 Task: Find connections with filter location Gernika-Lumo with filter topic #Learningswith filter profile language Potuguese with filter current company Oil and Natural Gas Corporation Ltd with filter school ST. JOSEPH'S INSTITUTE OF TECHNOLOGY, OMR with filter industry Retail Recyclable Materials & Used Merchandise with filter service category Search Engine Marketing (SEM) with filter keywords title Administrative Specialist
Action: Mouse moved to (213, 291)
Screenshot: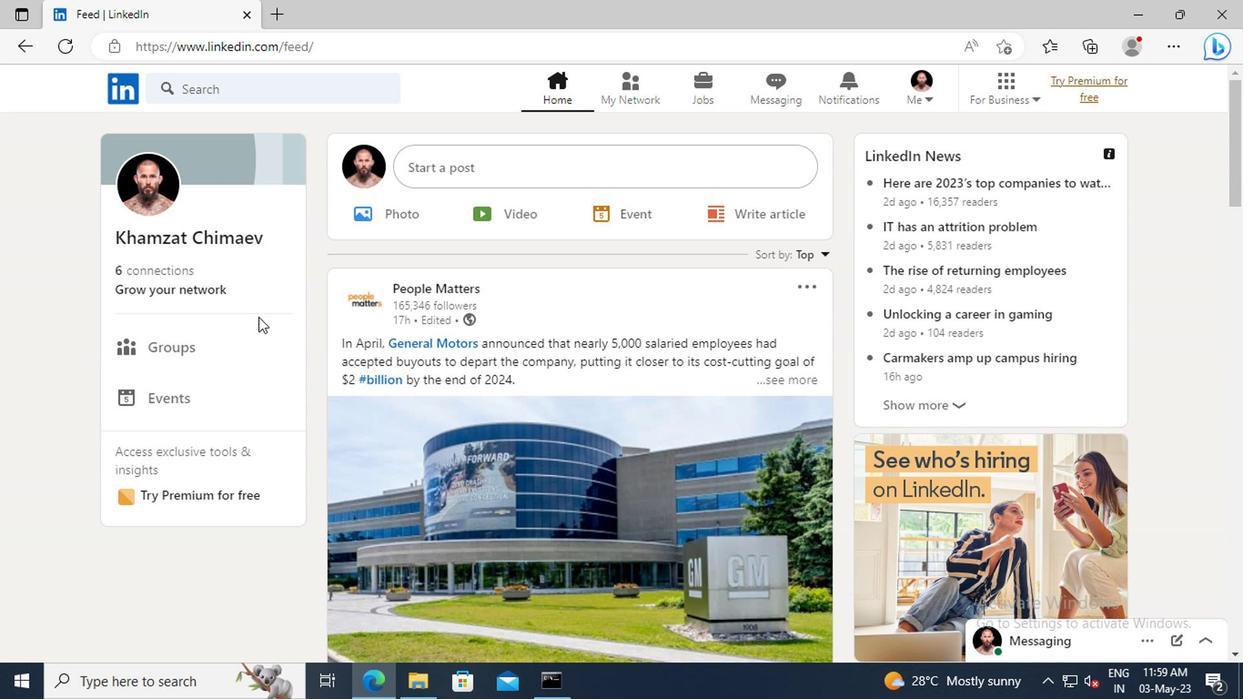 
Action: Mouse pressed left at (213, 291)
Screenshot: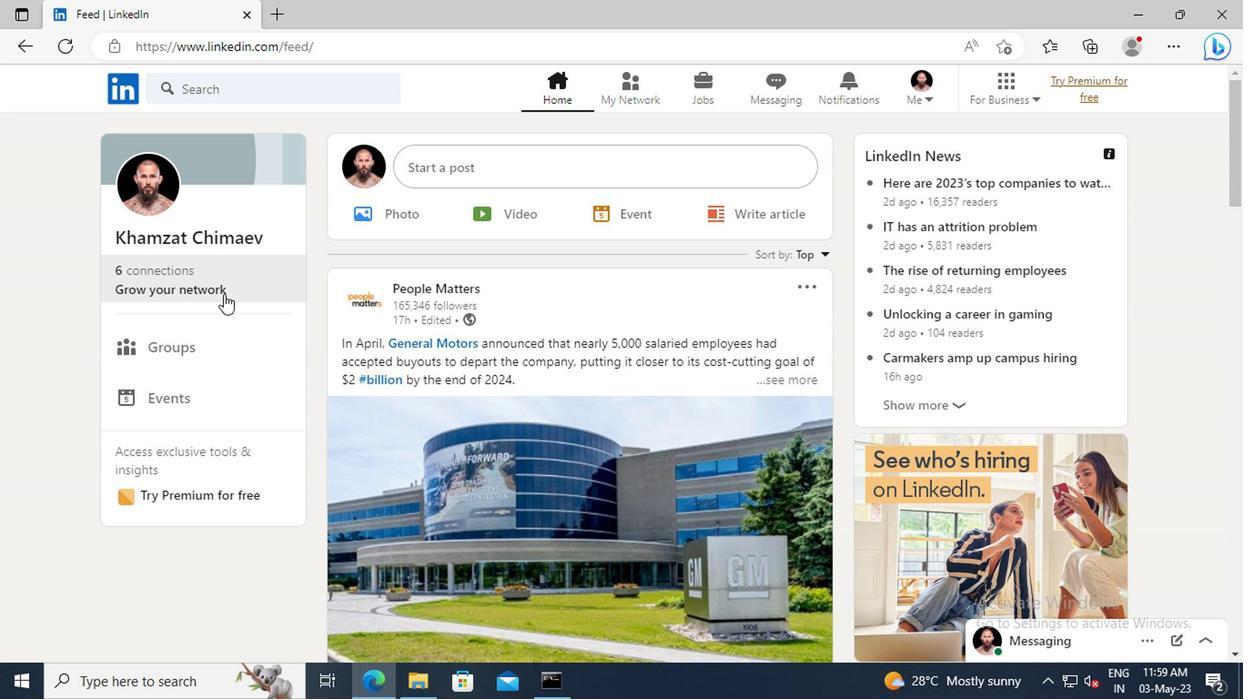 
Action: Mouse moved to (200, 192)
Screenshot: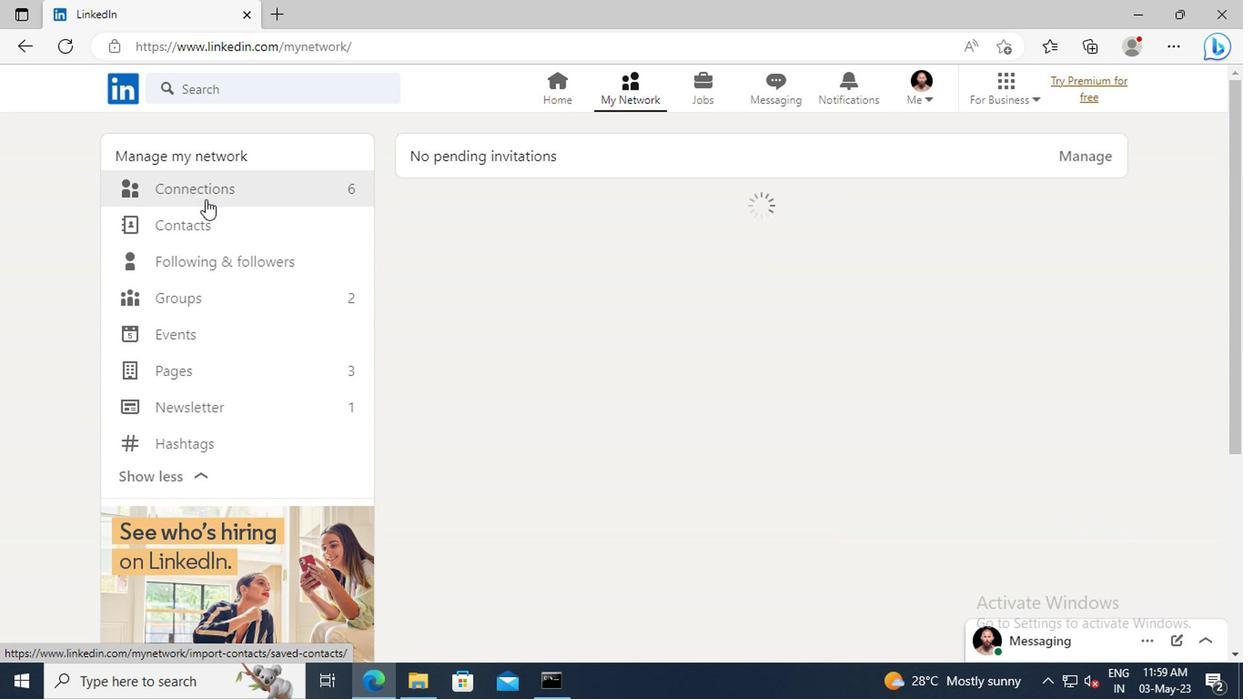 
Action: Mouse pressed left at (200, 192)
Screenshot: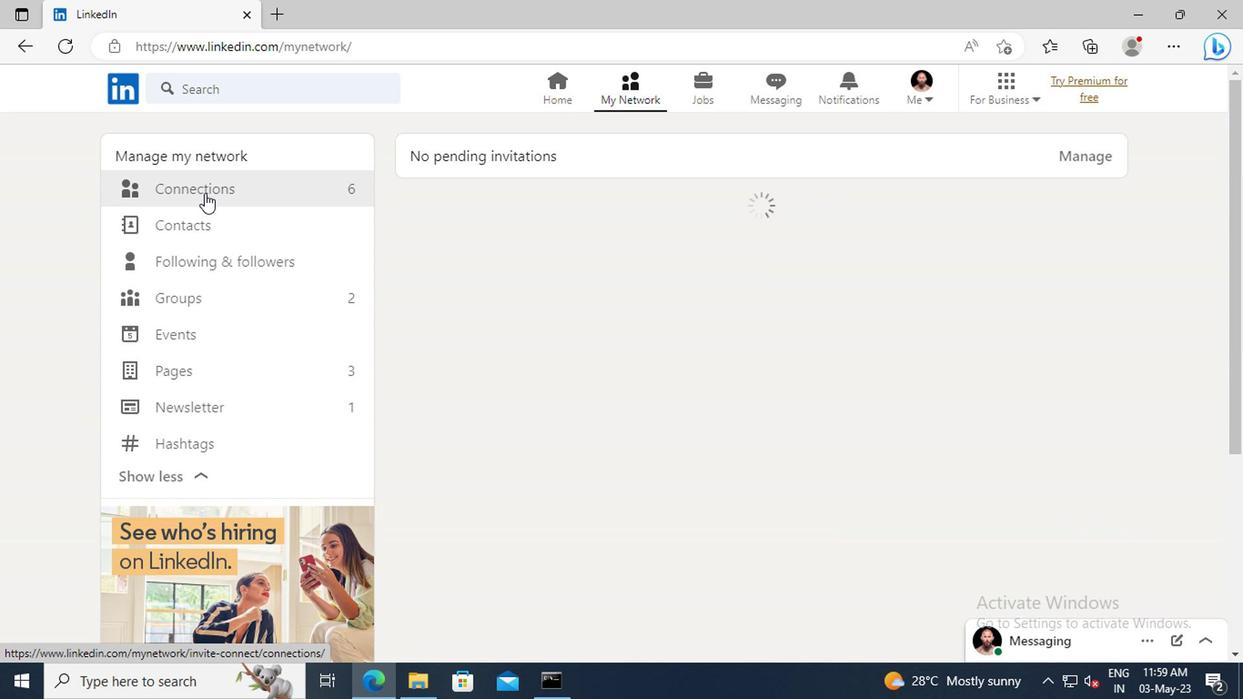 
Action: Mouse moved to (723, 196)
Screenshot: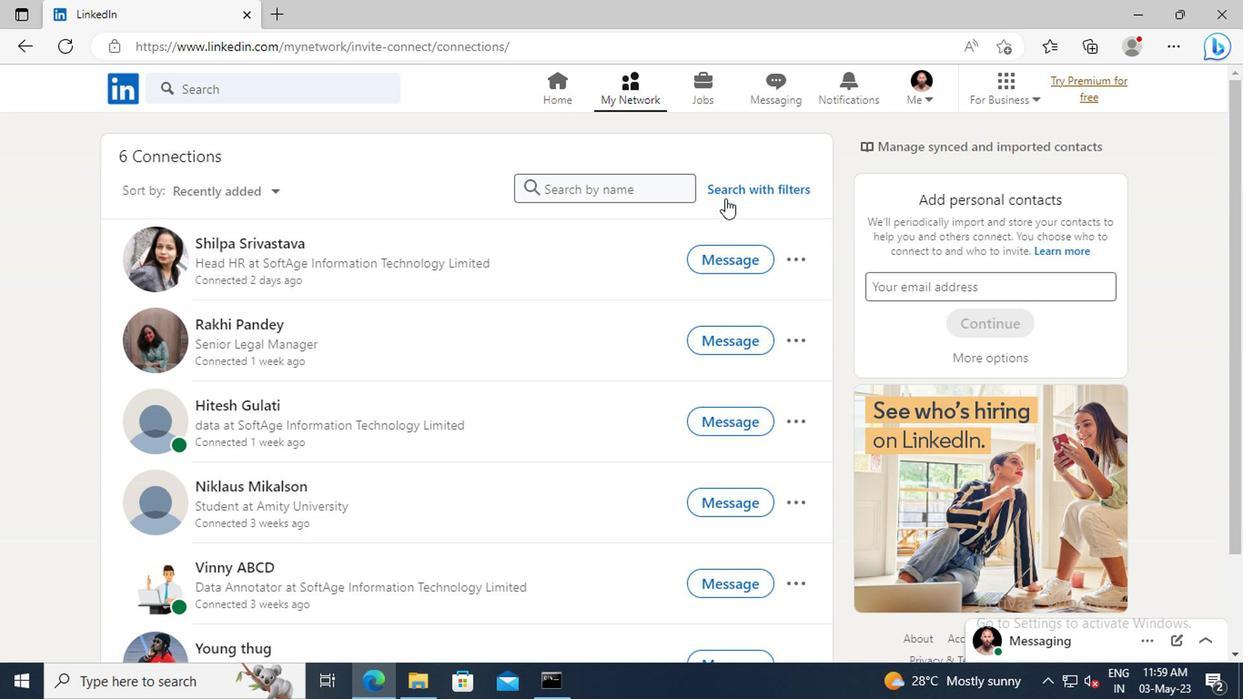 
Action: Mouse pressed left at (723, 196)
Screenshot: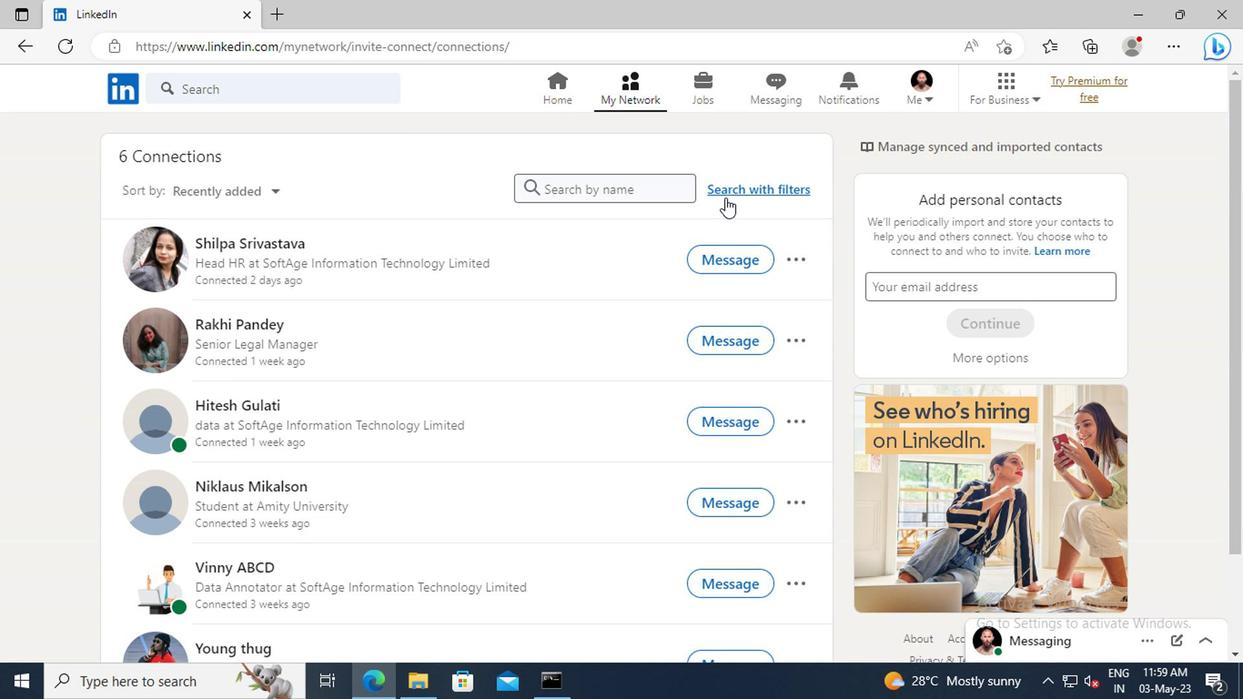 
Action: Mouse moved to (684, 144)
Screenshot: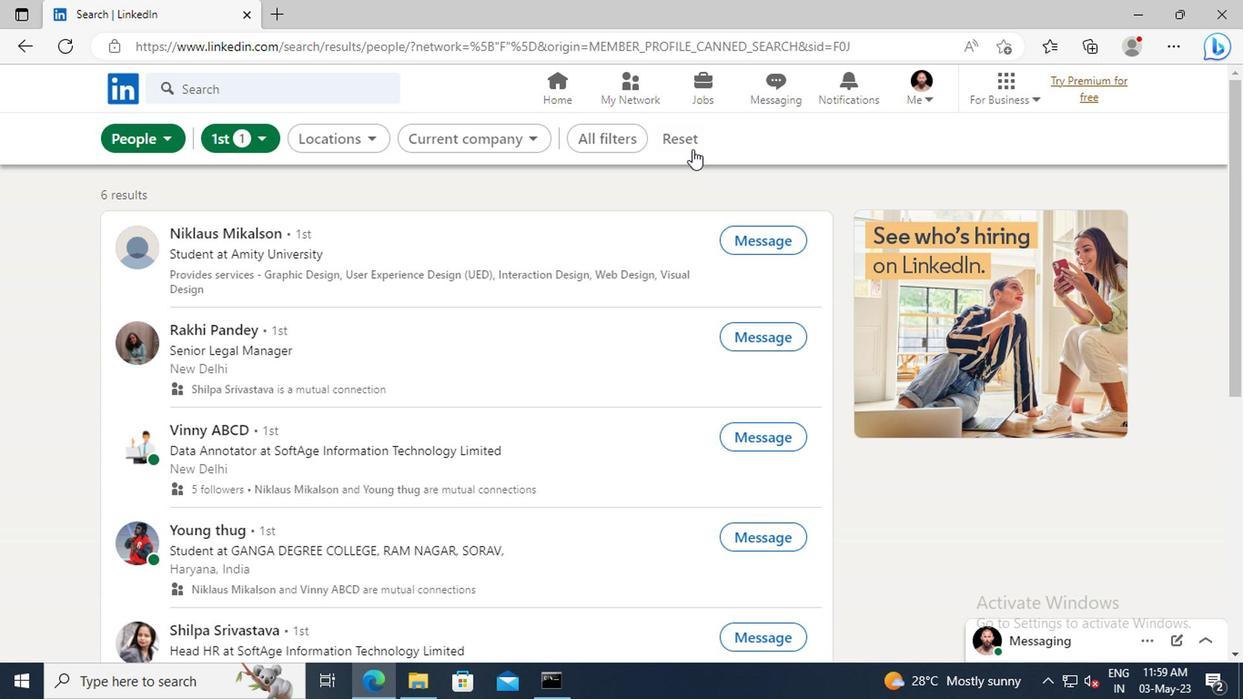 
Action: Mouse pressed left at (684, 144)
Screenshot: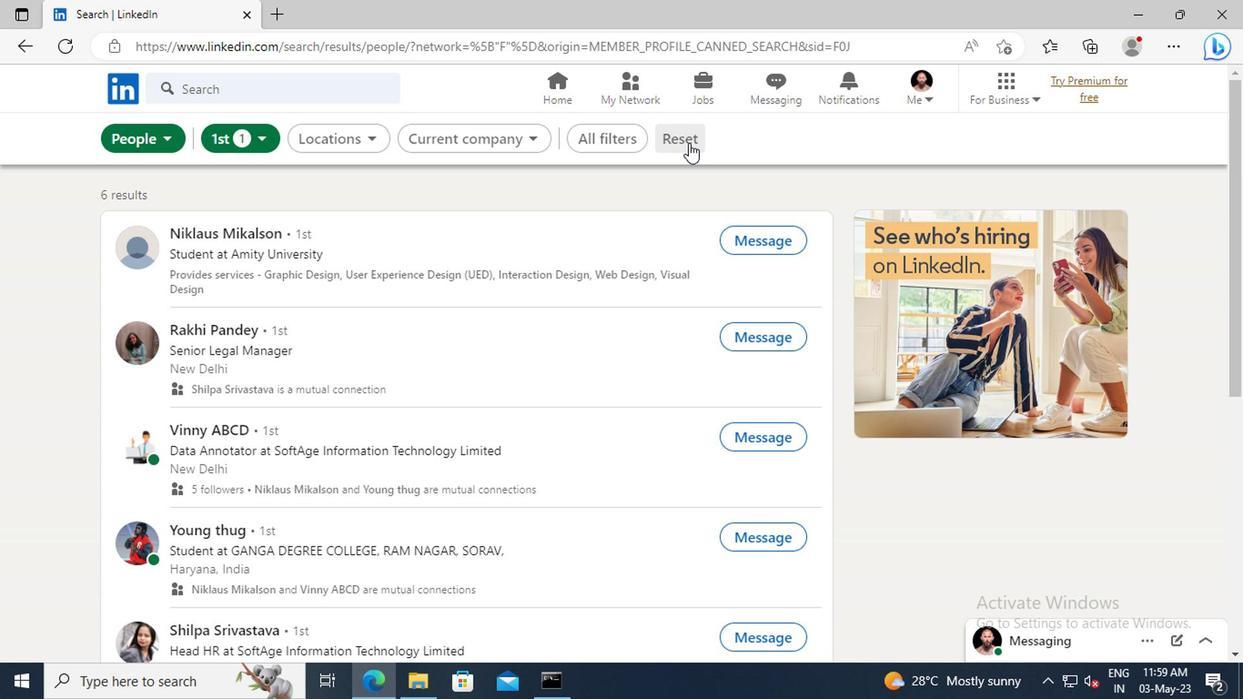 
Action: Mouse moved to (663, 141)
Screenshot: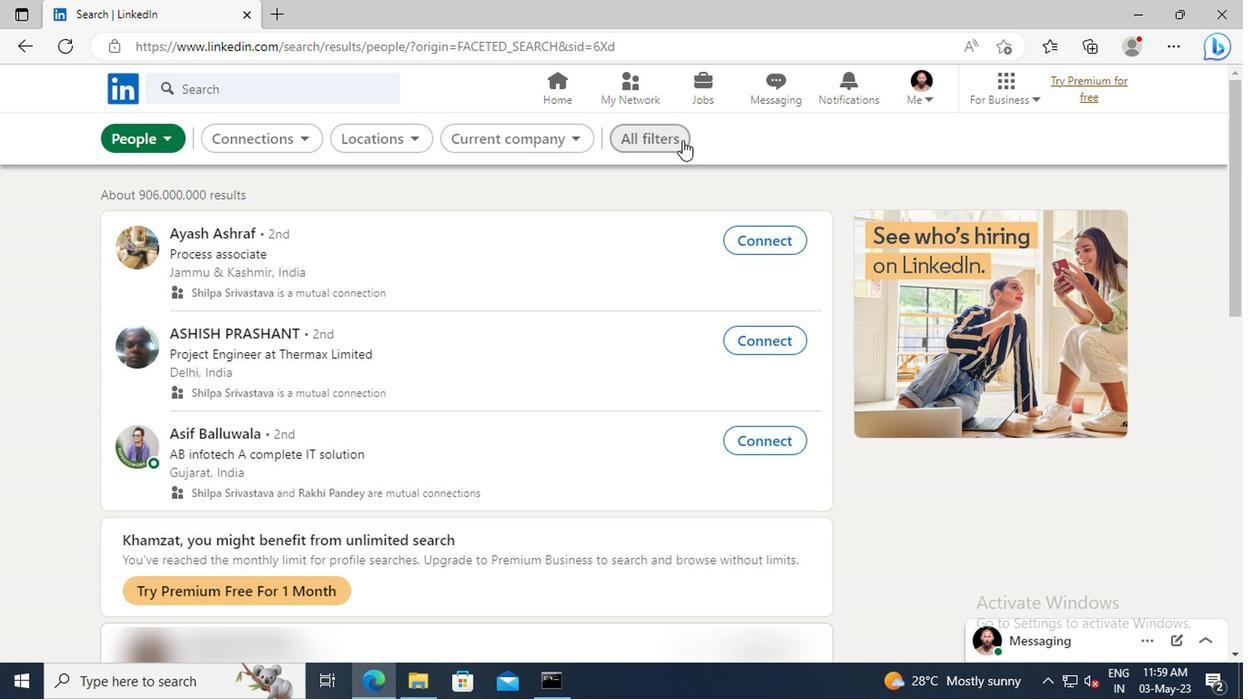 
Action: Mouse pressed left at (663, 141)
Screenshot: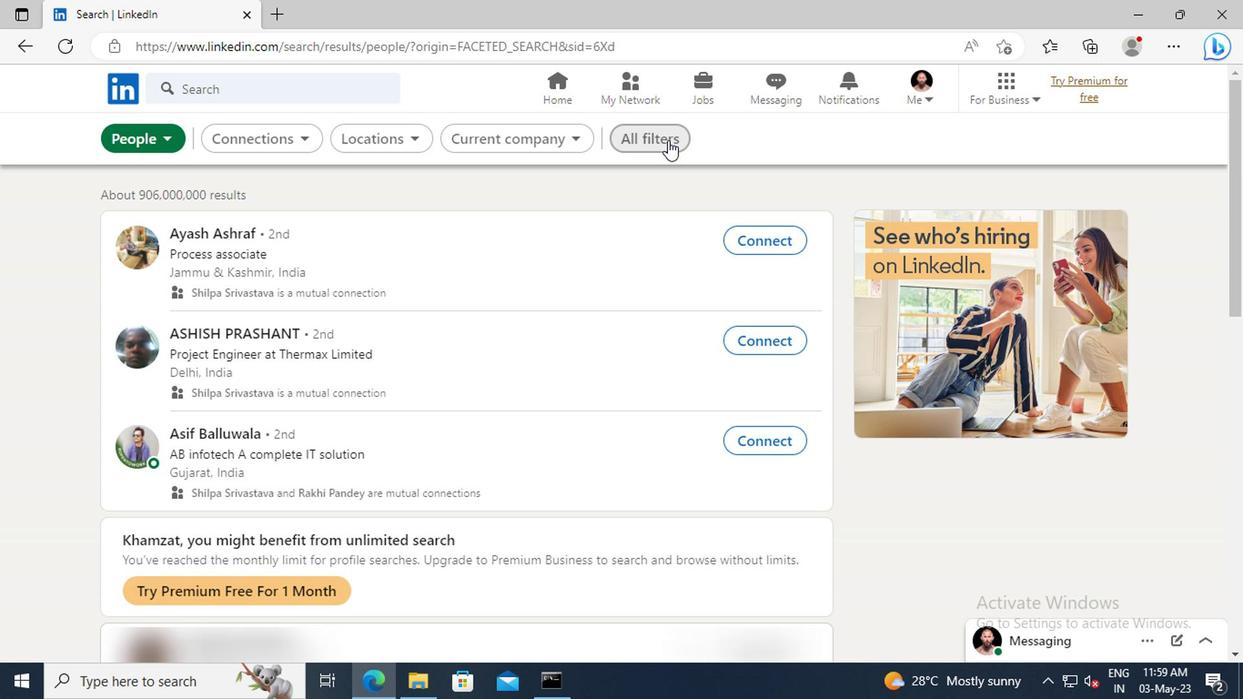 
Action: Mouse moved to (1009, 305)
Screenshot: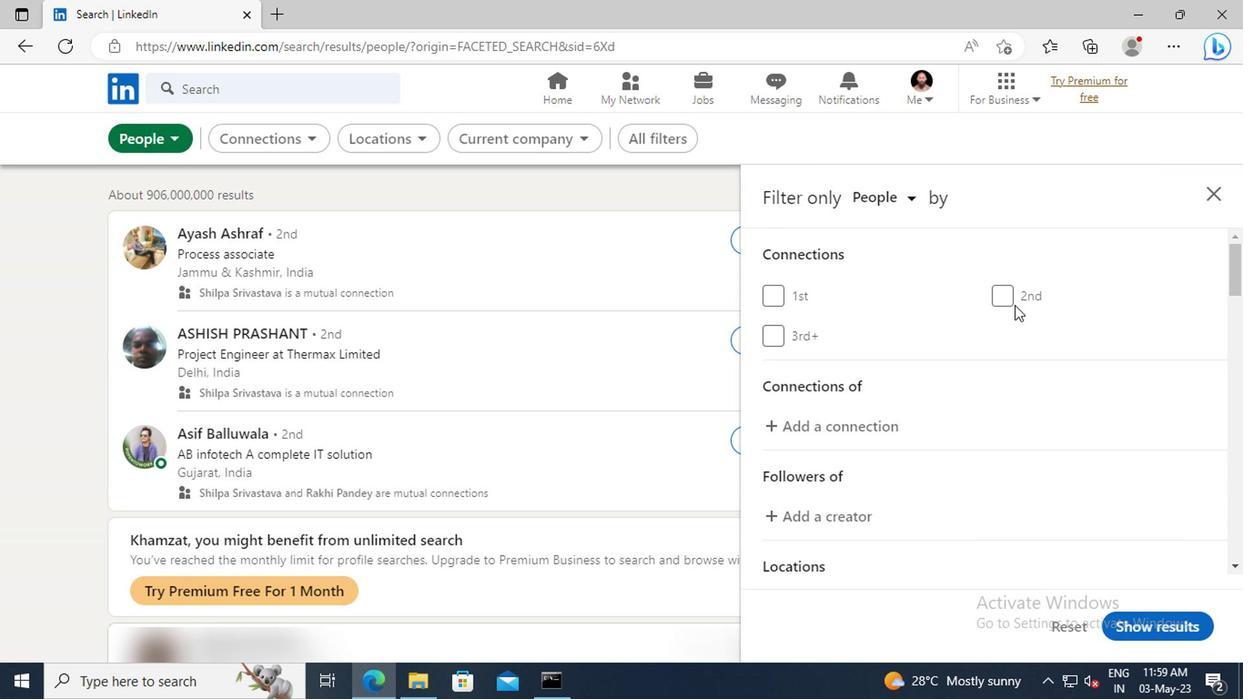 
Action: Mouse scrolled (1009, 305) with delta (0, 0)
Screenshot: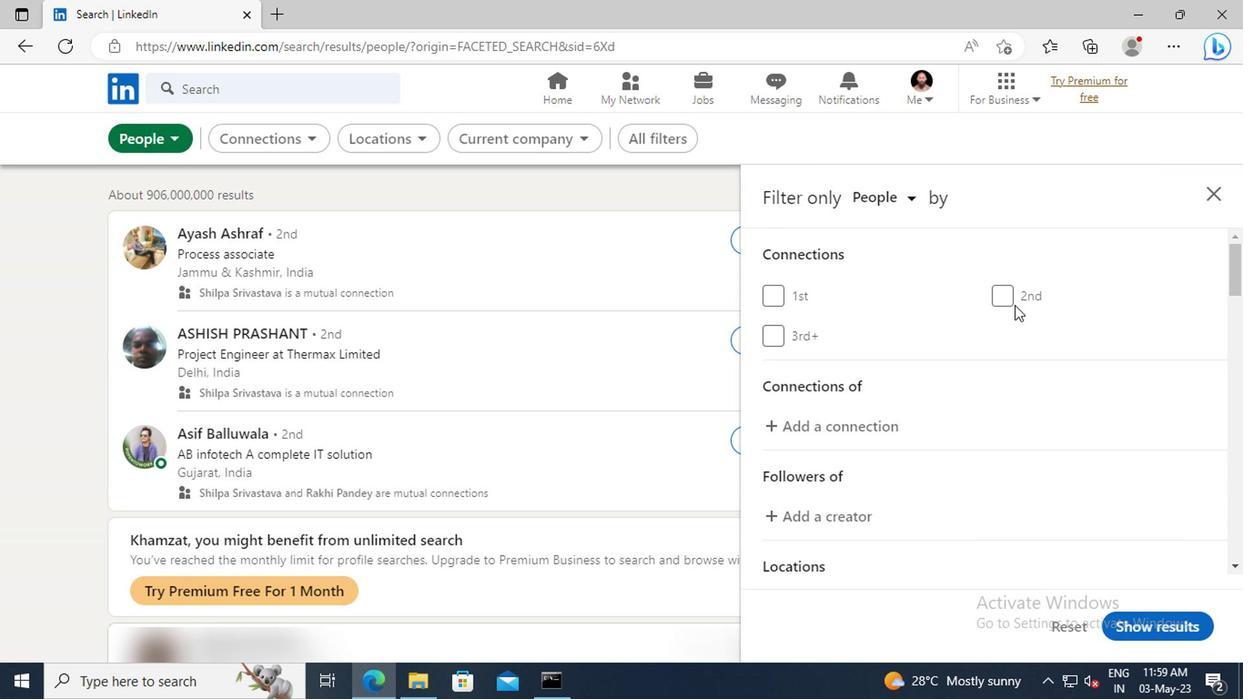 
Action: Mouse scrolled (1009, 305) with delta (0, 0)
Screenshot: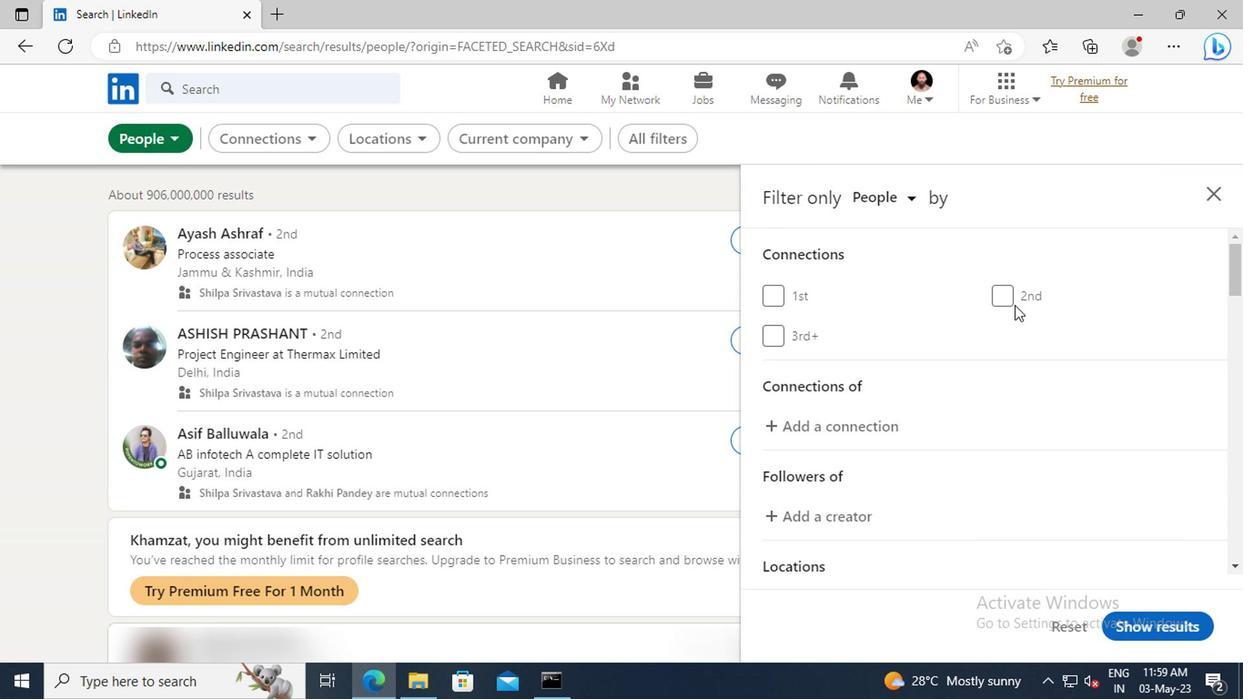 
Action: Mouse scrolled (1009, 305) with delta (0, 0)
Screenshot: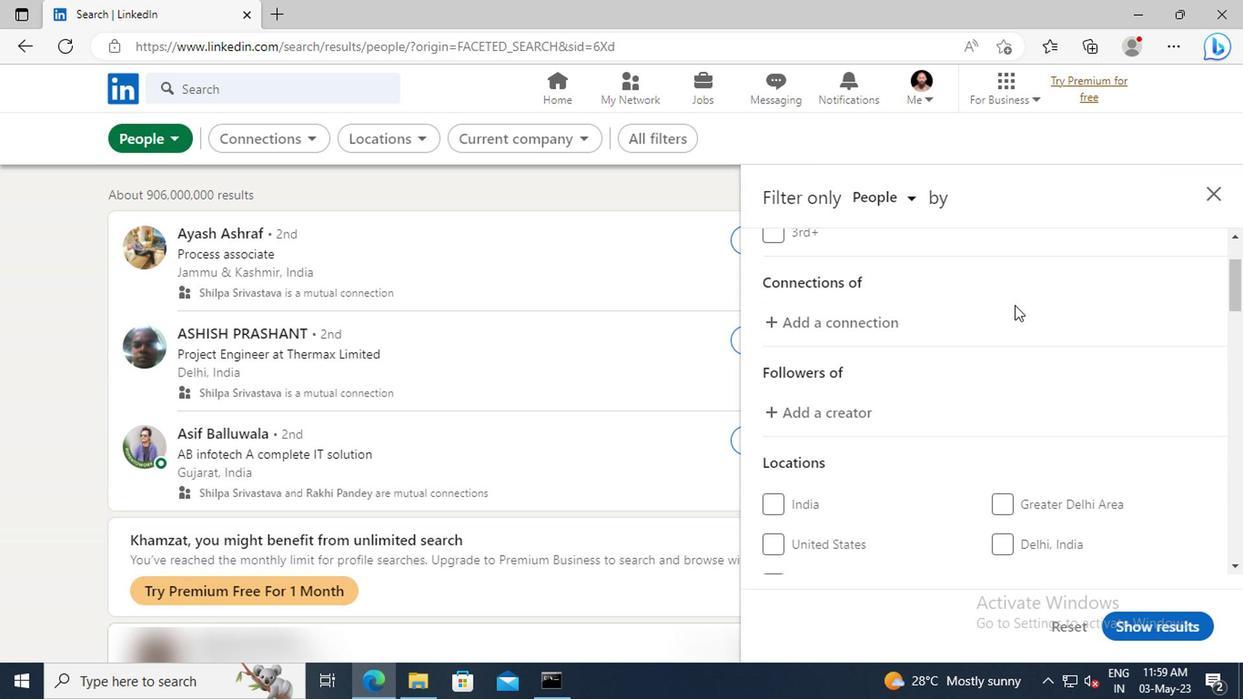 
Action: Mouse scrolled (1009, 305) with delta (0, 0)
Screenshot: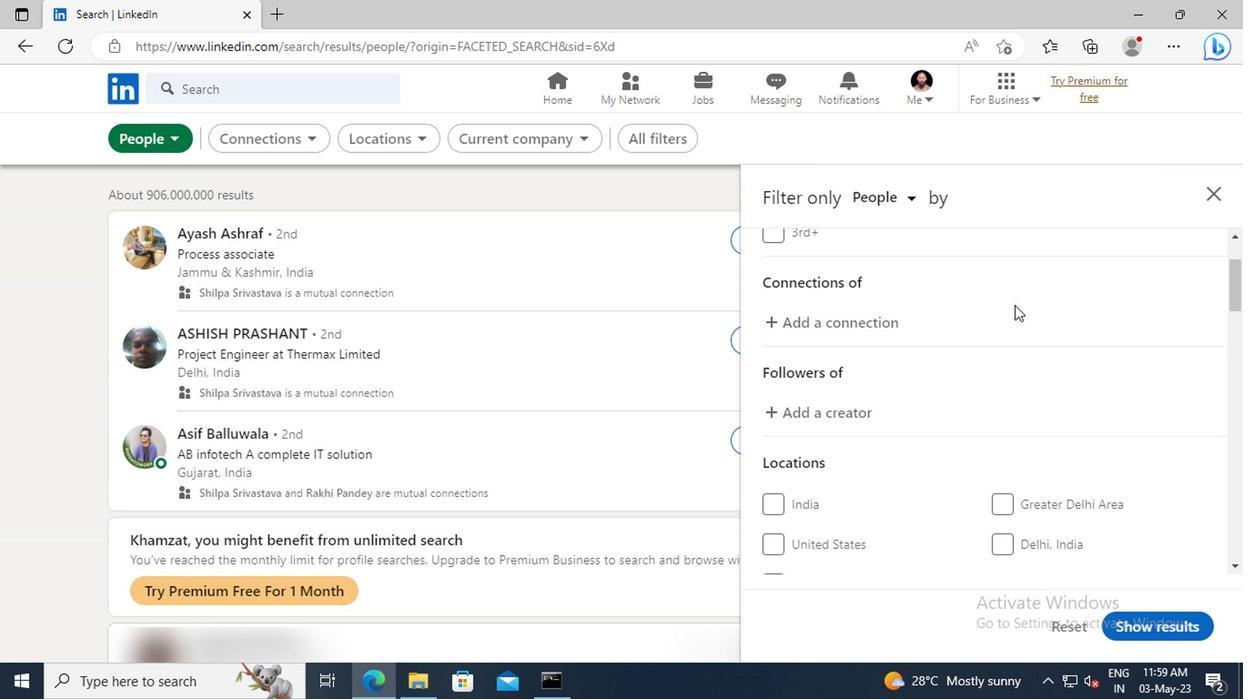 
Action: Mouse scrolled (1009, 305) with delta (0, 0)
Screenshot: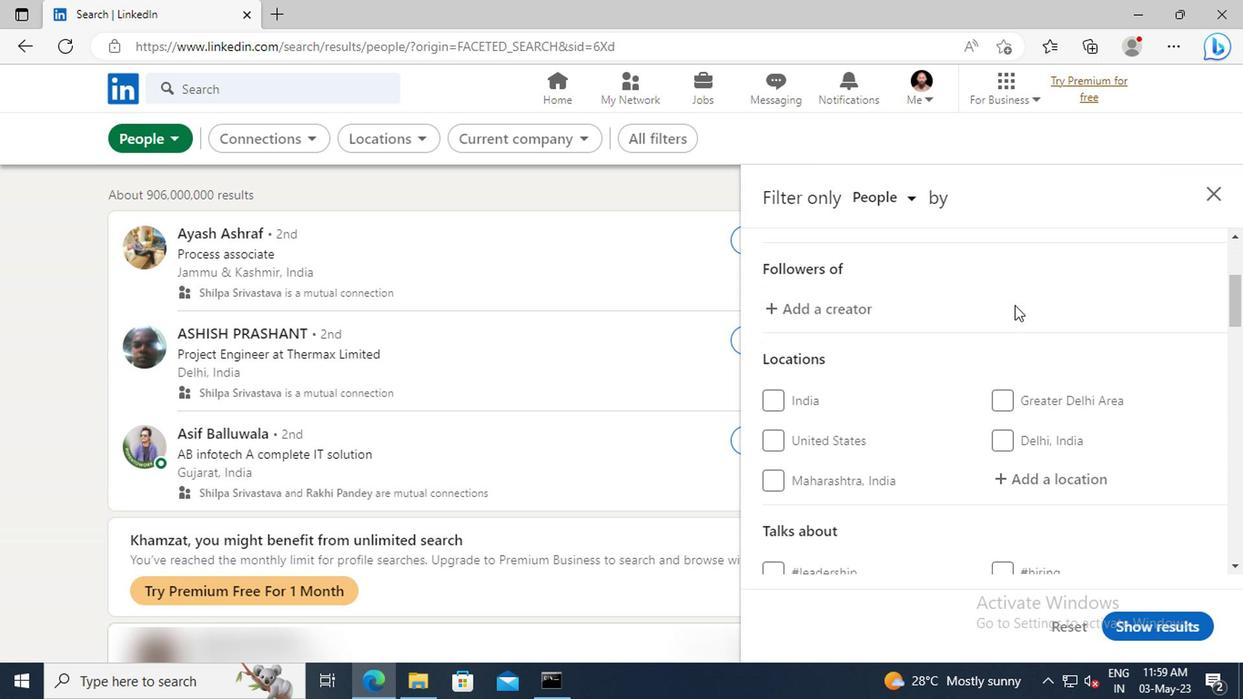 
Action: Mouse scrolled (1009, 305) with delta (0, 0)
Screenshot: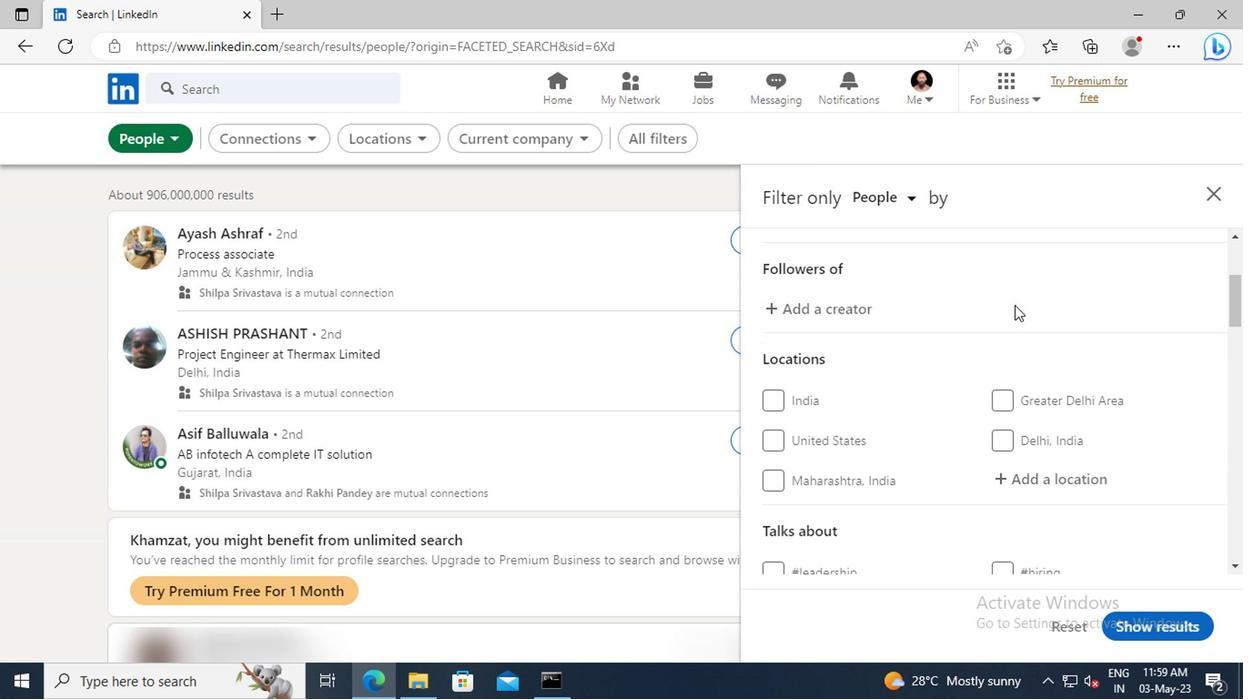 
Action: Mouse moved to (1022, 373)
Screenshot: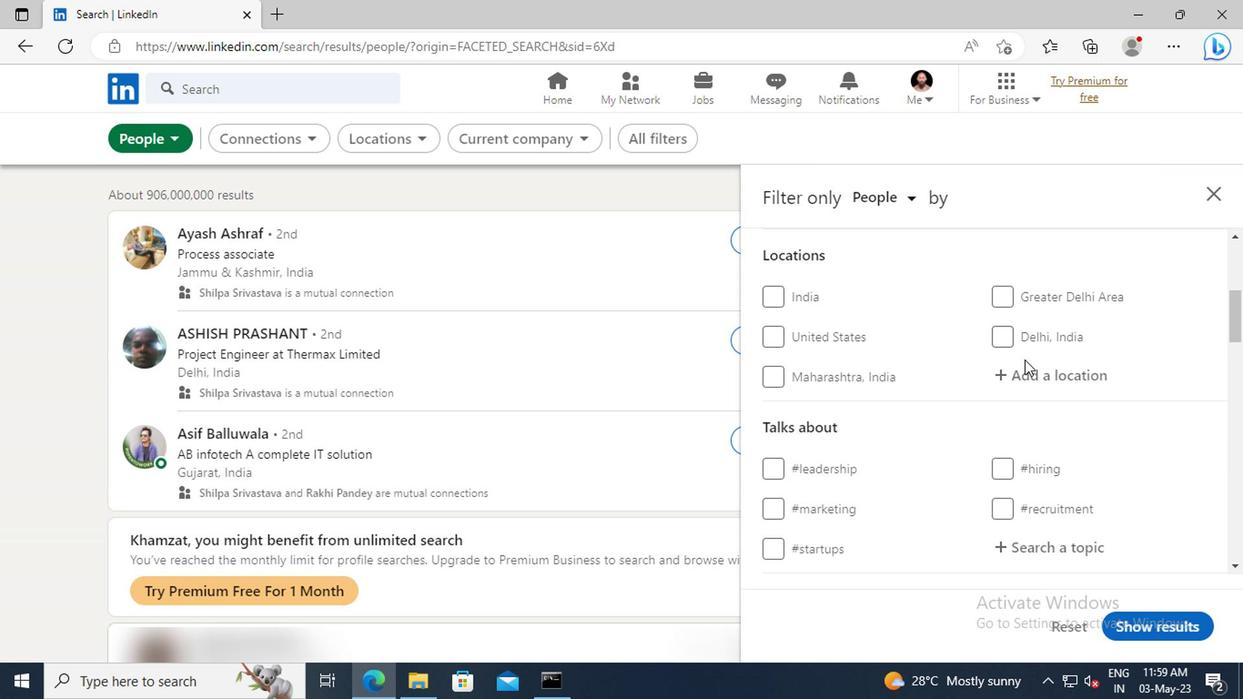 
Action: Mouse pressed left at (1022, 373)
Screenshot: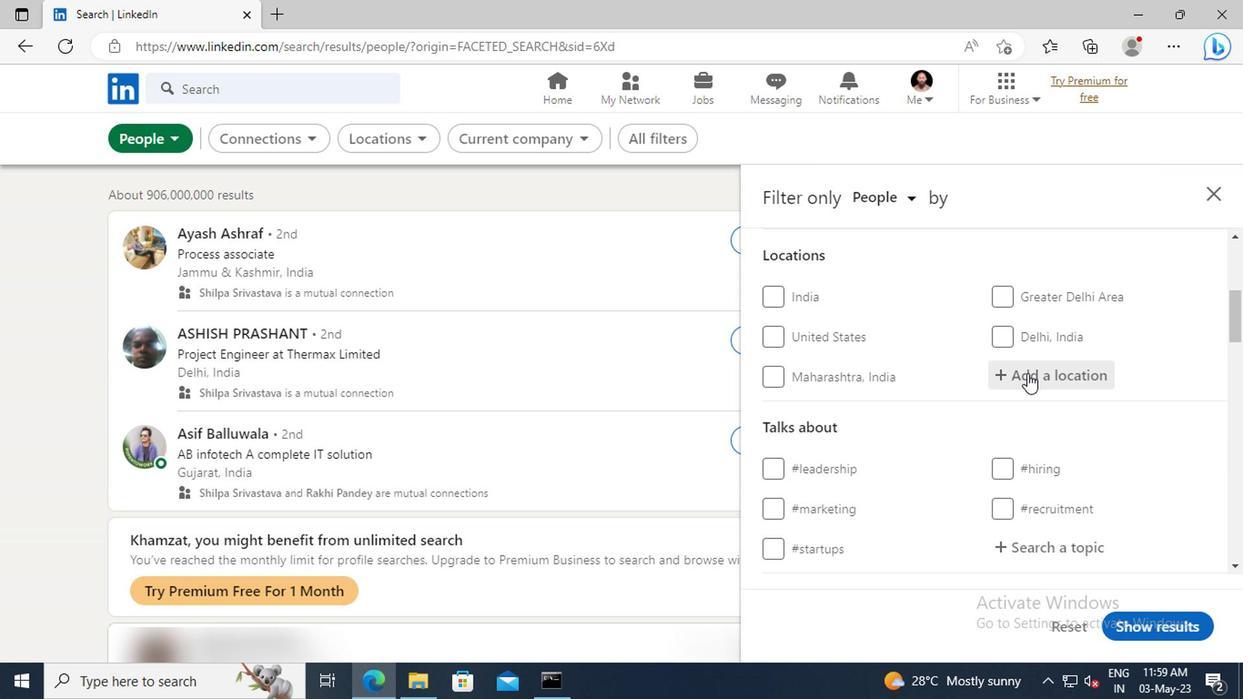 
Action: Key pressed <Key.shift>GERNIKA-<Key.shift>LUMO<Key.enter>
Screenshot: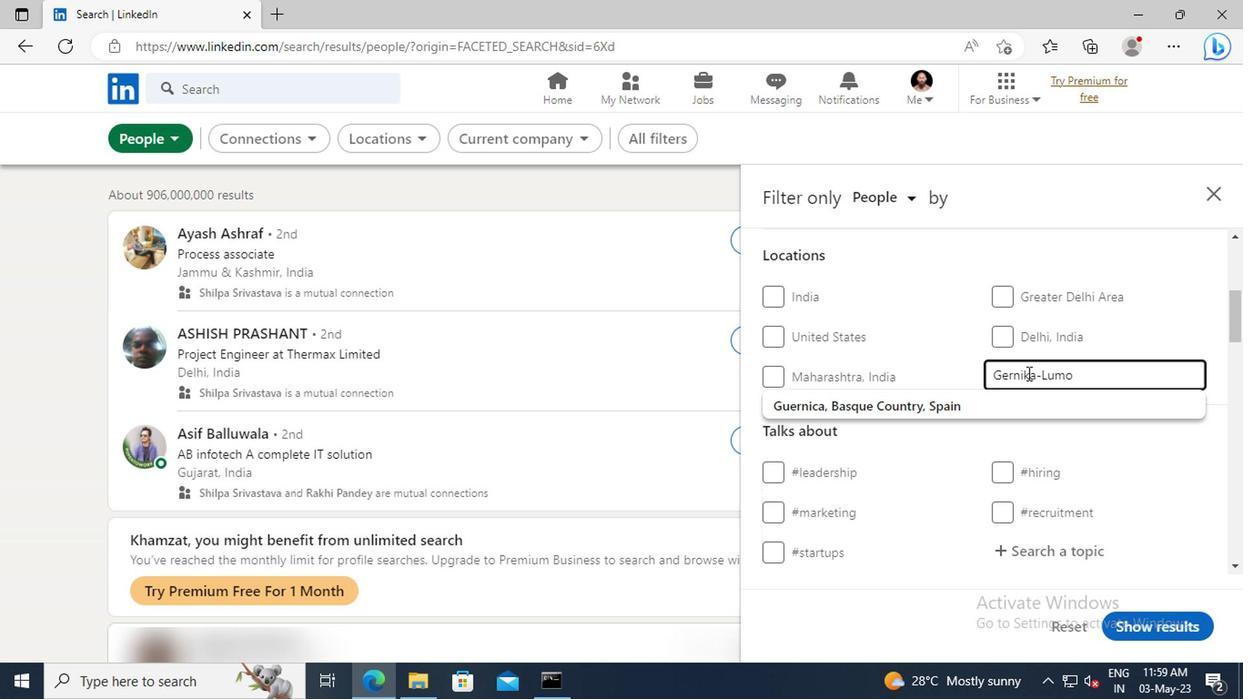 
Action: Mouse scrolled (1022, 373) with delta (0, 0)
Screenshot: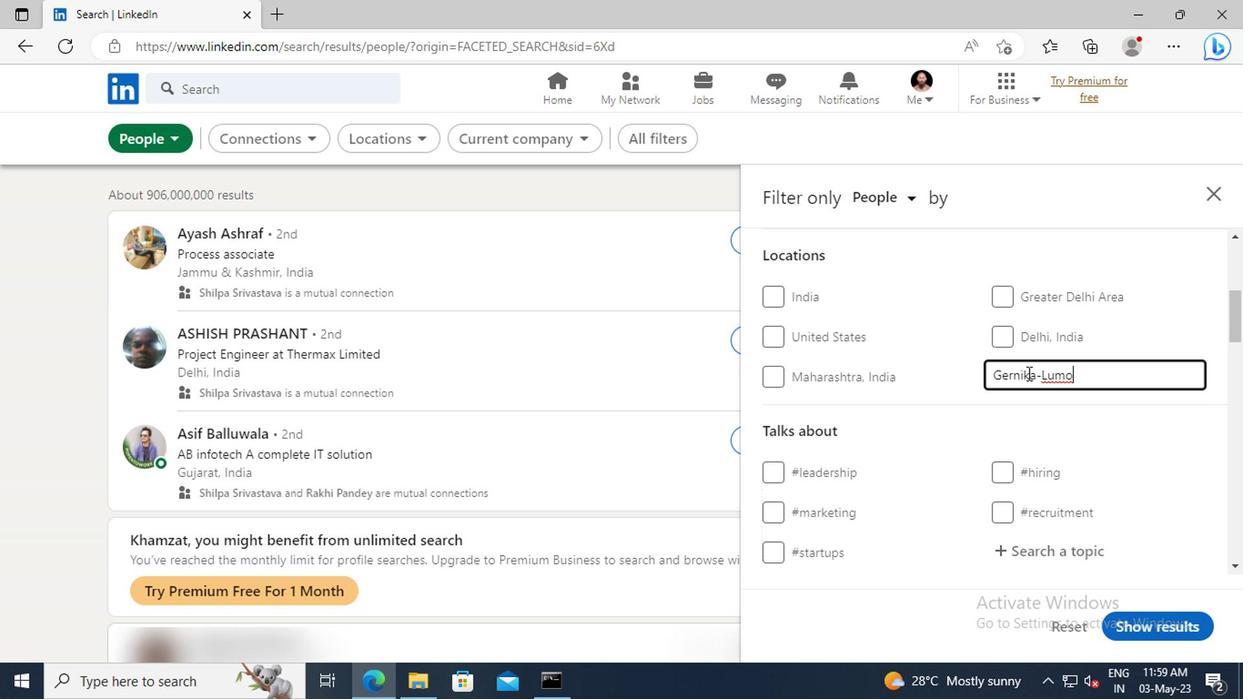 
Action: Mouse scrolled (1022, 373) with delta (0, 0)
Screenshot: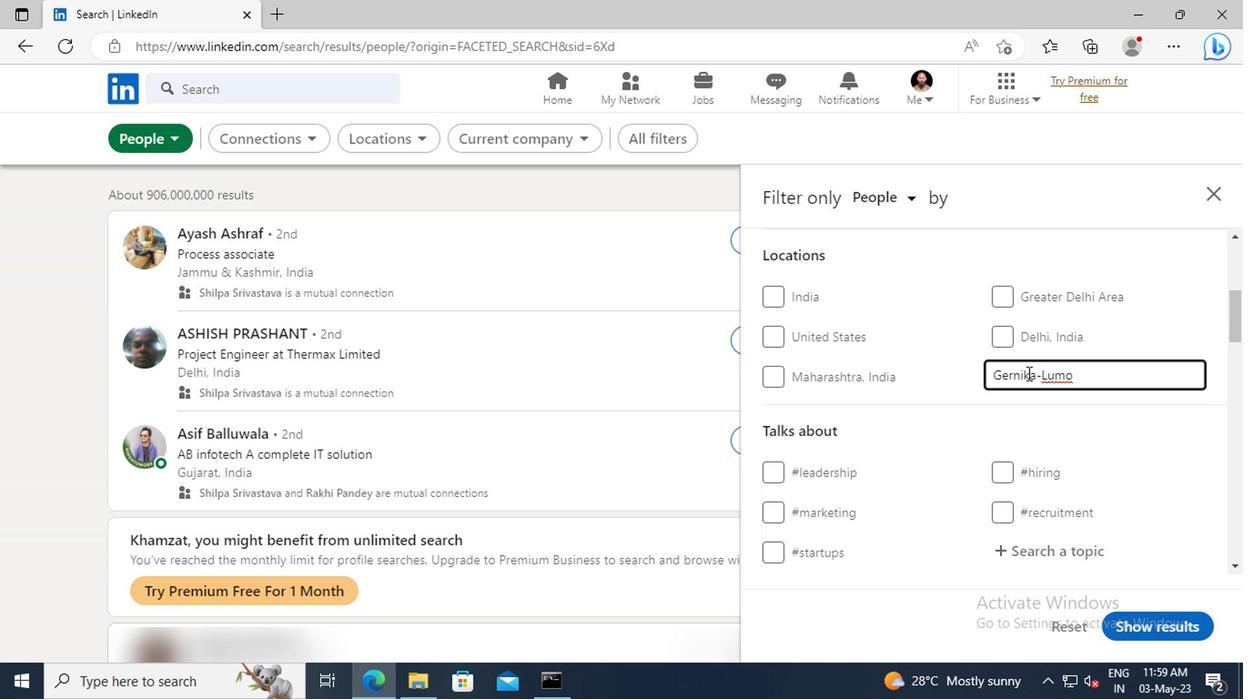 
Action: Mouse scrolled (1022, 373) with delta (0, 0)
Screenshot: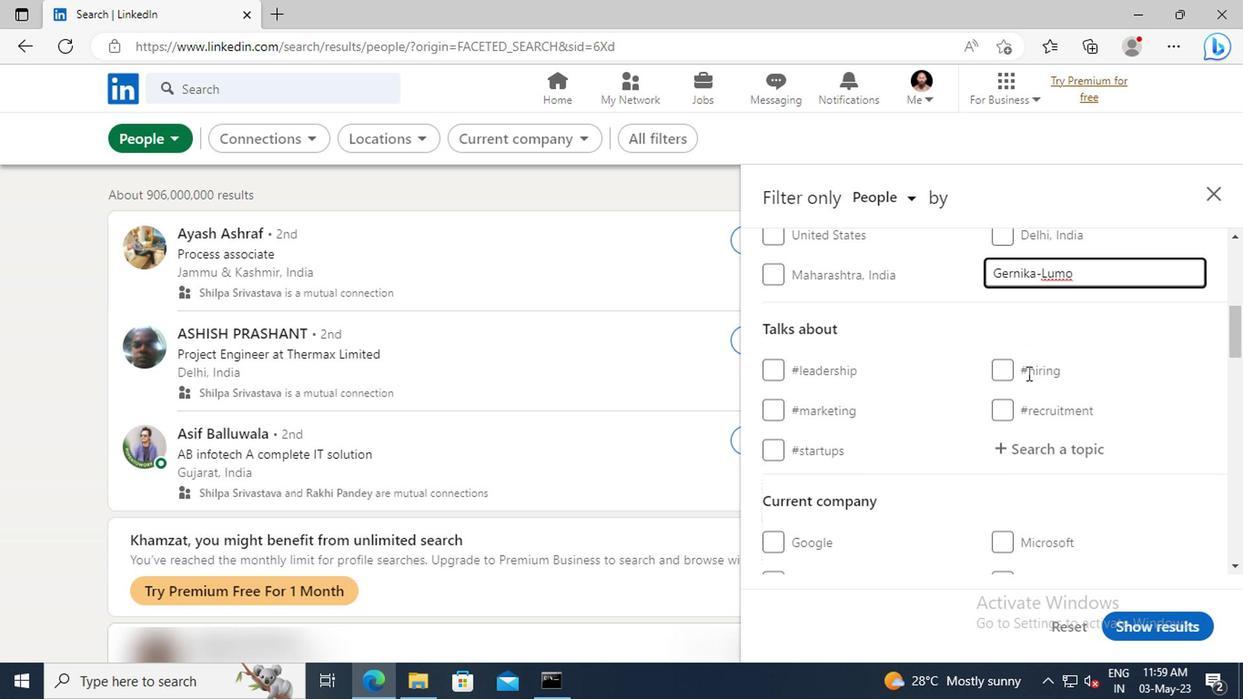 
Action: Mouse moved to (1034, 391)
Screenshot: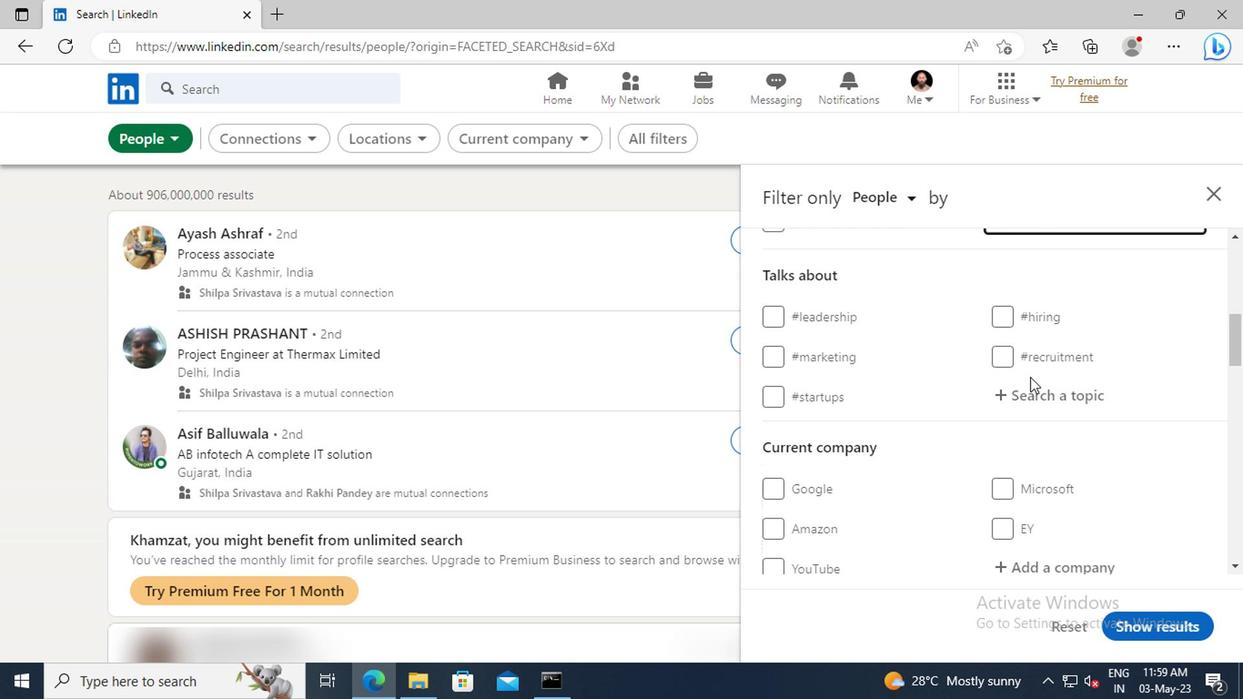 
Action: Mouse pressed left at (1034, 391)
Screenshot: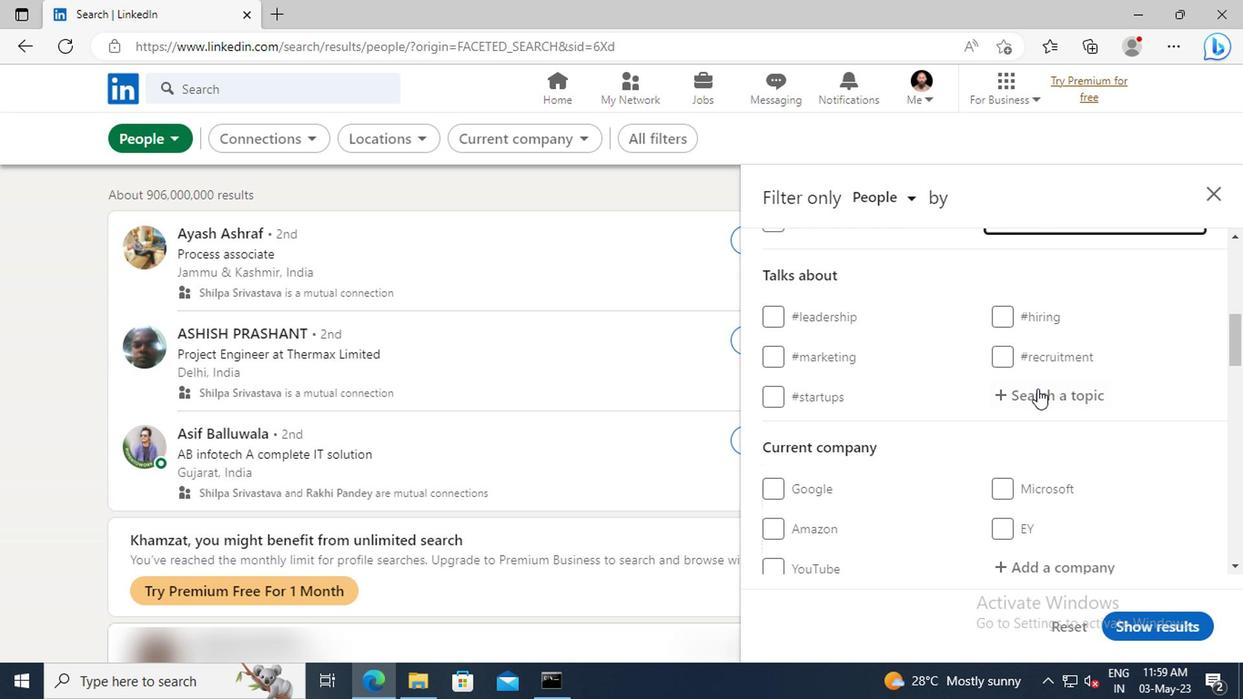 
Action: Key pressed <Key.shift>LEARNINGS
Screenshot: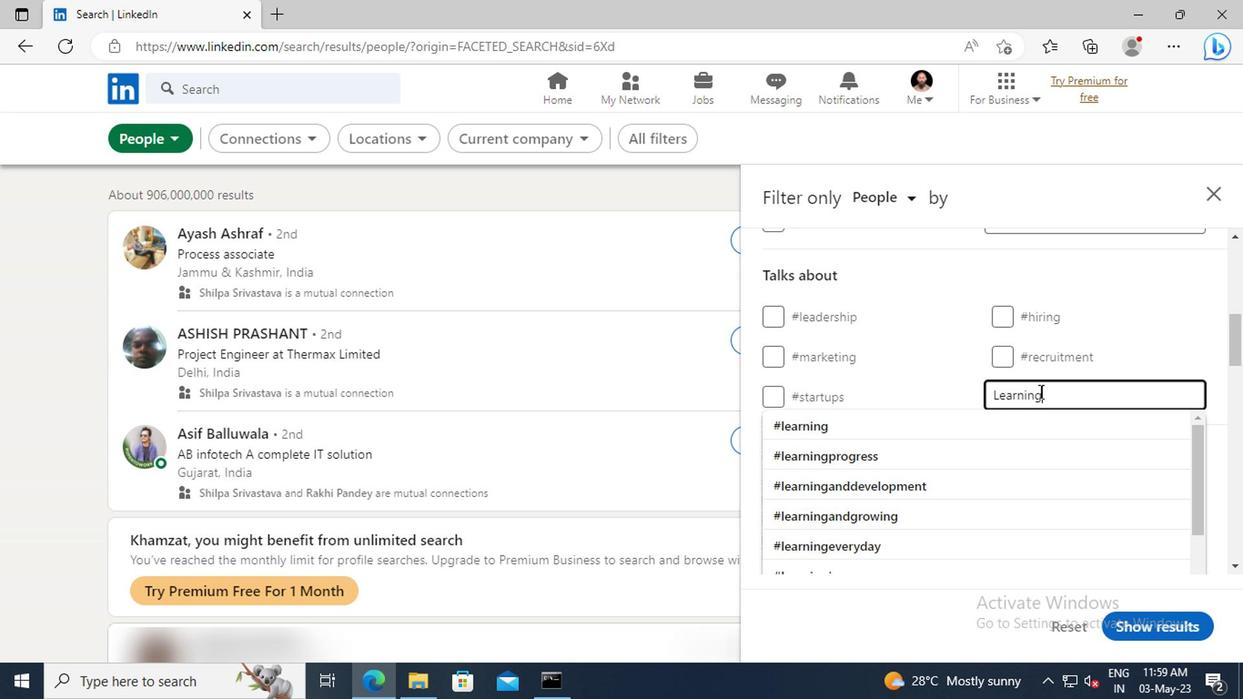 
Action: Mouse moved to (1036, 421)
Screenshot: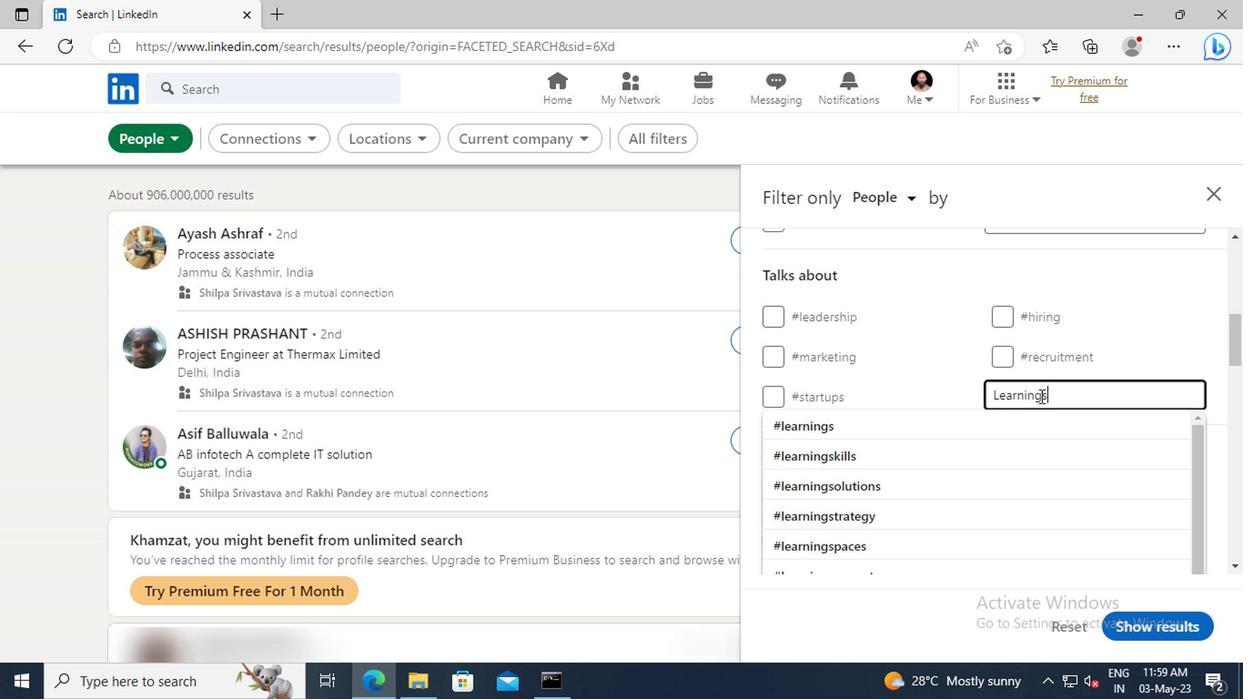 
Action: Mouse pressed left at (1036, 421)
Screenshot: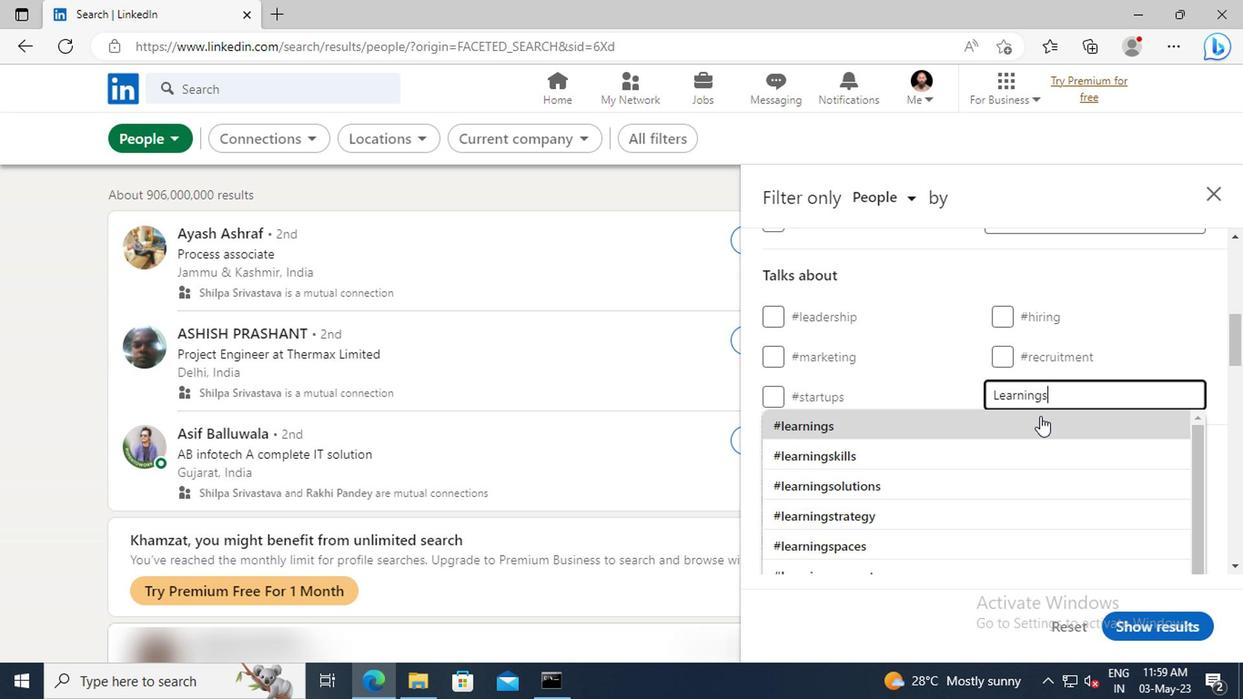 
Action: Mouse scrolled (1036, 421) with delta (0, 0)
Screenshot: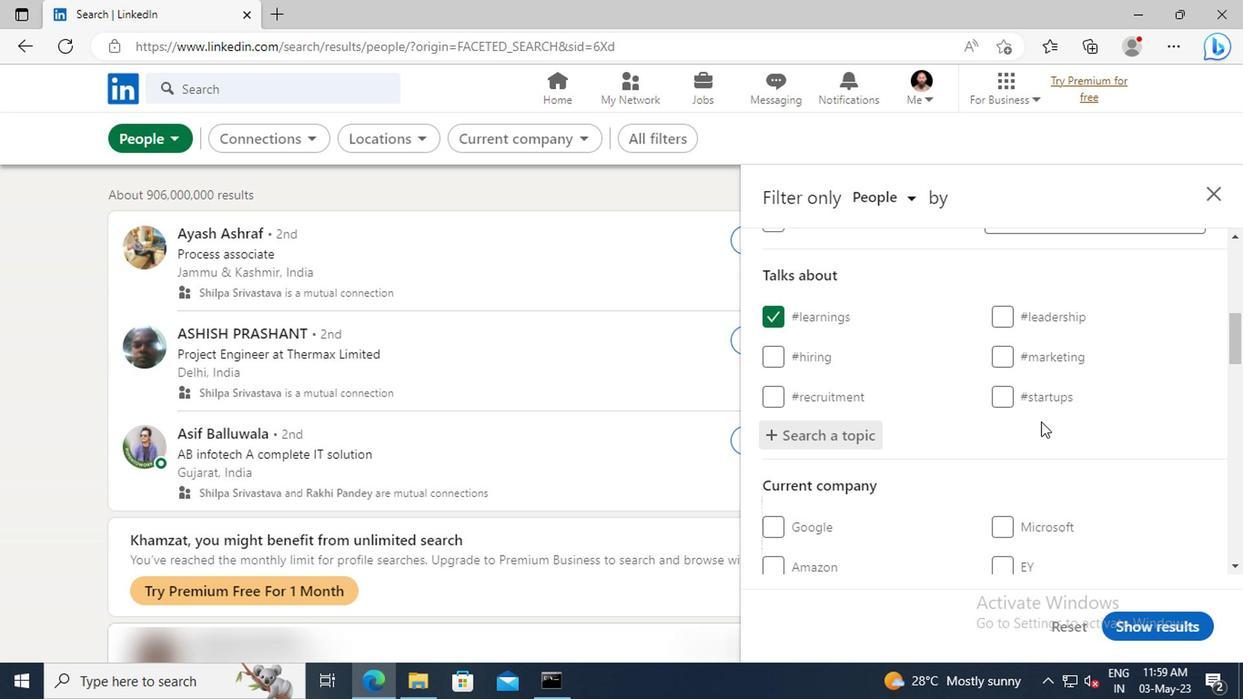 
Action: Mouse scrolled (1036, 421) with delta (0, 0)
Screenshot: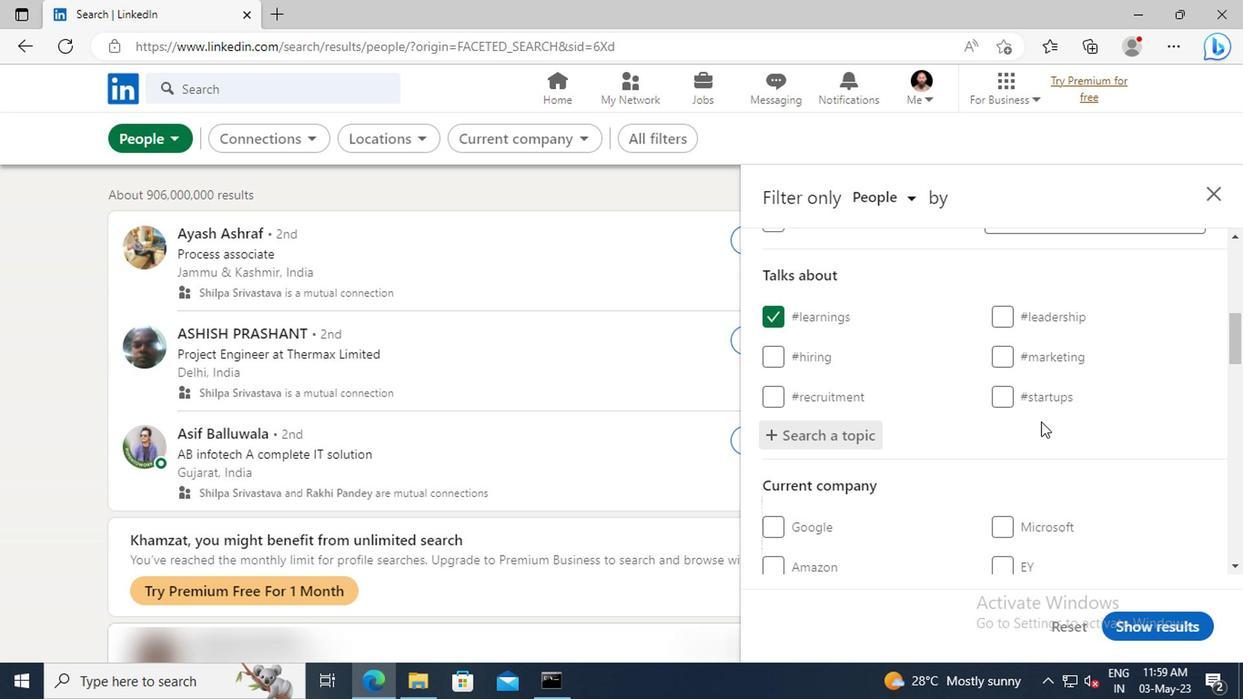 
Action: Mouse scrolled (1036, 421) with delta (0, 0)
Screenshot: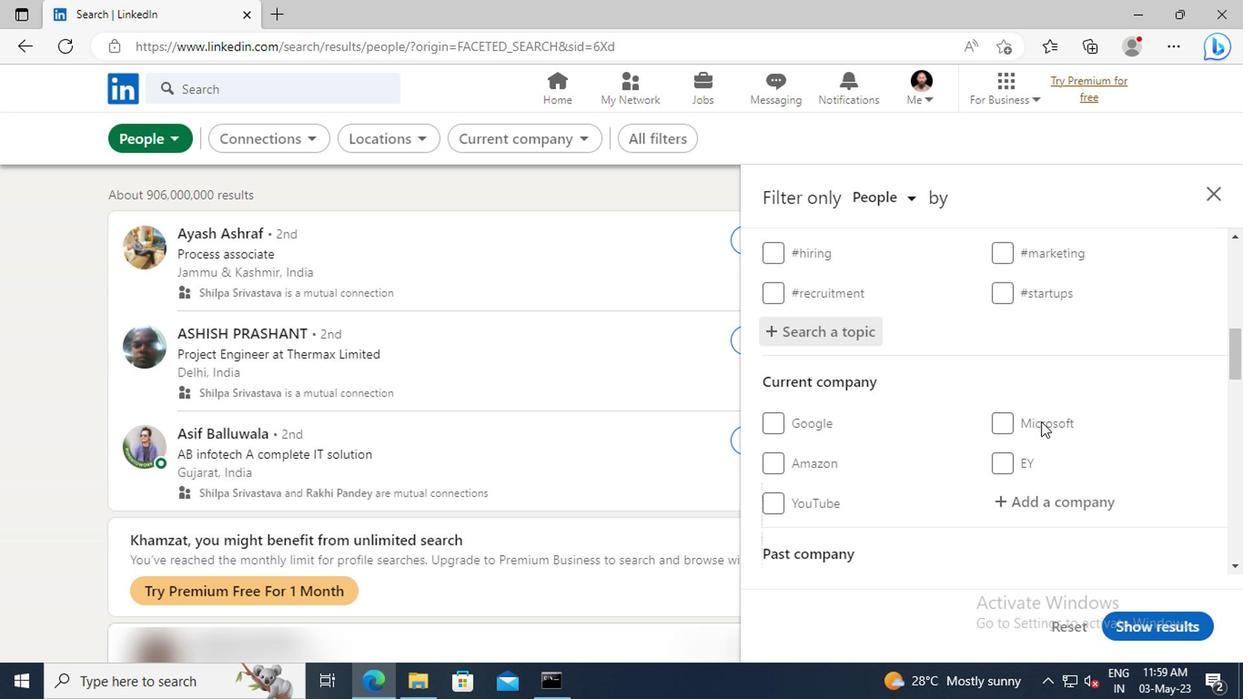 
Action: Mouse scrolled (1036, 421) with delta (0, 0)
Screenshot: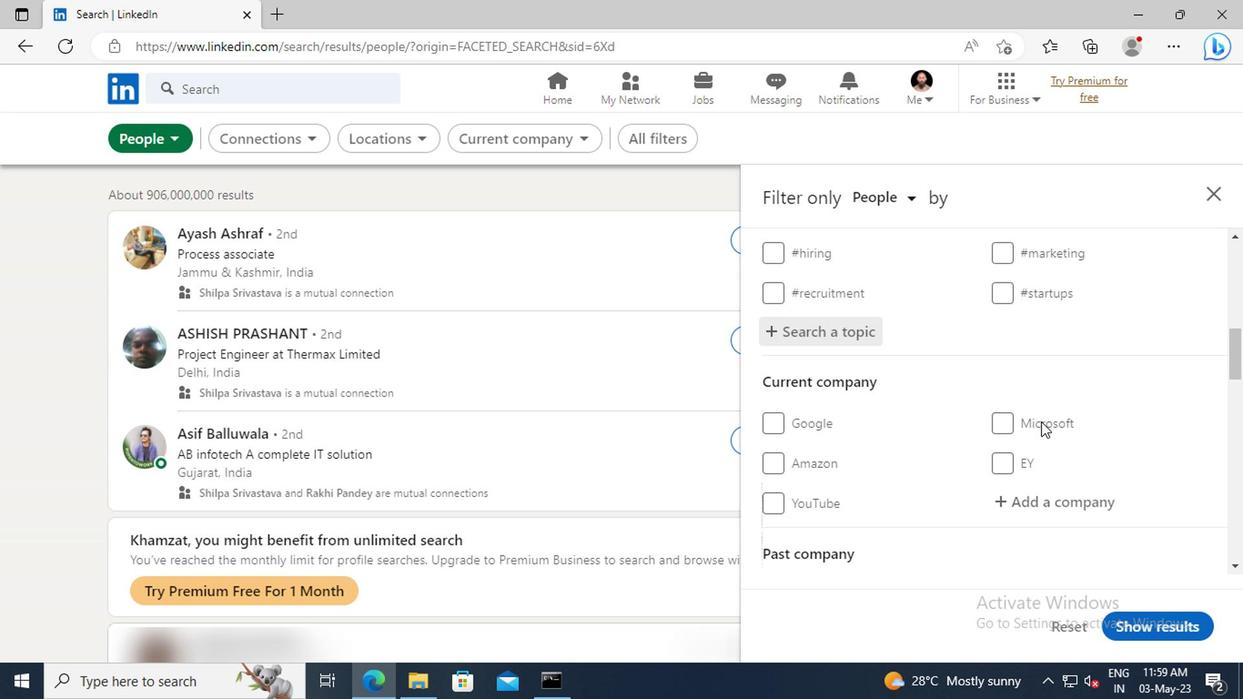 
Action: Mouse scrolled (1036, 421) with delta (0, 0)
Screenshot: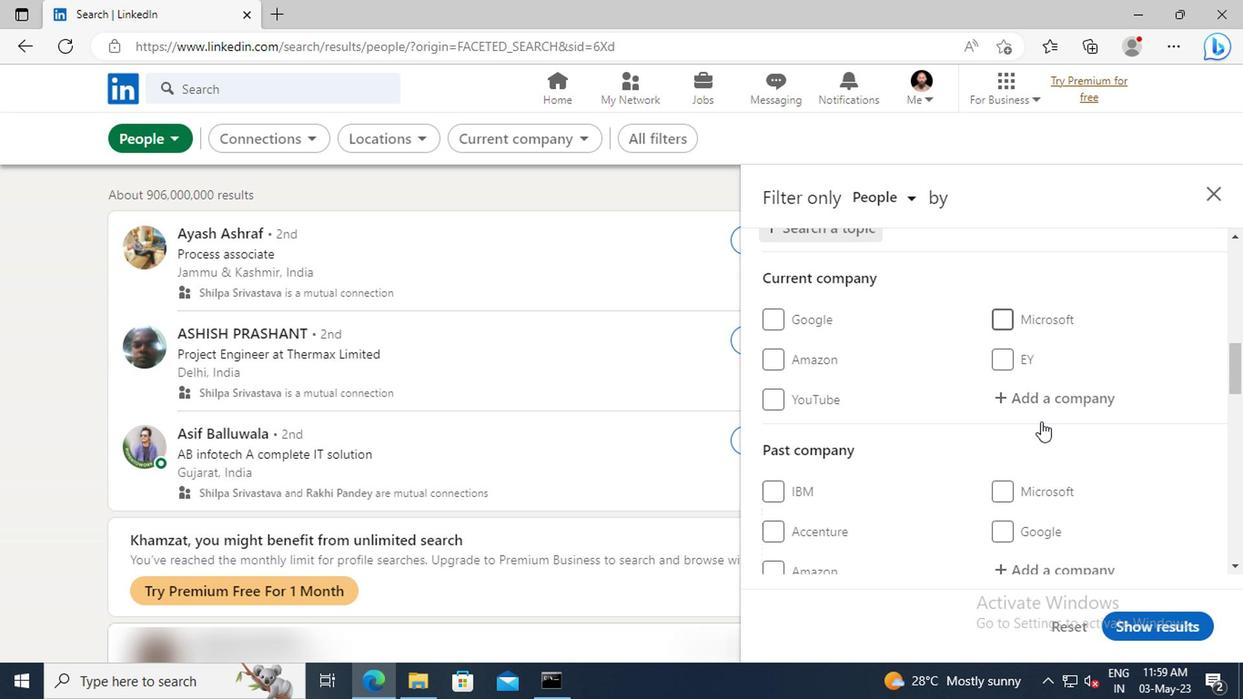 
Action: Mouse scrolled (1036, 421) with delta (0, 0)
Screenshot: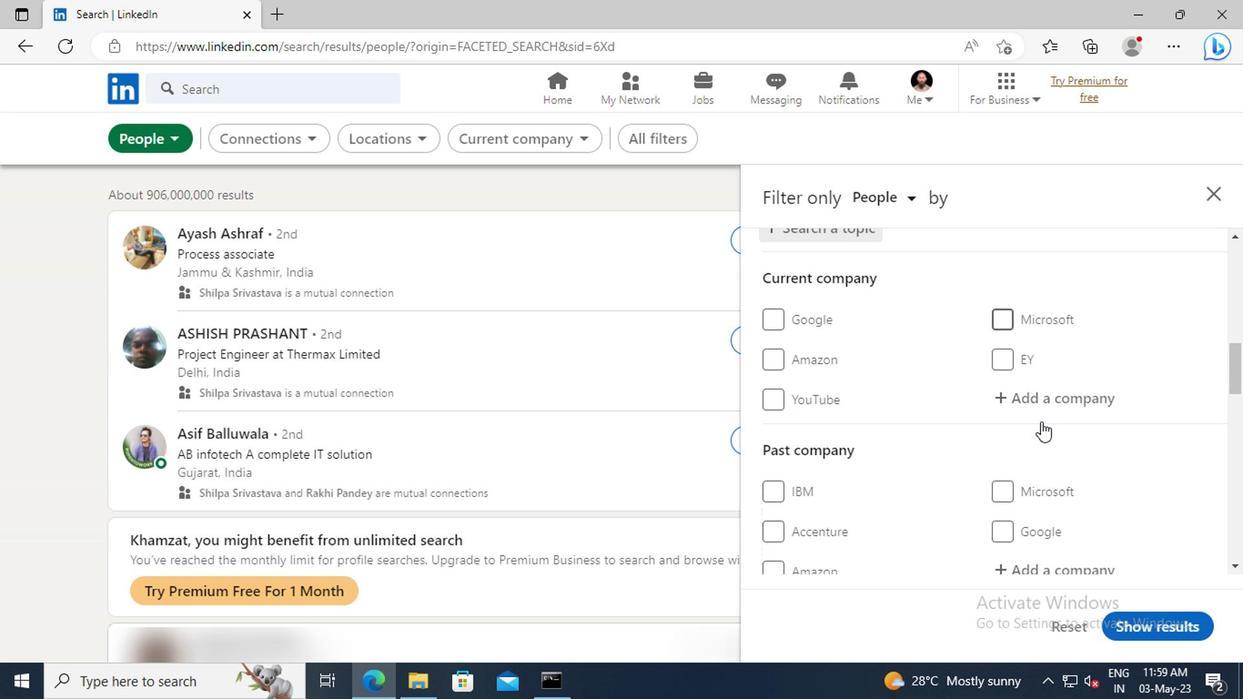 
Action: Mouse scrolled (1036, 421) with delta (0, 0)
Screenshot: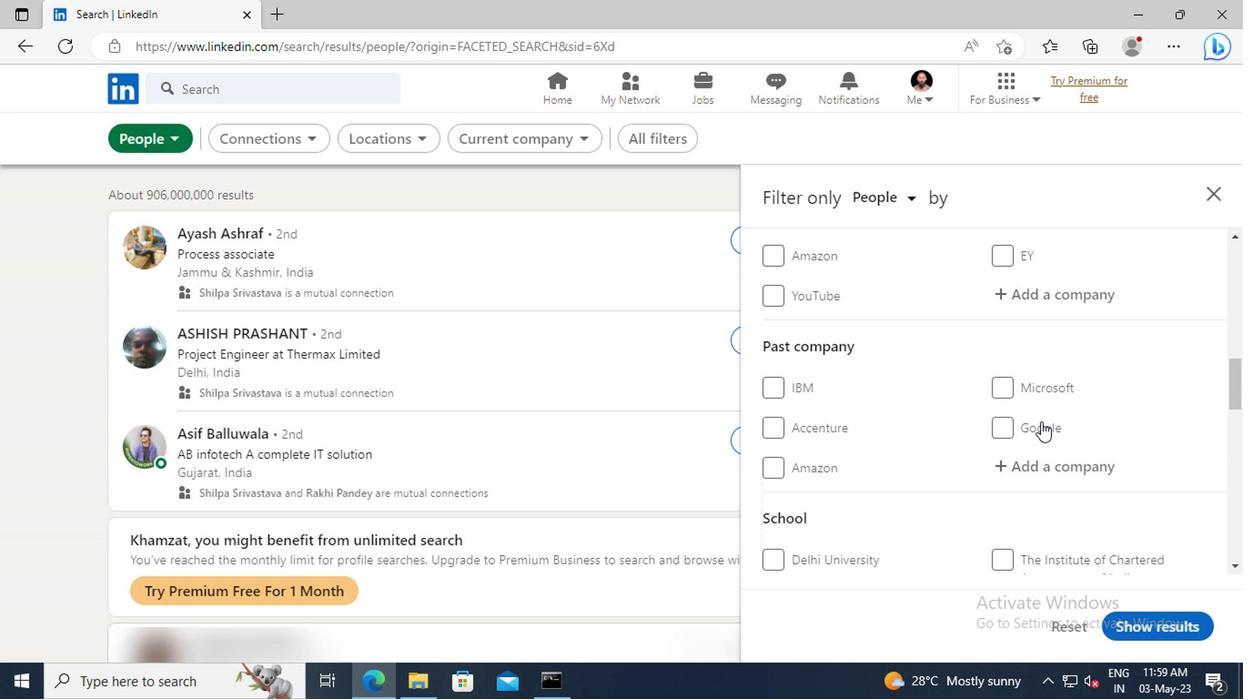 
Action: Mouse scrolled (1036, 421) with delta (0, 0)
Screenshot: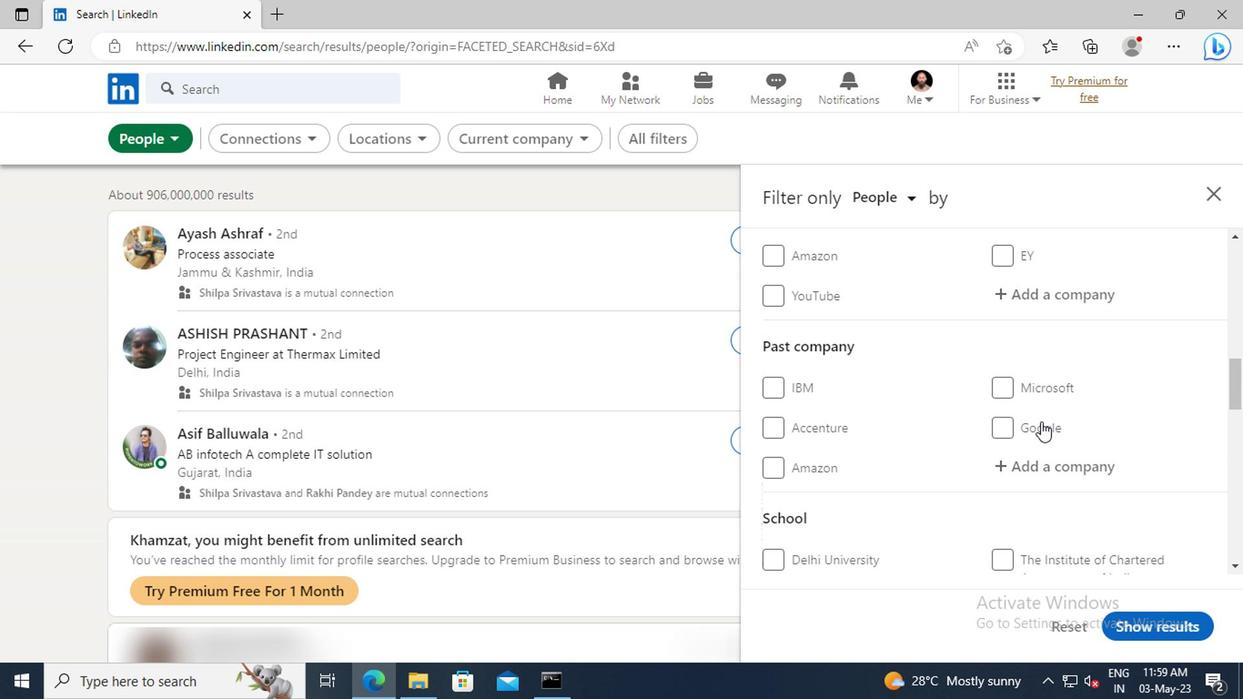 
Action: Mouse scrolled (1036, 421) with delta (0, 0)
Screenshot: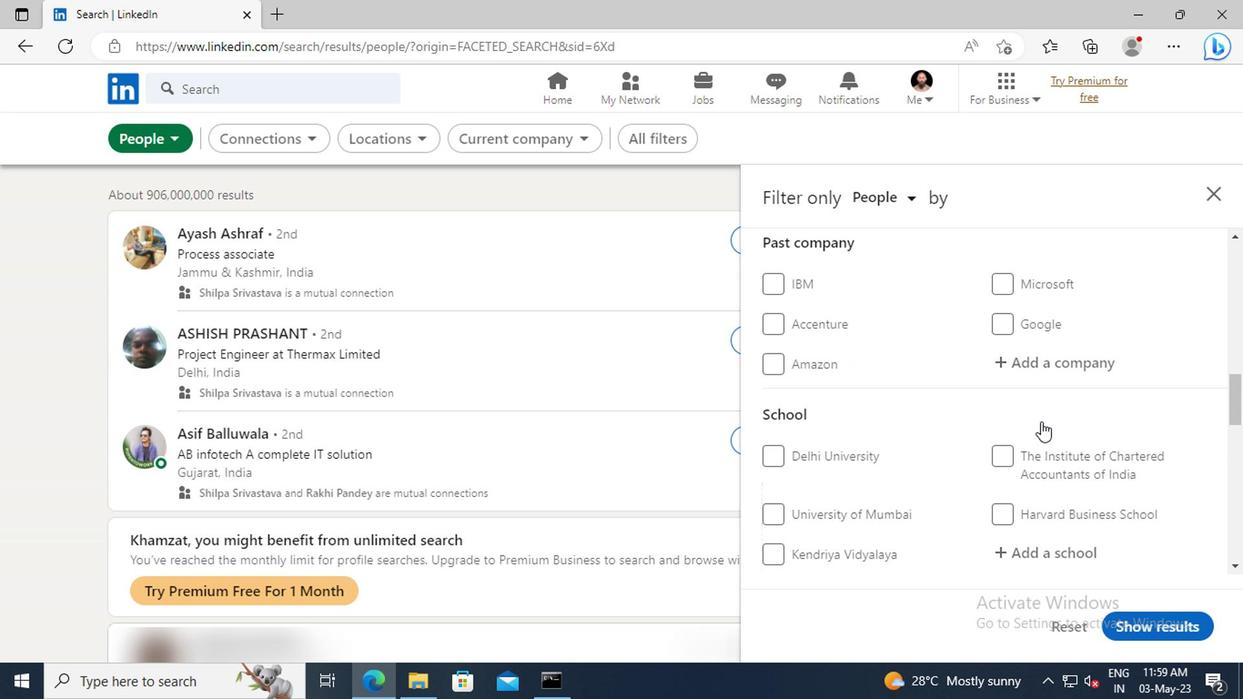 
Action: Mouse scrolled (1036, 421) with delta (0, 0)
Screenshot: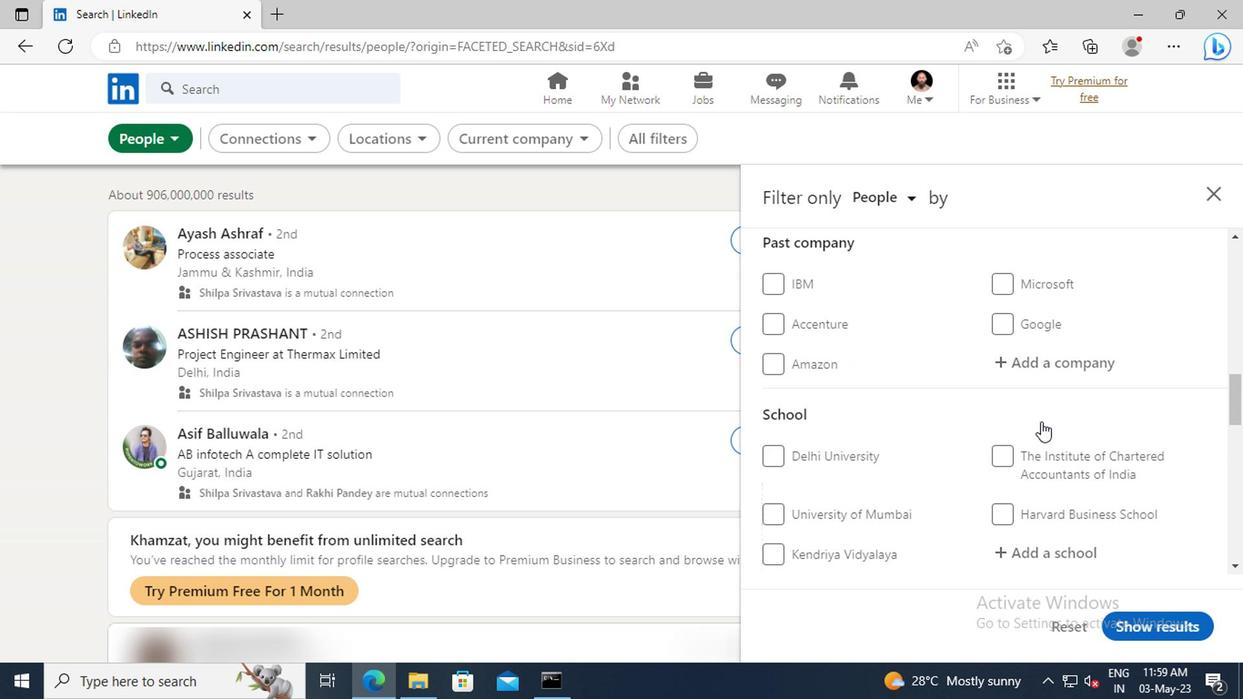 
Action: Mouse scrolled (1036, 421) with delta (0, 0)
Screenshot: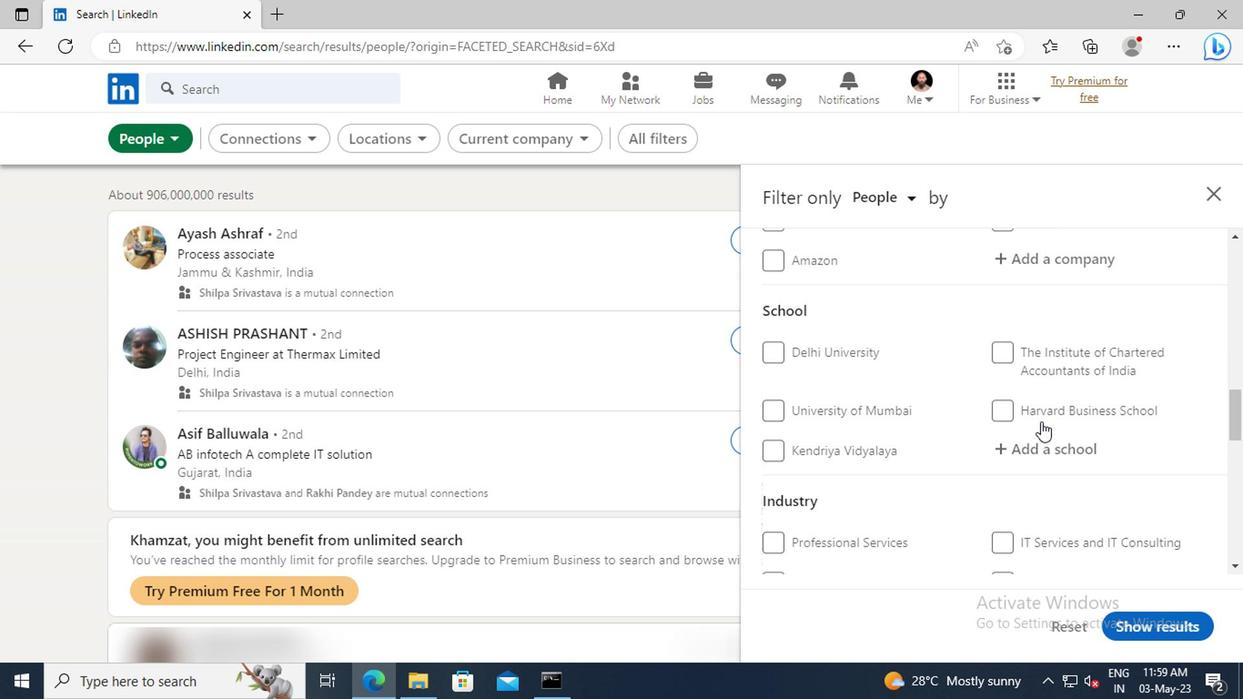 
Action: Mouse scrolled (1036, 421) with delta (0, 0)
Screenshot: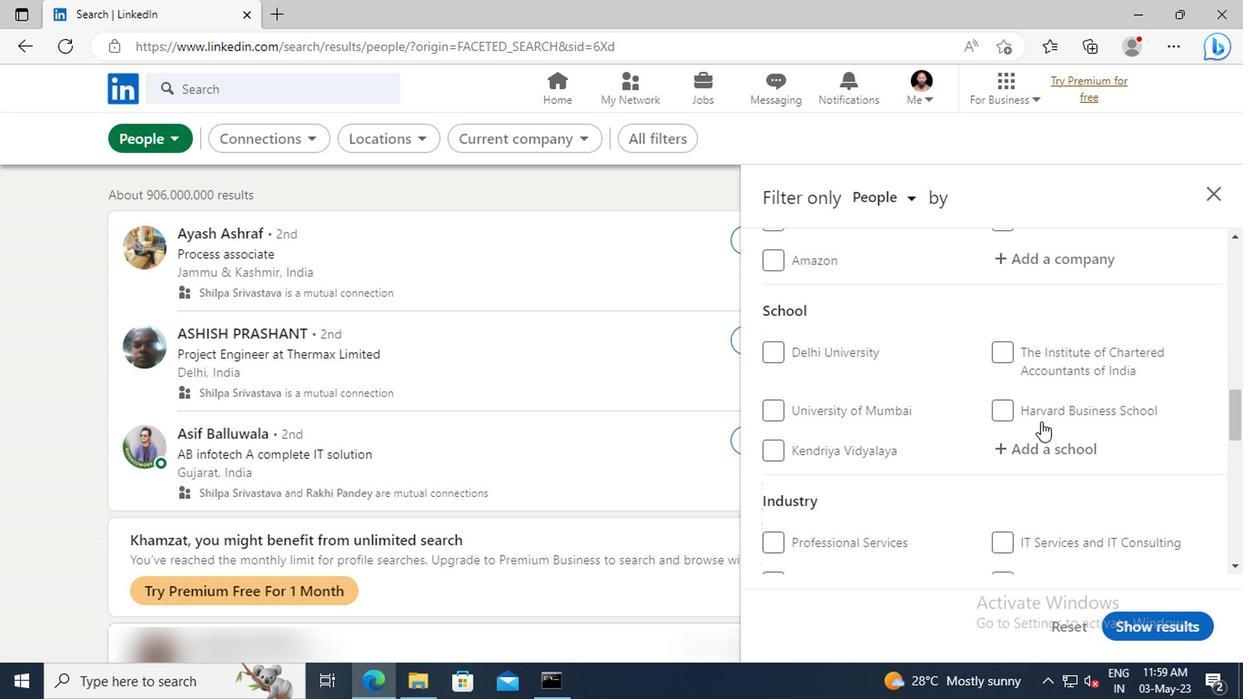 
Action: Mouse scrolled (1036, 421) with delta (0, 0)
Screenshot: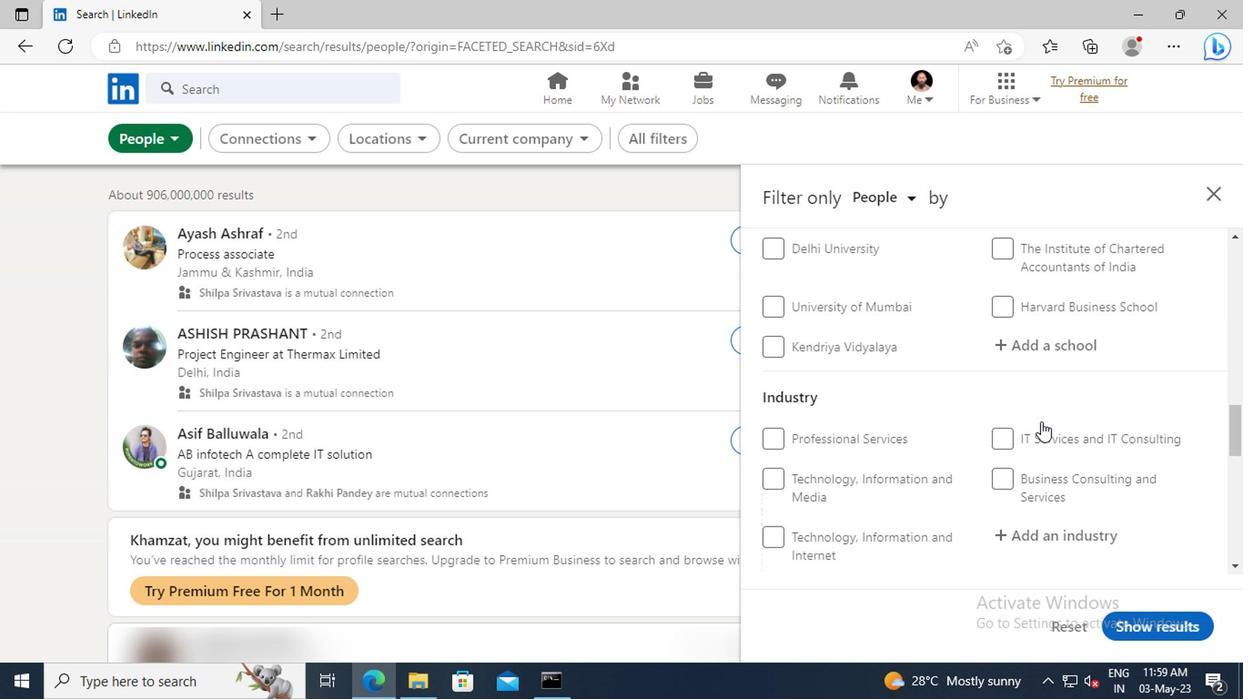 
Action: Mouse scrolled (1036, 421) with delta (0, 0)
Screenshot: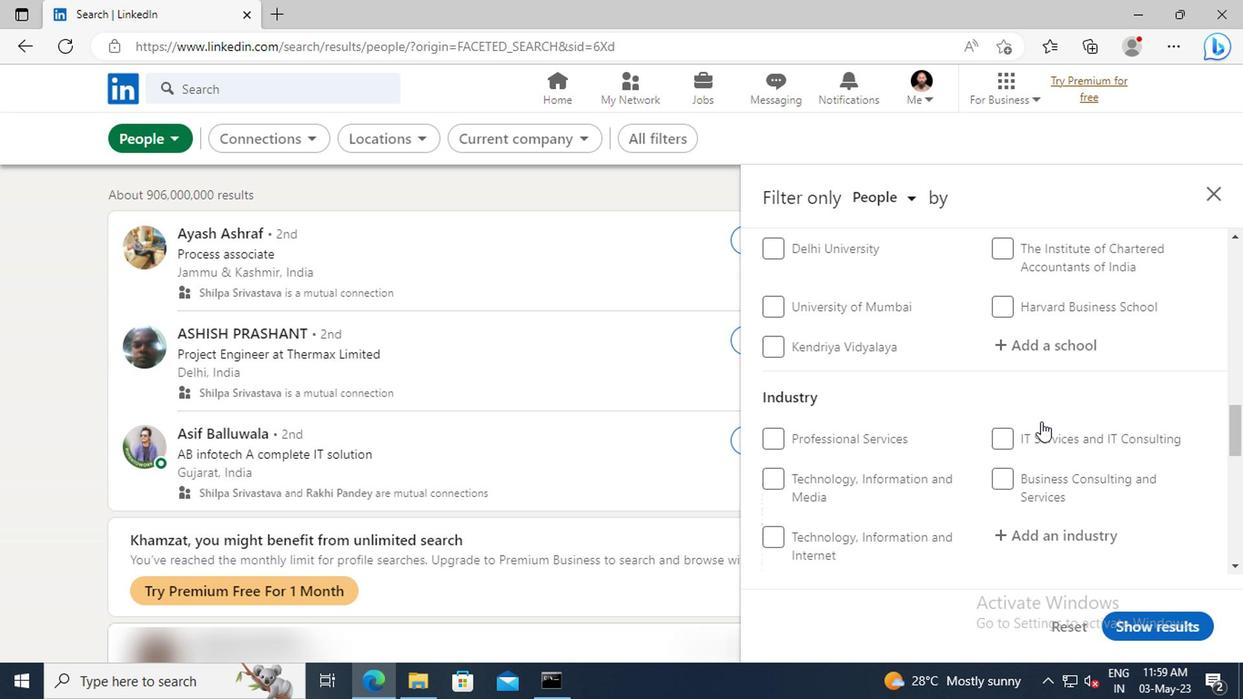 
Action: Mouse scrolled (1036, 421) with delta (0, 0)
Screenshot: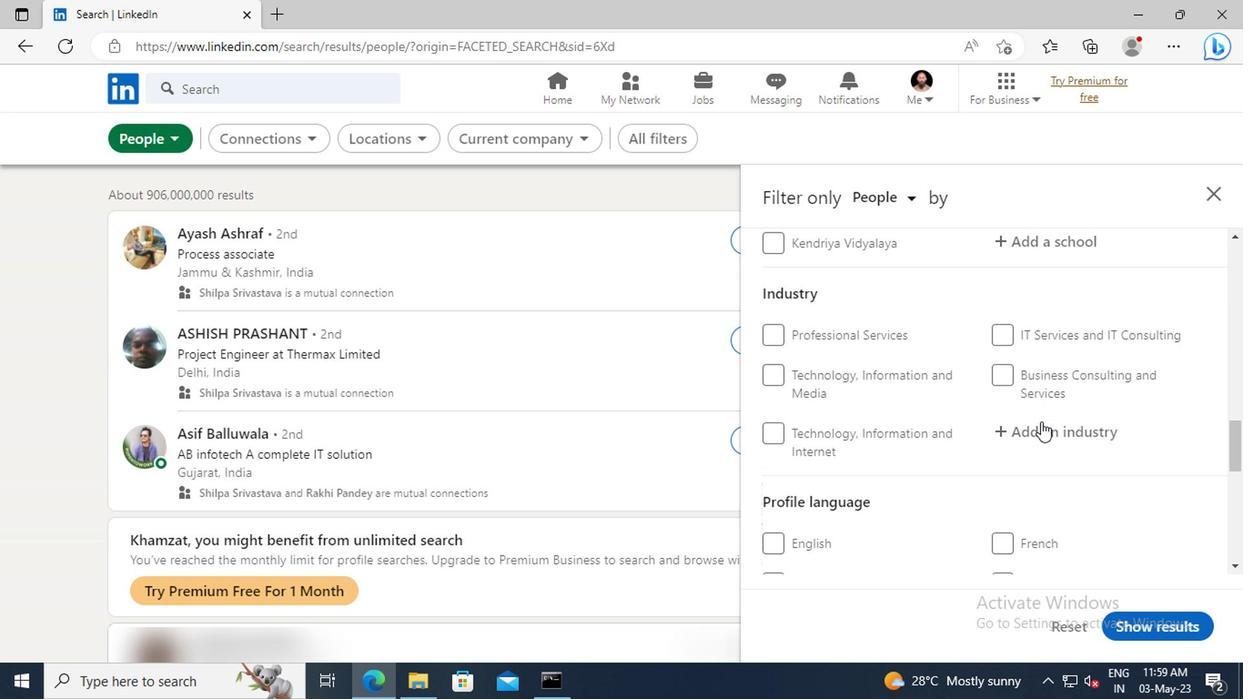 
Action: Mouse scrolled (1036, 421) with delta (0, 0)
Screenshot: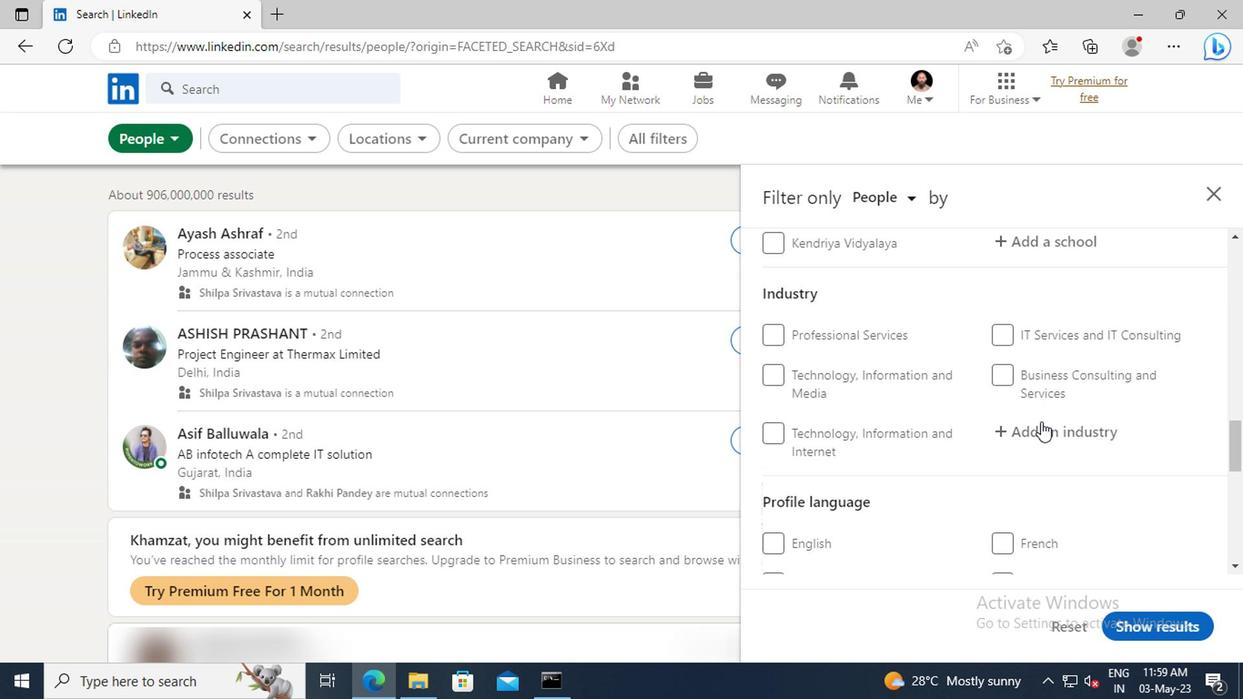 
Action: Mouse moved to (1005, 486)
Screenshot: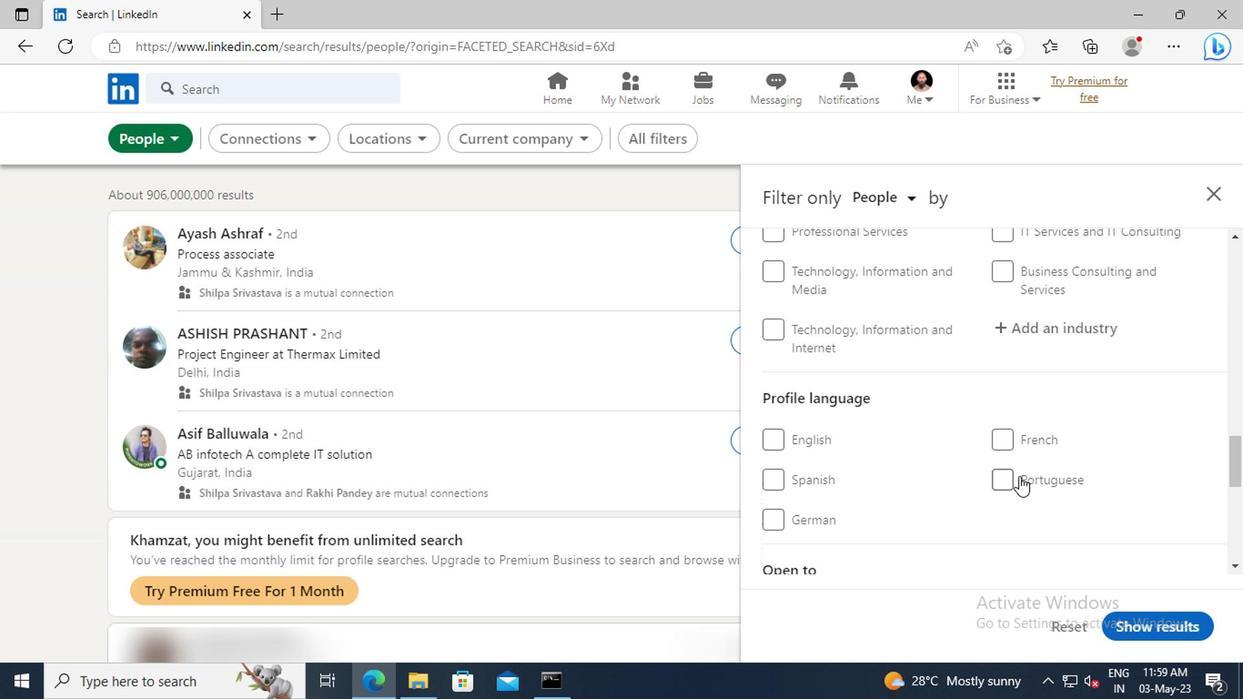 
Action: Mouse pressed left at (1005, 486)
Screenshot: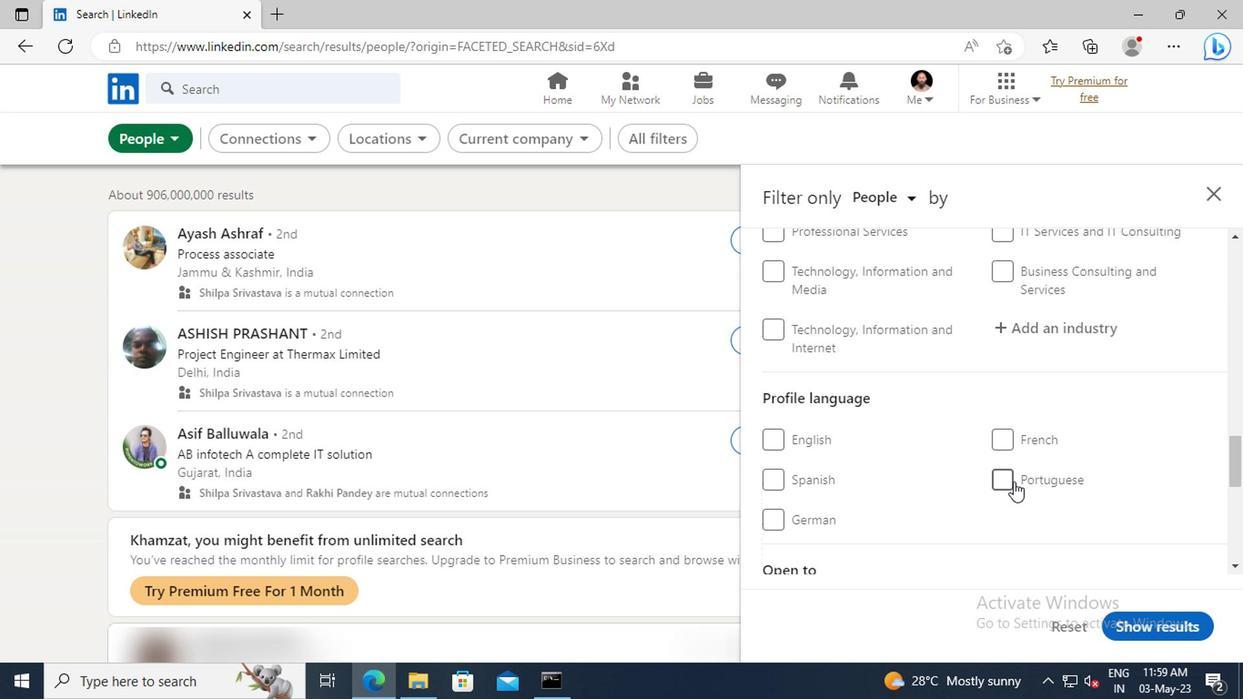 
Action: Mouse moved to (1046, 441)
Screenshot: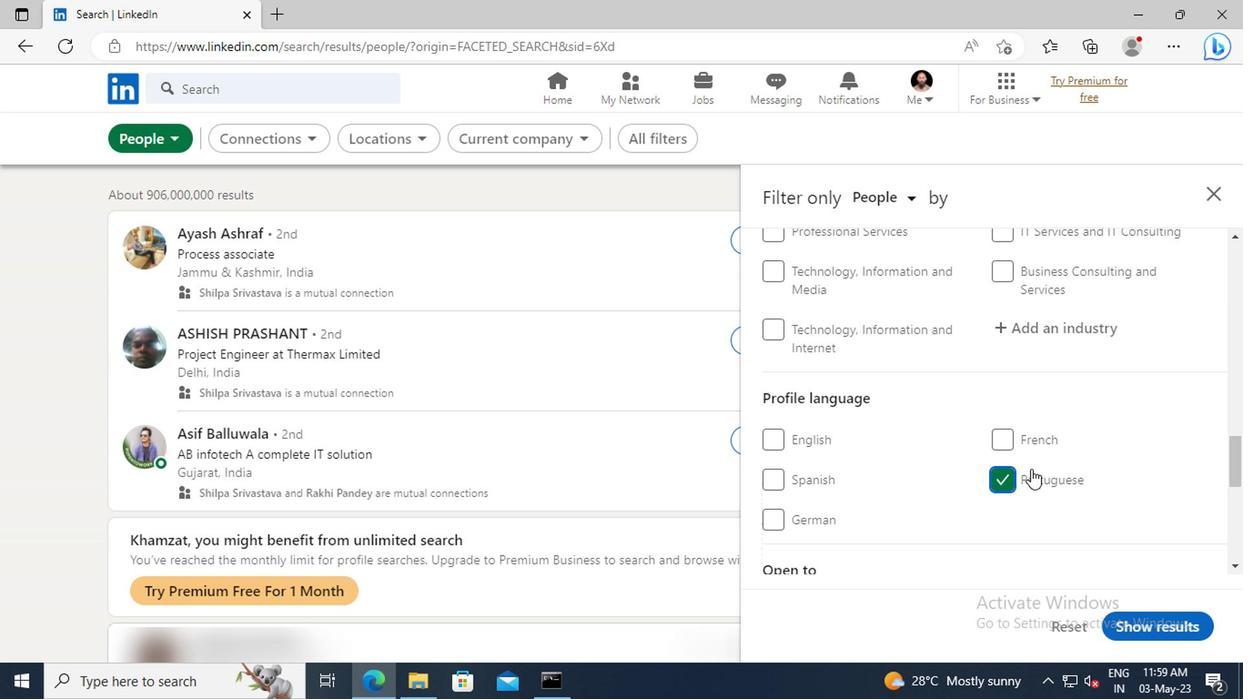 
Action: Mouse scrolled (1046, 441) with delta (0, 0)
Screenshot: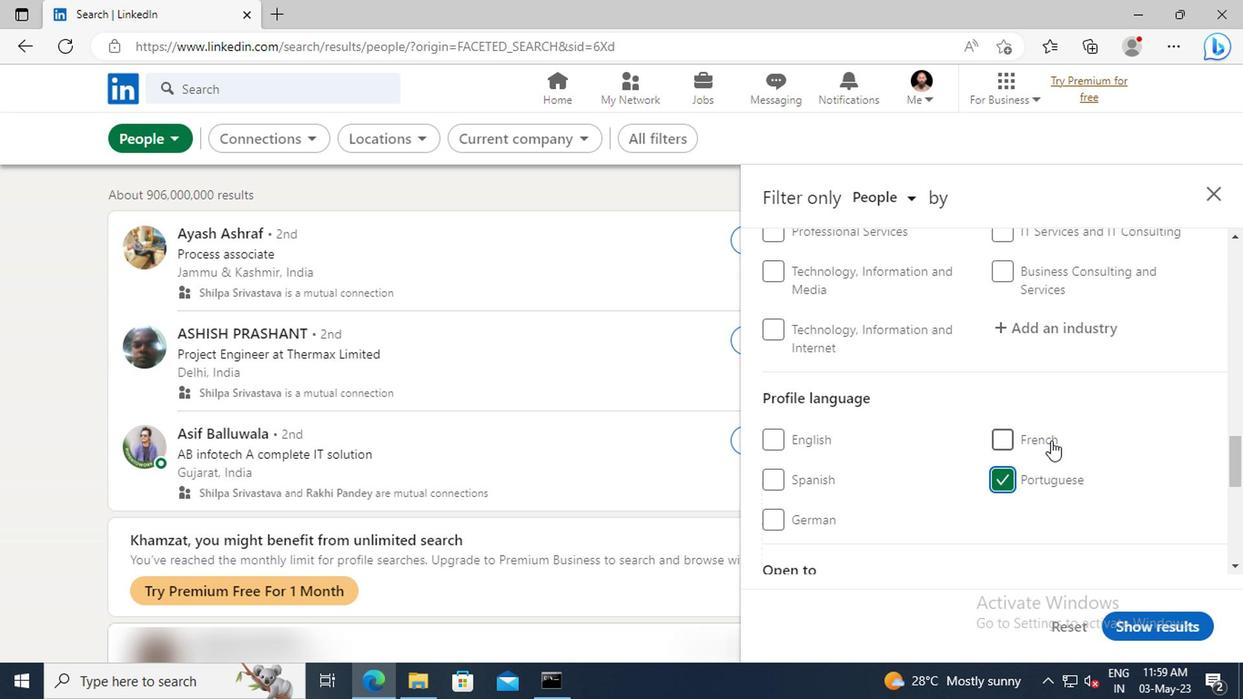 
Action: Mouse scrolled (1046, 441) with delta (0, 0)
Screenshot: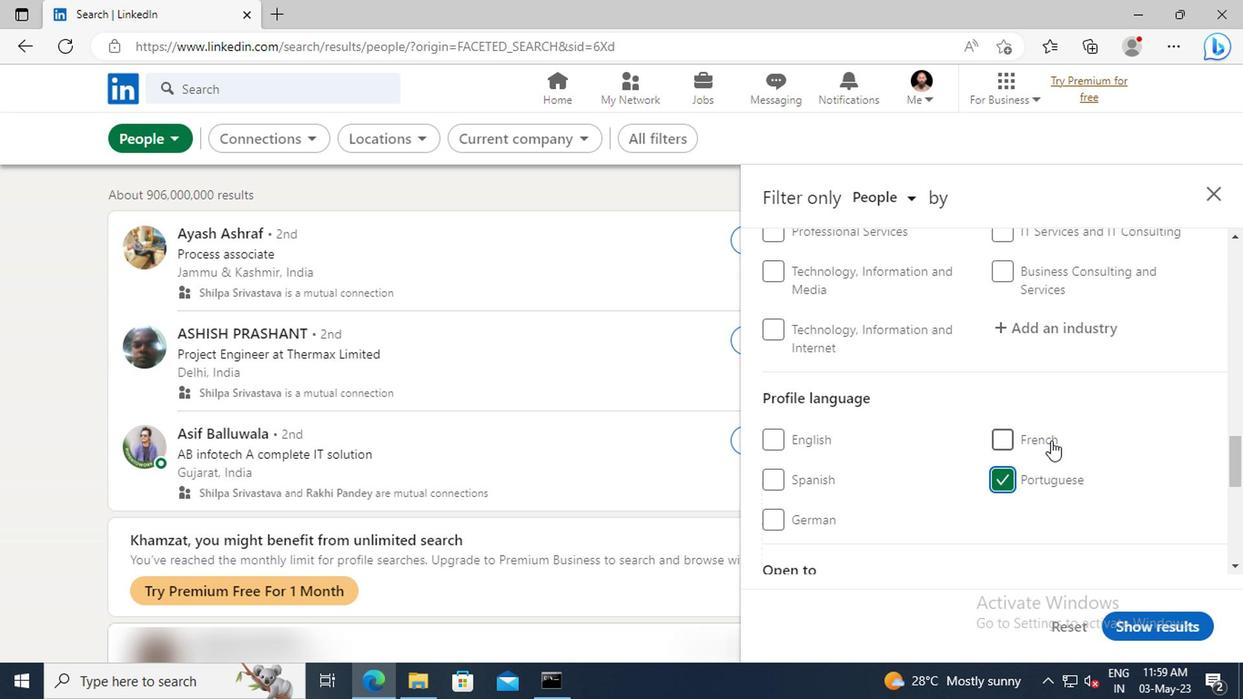 
Action: Mouse scrolled (1046, 441) with delta (0, 0)
Screenshot: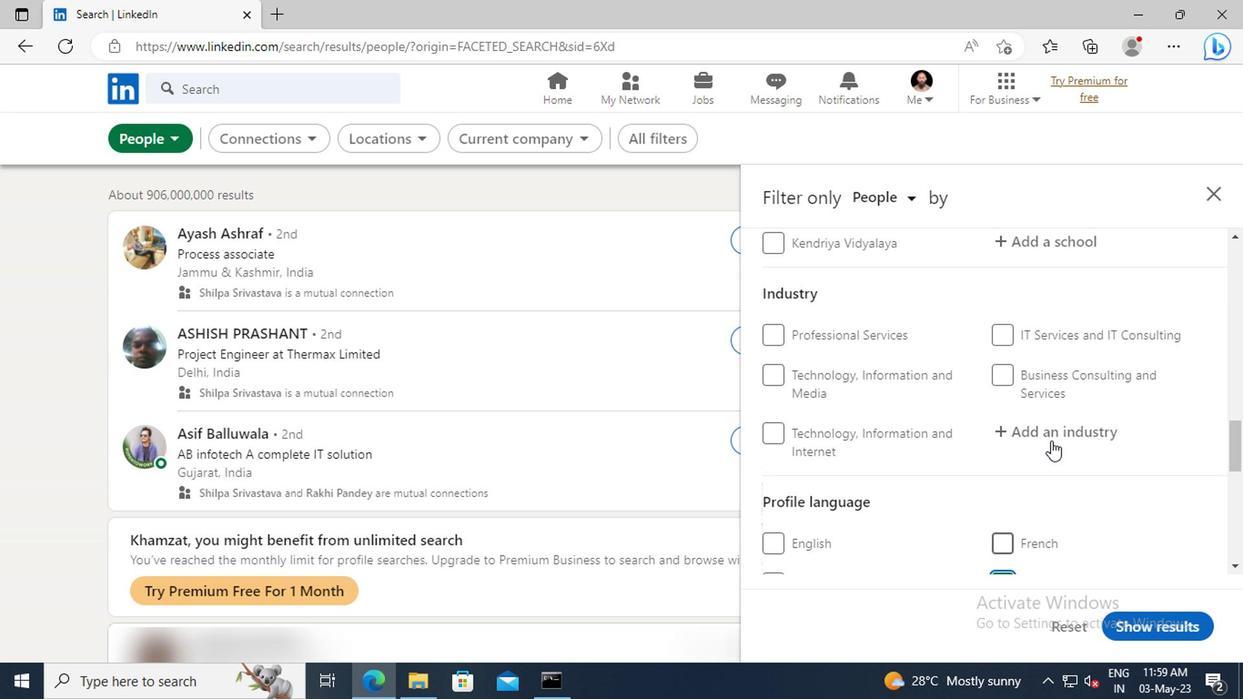 
Action: Mouse scrolled (1046, 441) with delta (0, 0)
Screenshot: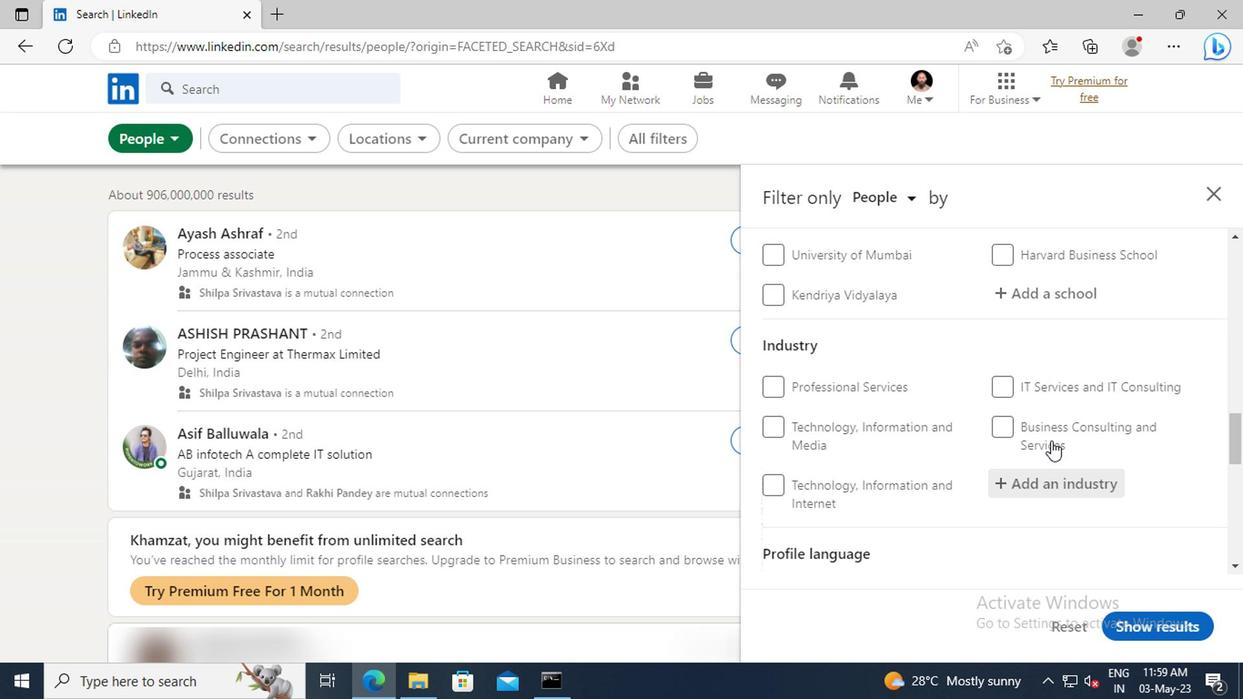 
Action: Mouse scrolled (1046, 441) with delta (0, 0)
Screenshot: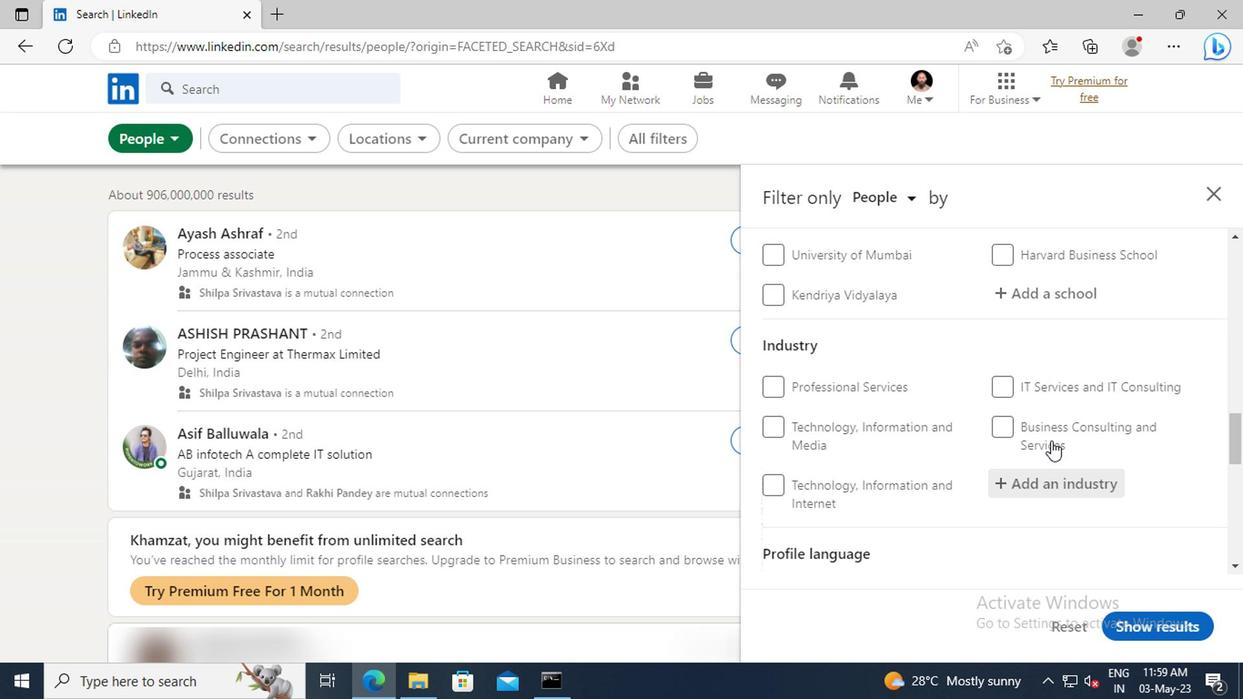 
Action: Mouse scrolled (1046, 441) with delta (0, 0)
Screenshot: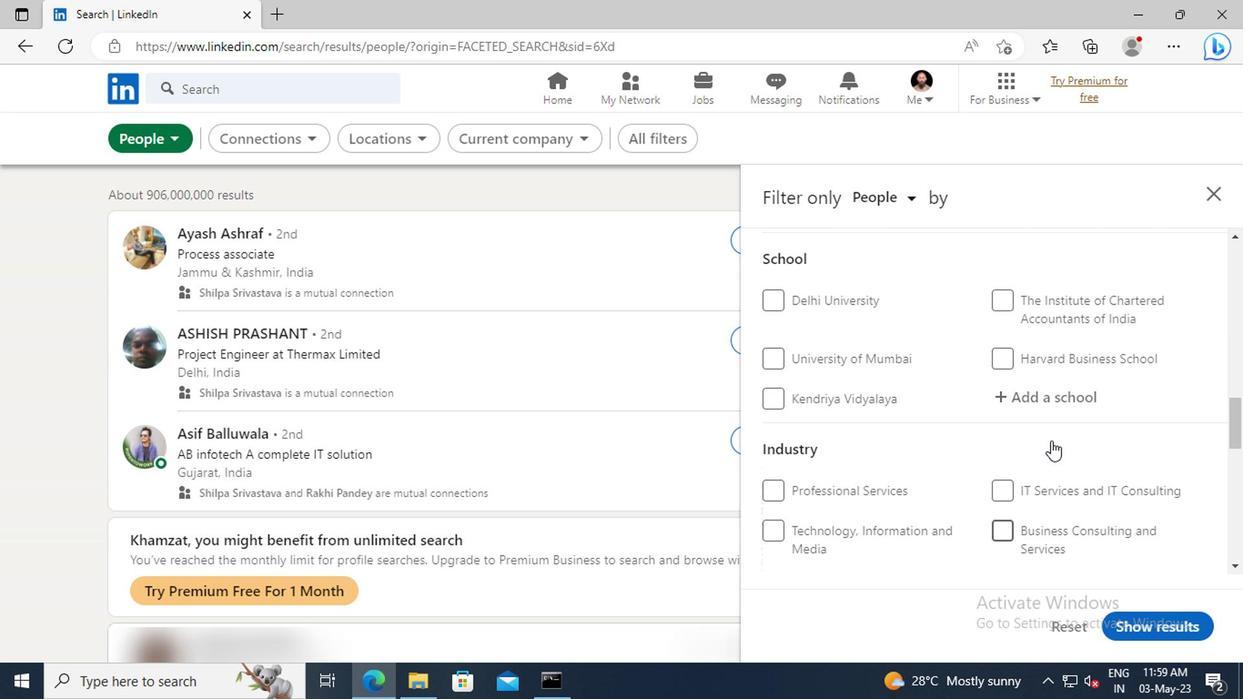 
Action: Mouse scrolled (1046, 441) with delta (0, 0)
Screenshot: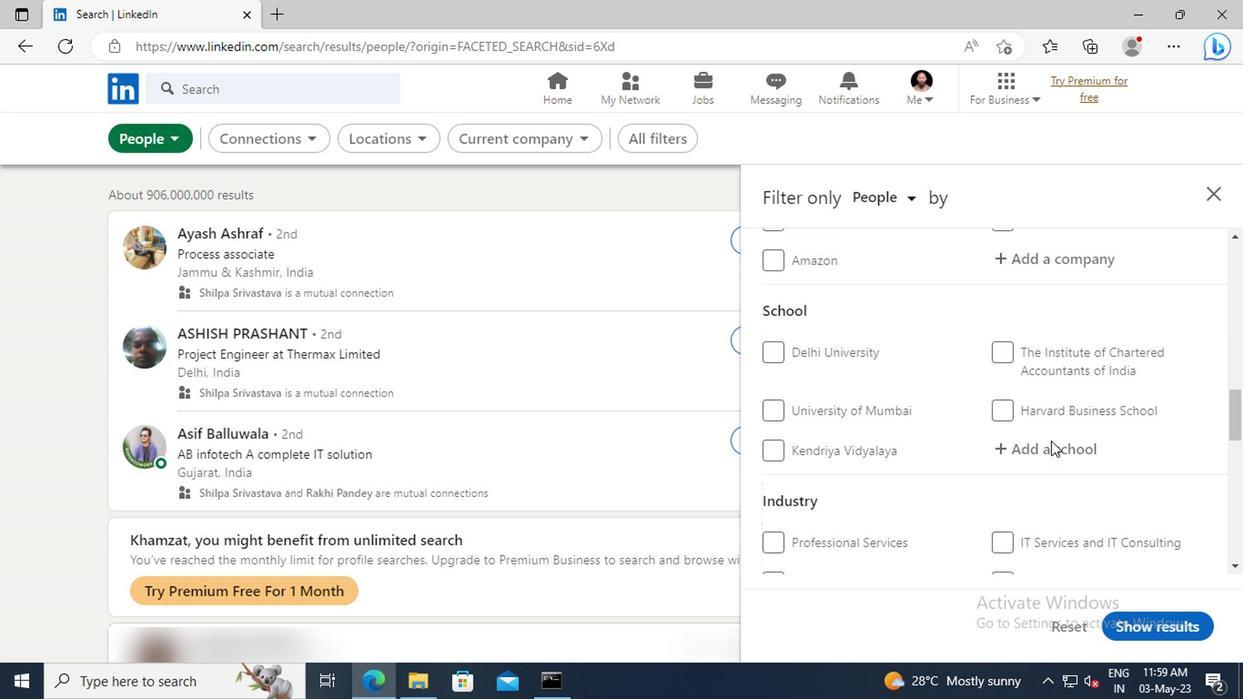 
Action: Mouse scrolled (1046, 441) with delta (0, 0)
Screenshot: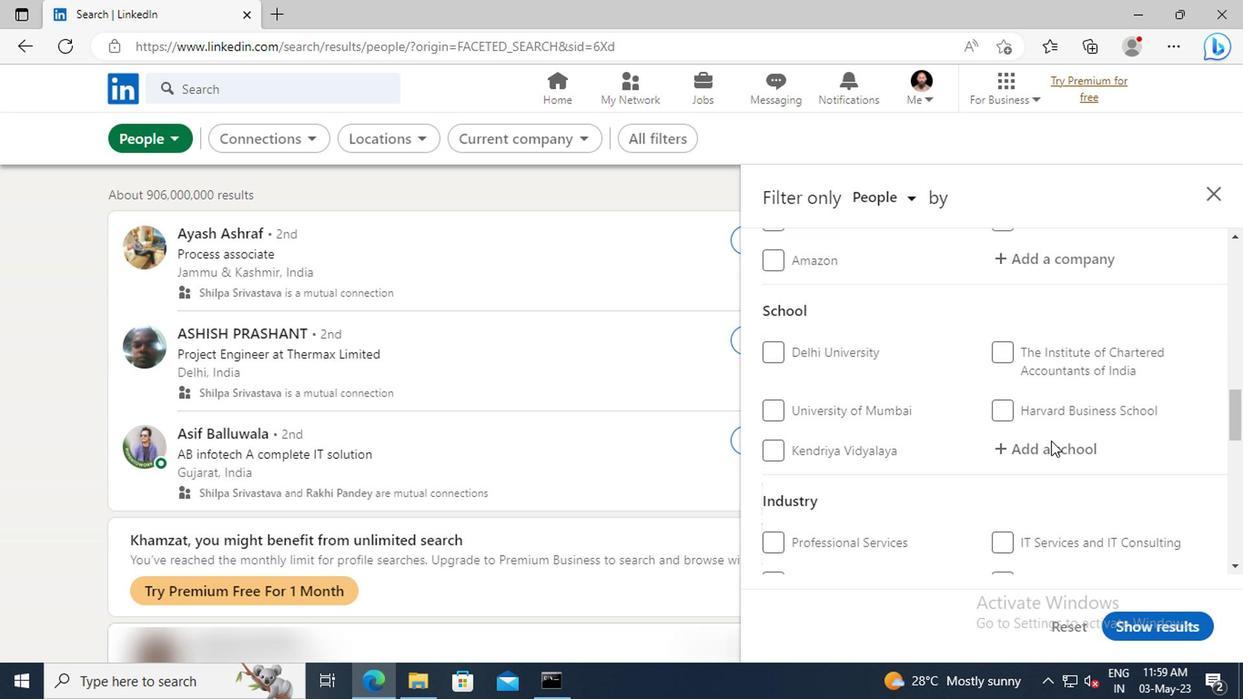 
Action: Mouse scrolled (1046, 441) with delta (0, 0)
Screenshot: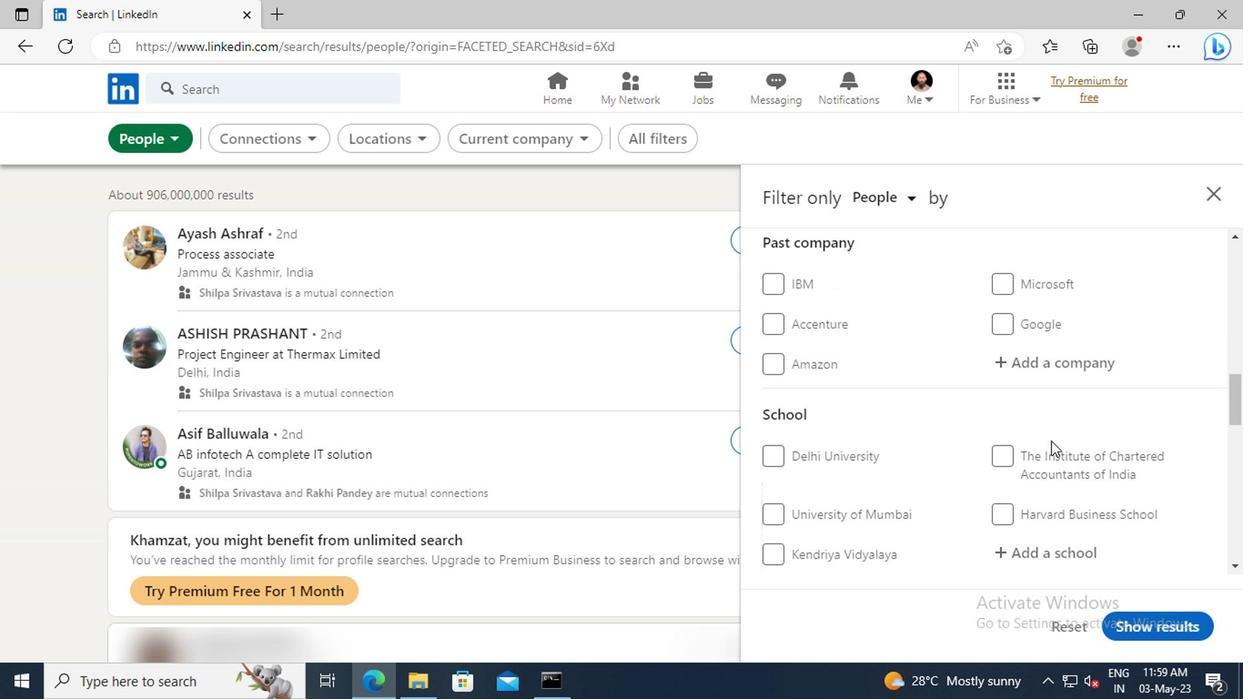 
Action: Mouse scrolled (1046, 441) with delta (0, 0)
Screenshot: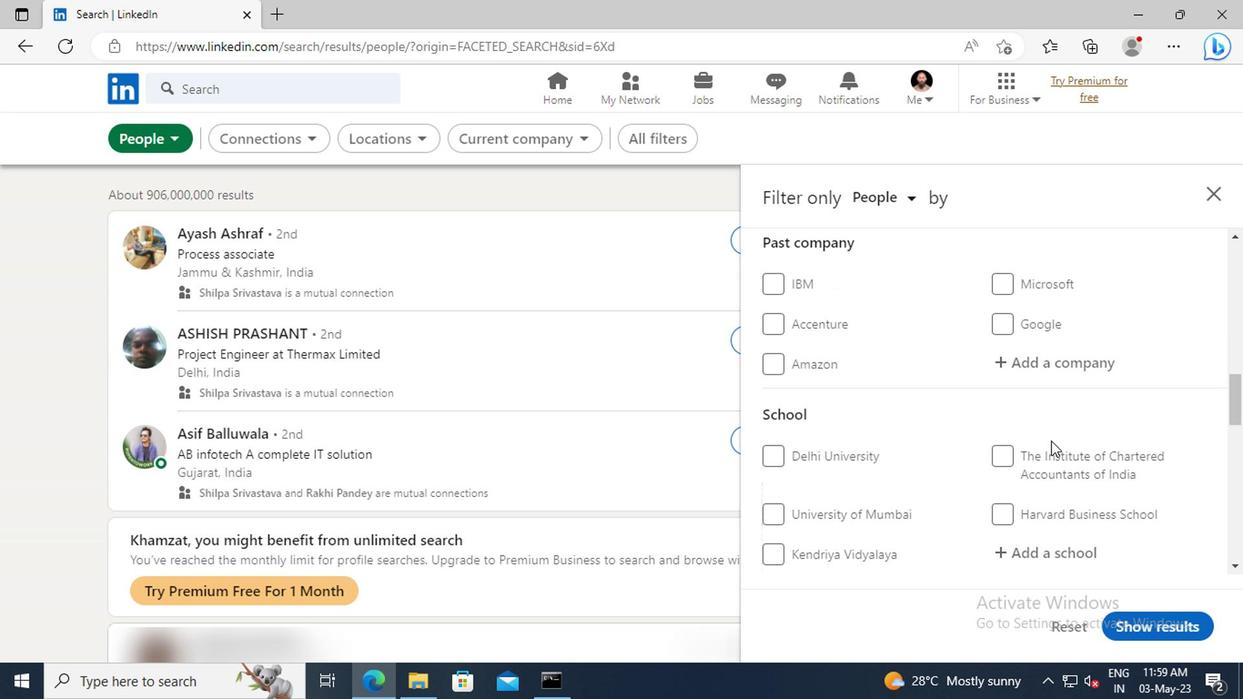 
Action: Mouse scrolled (1046, 441) with delta (0, 0)
Screenshot: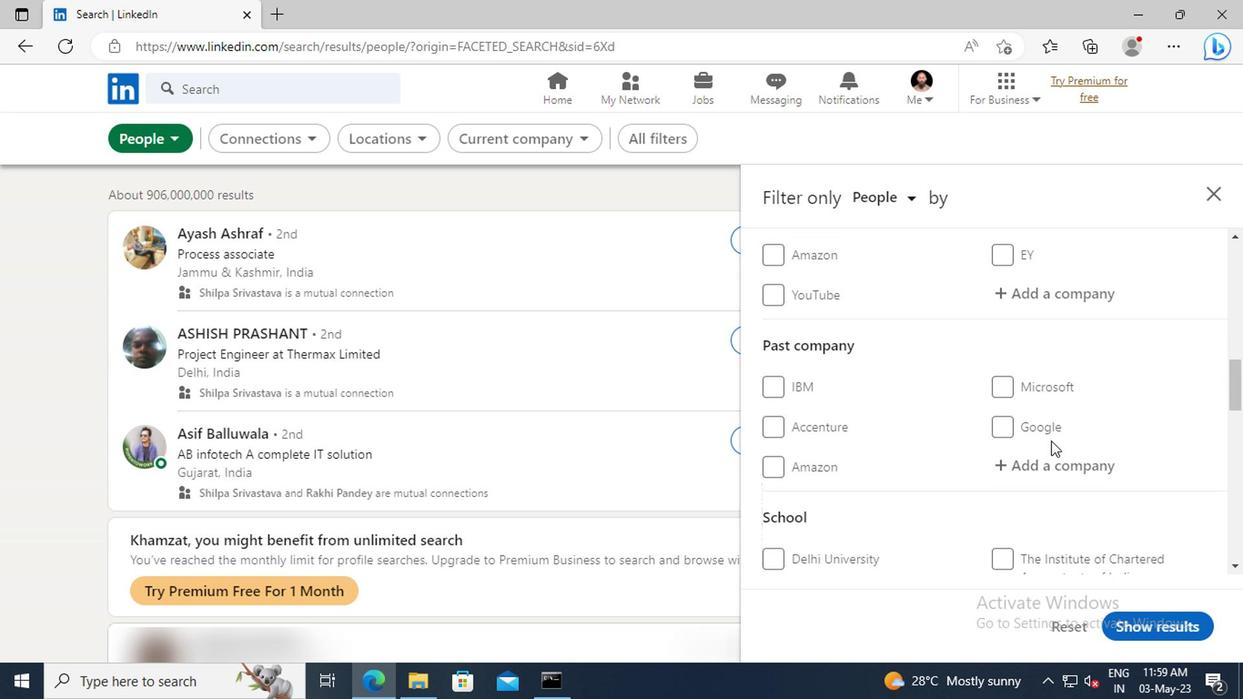 
Action: Mouse scrolled (1046, 441) with delta (0, 0)
Screenshot: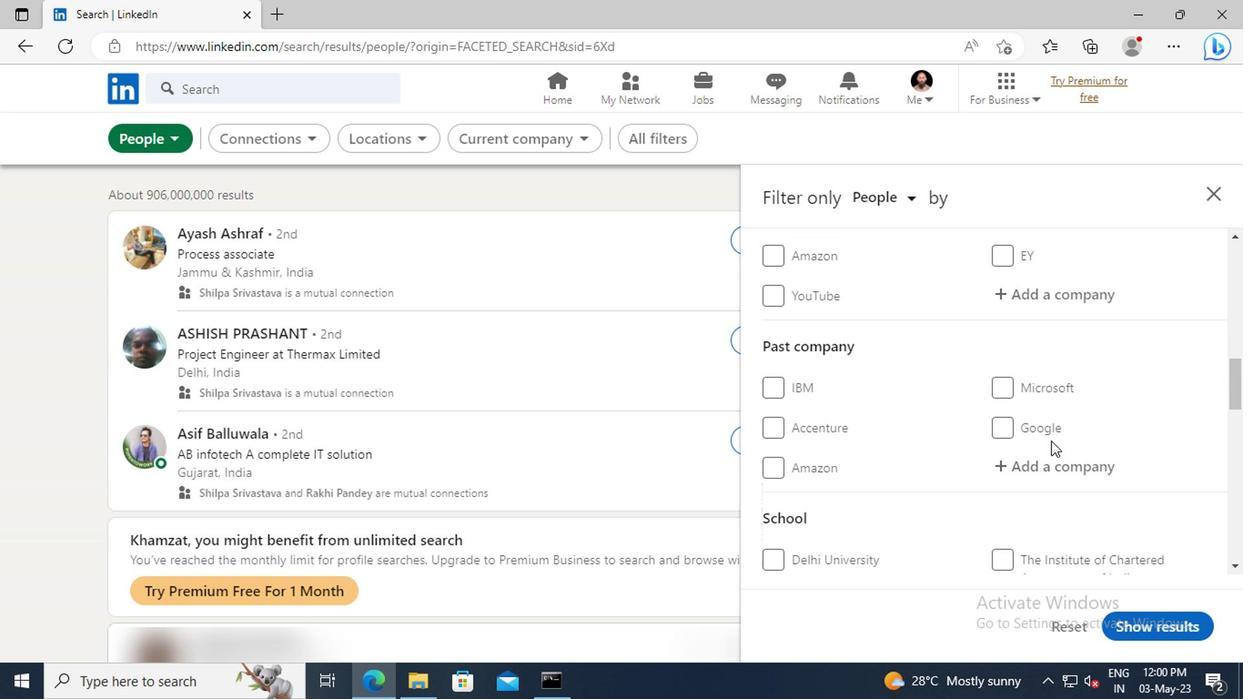 
Action: Mouse moved to (1029, 406)
Screenshot: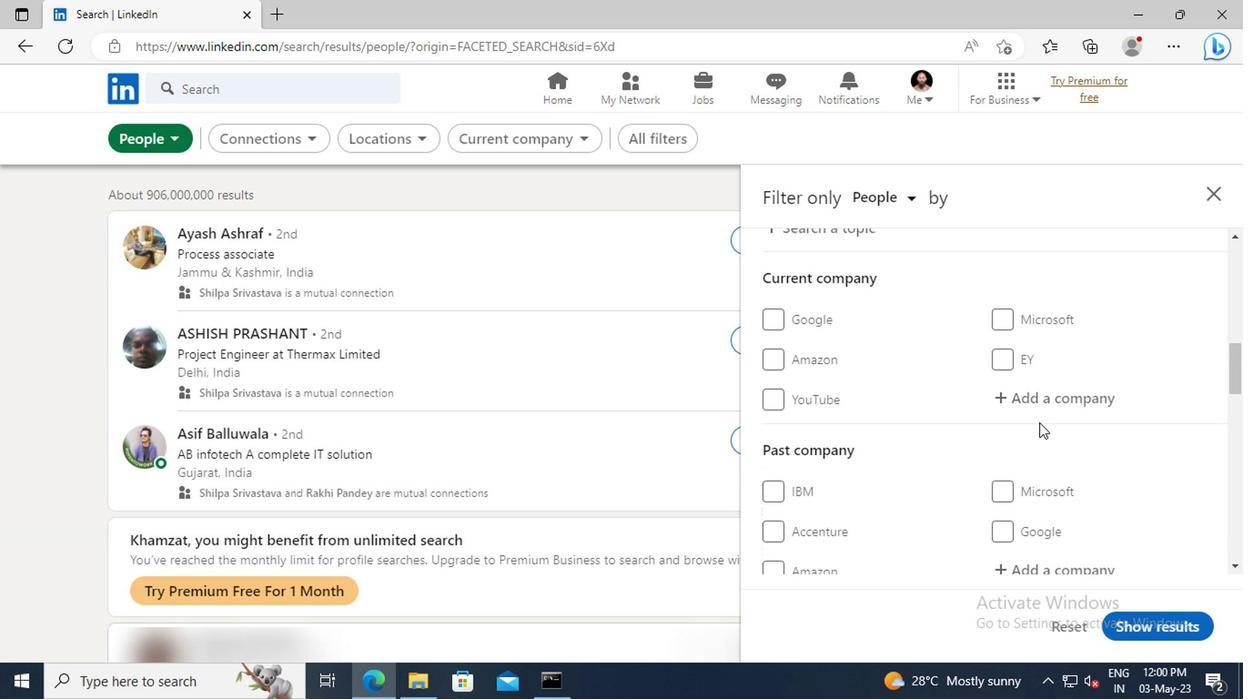 
Action: Mouse pressed left at (1029, 406)
Screenshot: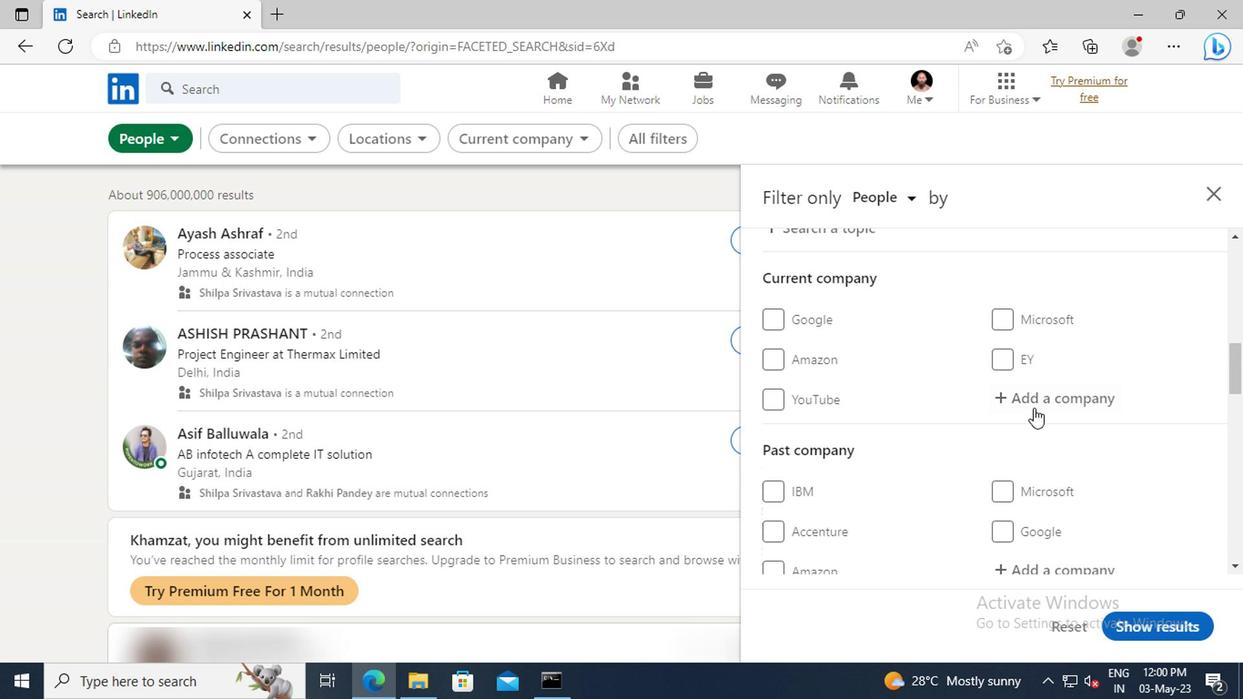 
Action: Key pressed <Key.shift>OIL<Key.space>AND<Key.space><Key.shift>NATURAL<Key.space>
Screenshot: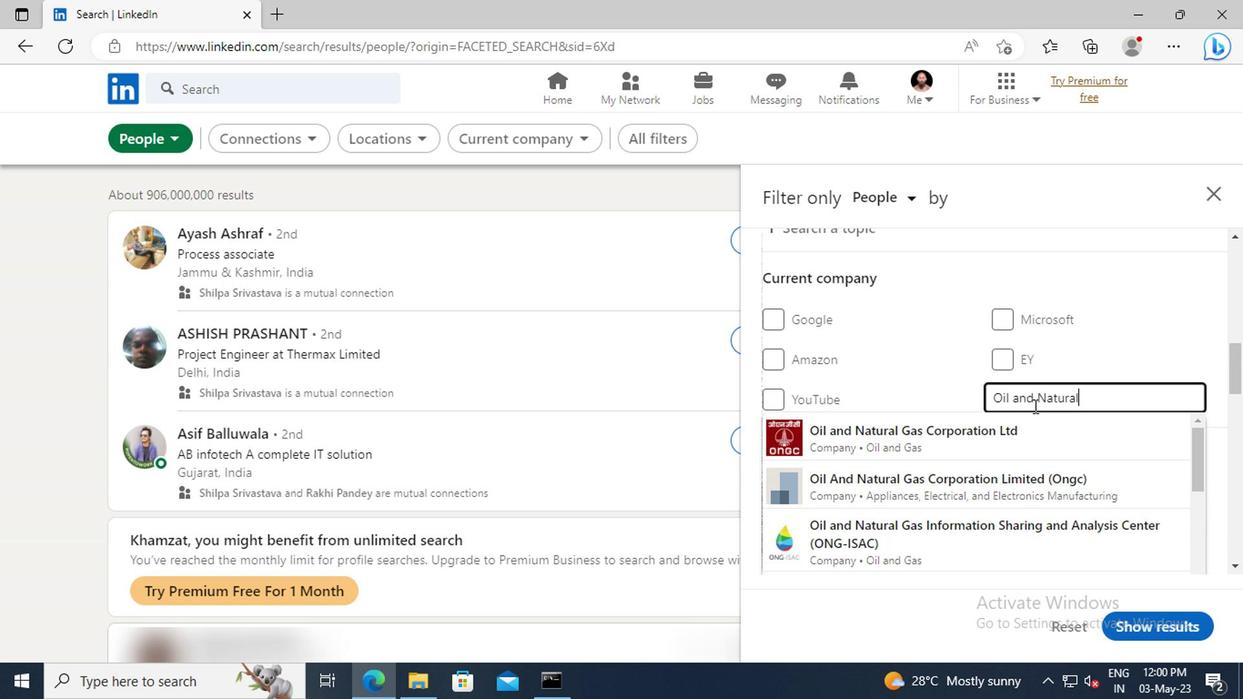 
Action: Mouse moved to (1029, 435)
Screenshot: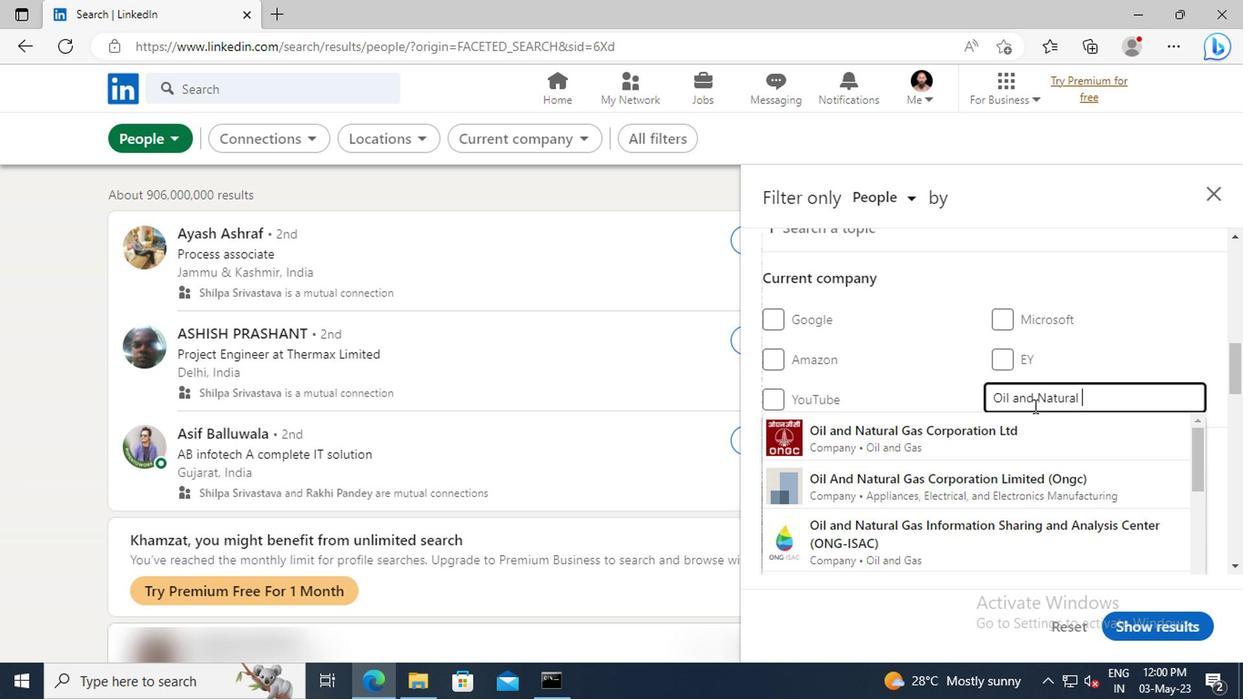 
Action: Mouse pressed left at (1029, 435)
Screenshot: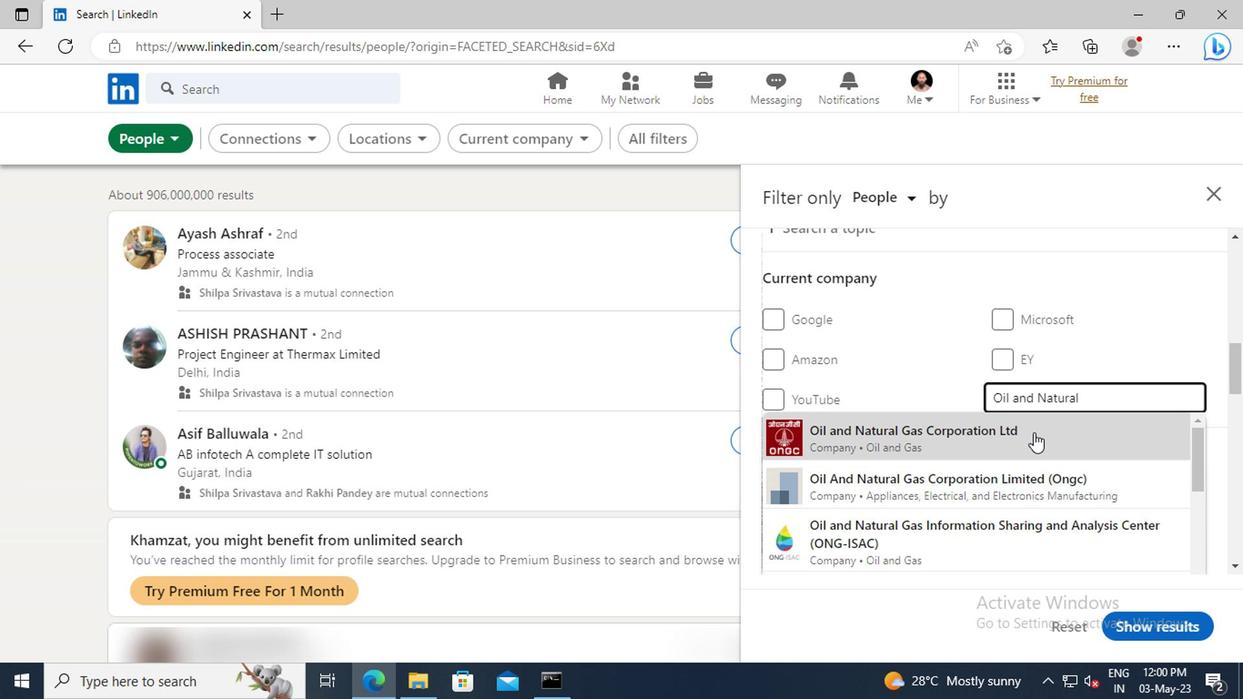 
Action: Mouse scrolled (1029, 434) with delta (0, 0)
Screenshot: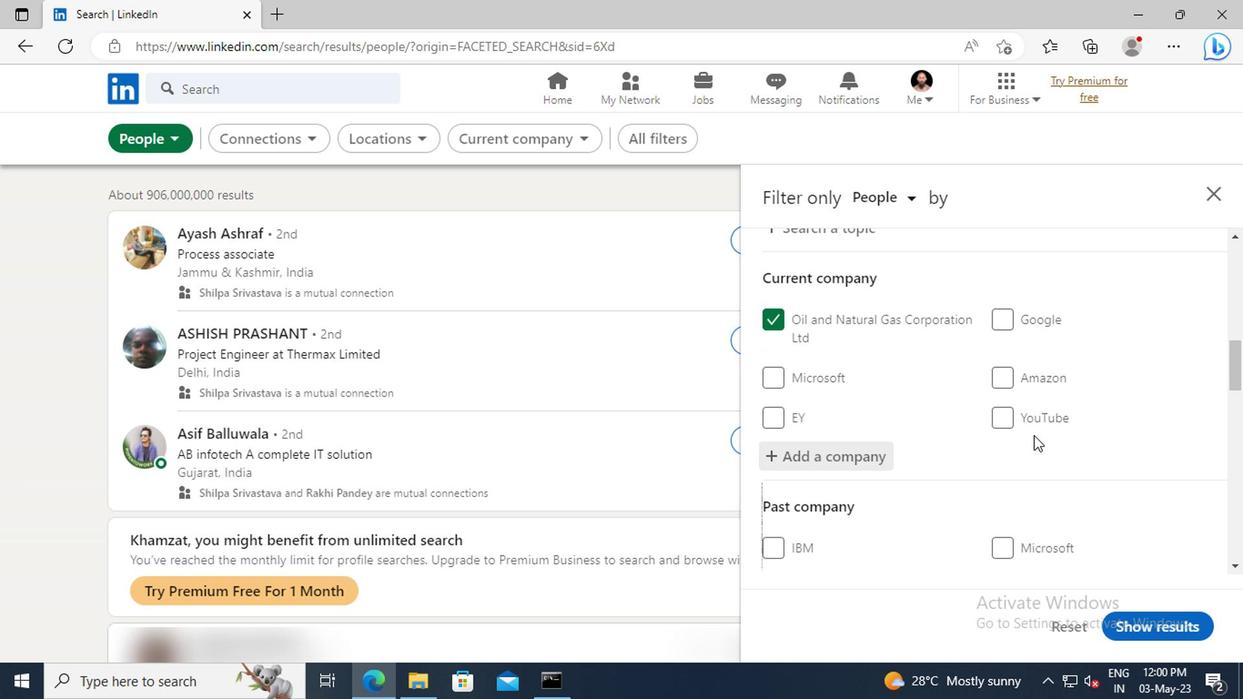
Action: Mouse scrolled (1029, 434) with delta (0, 0)
Screenshot: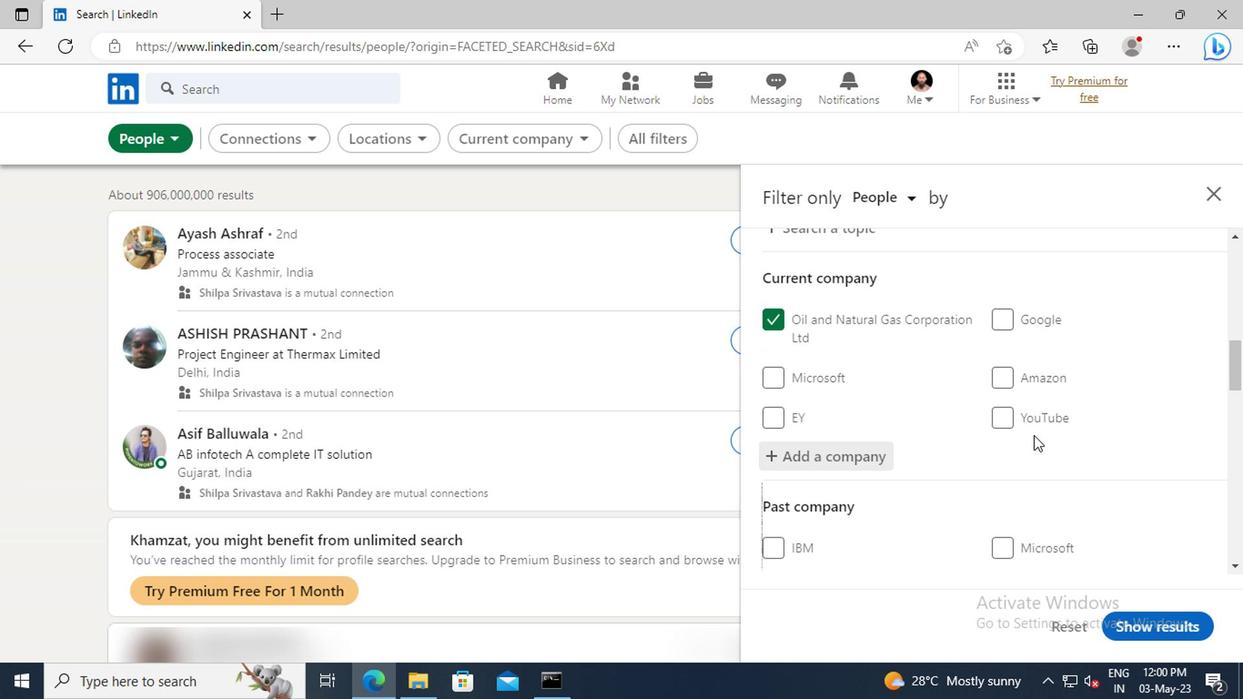 
Action: Mouse moved to (1009, 410)
Screenshot: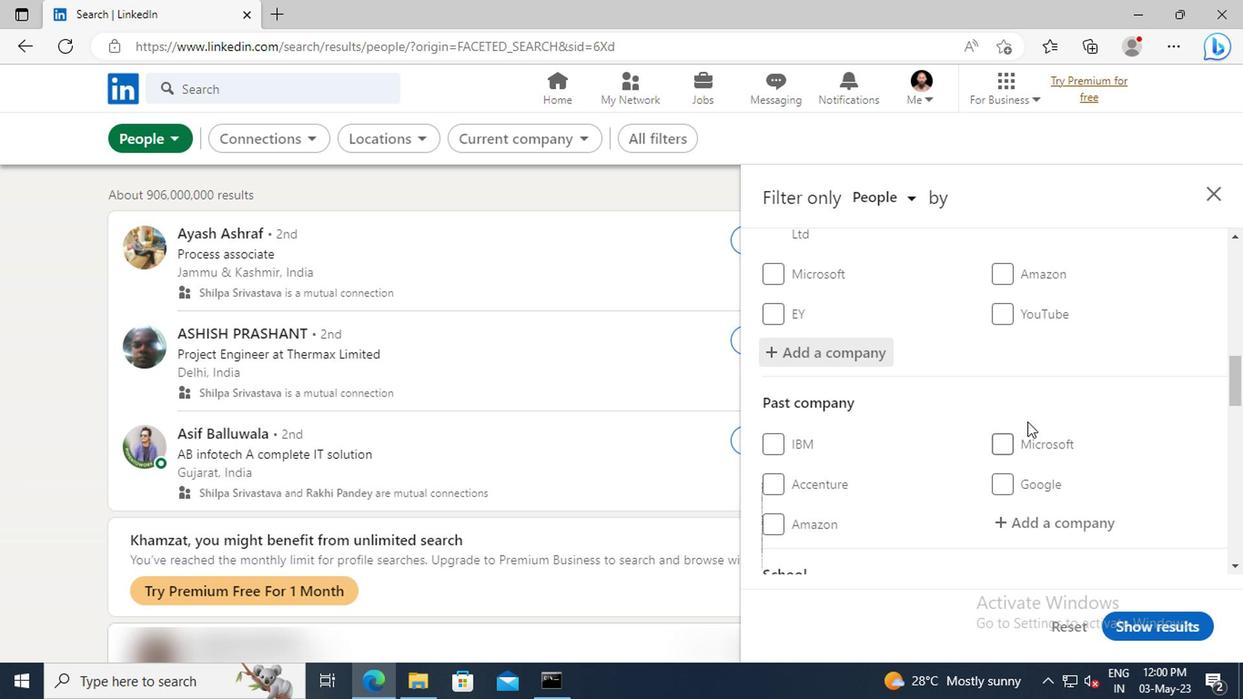 
Action: Mouse scrolled (1009, 409) with delta (0, 0)
Screenshot: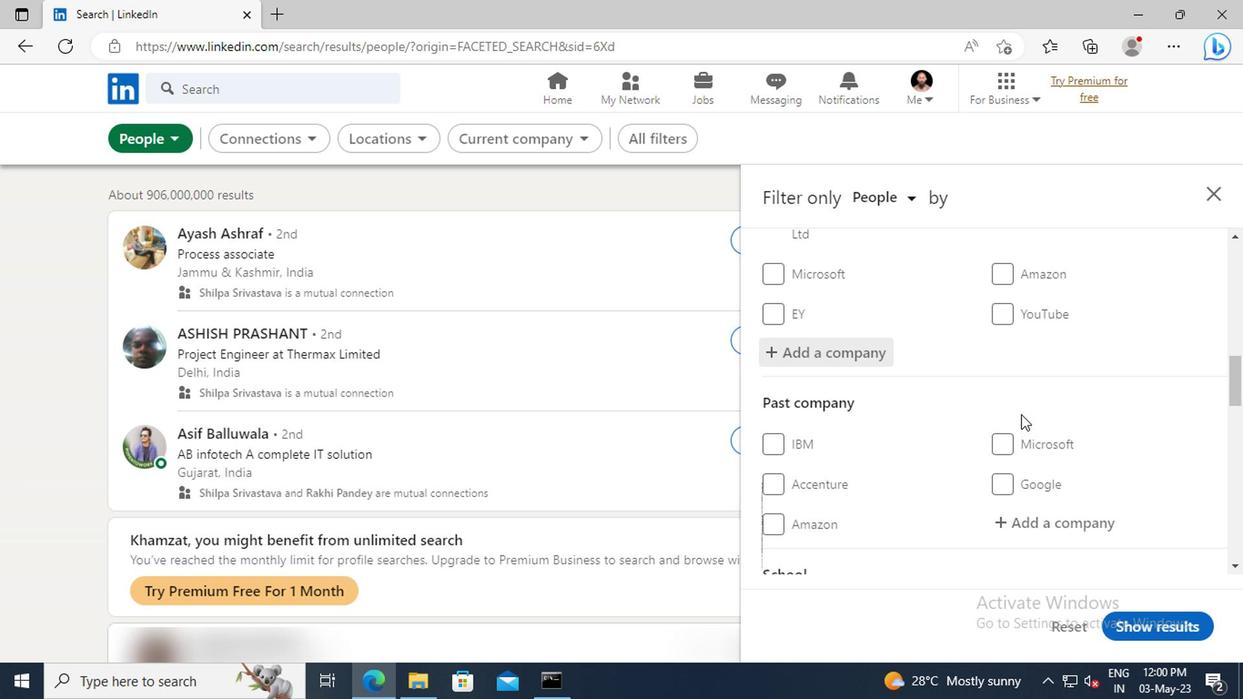 
Action: Mouse scrolled (1009, 409) with delta (0, 0)
Screenshot: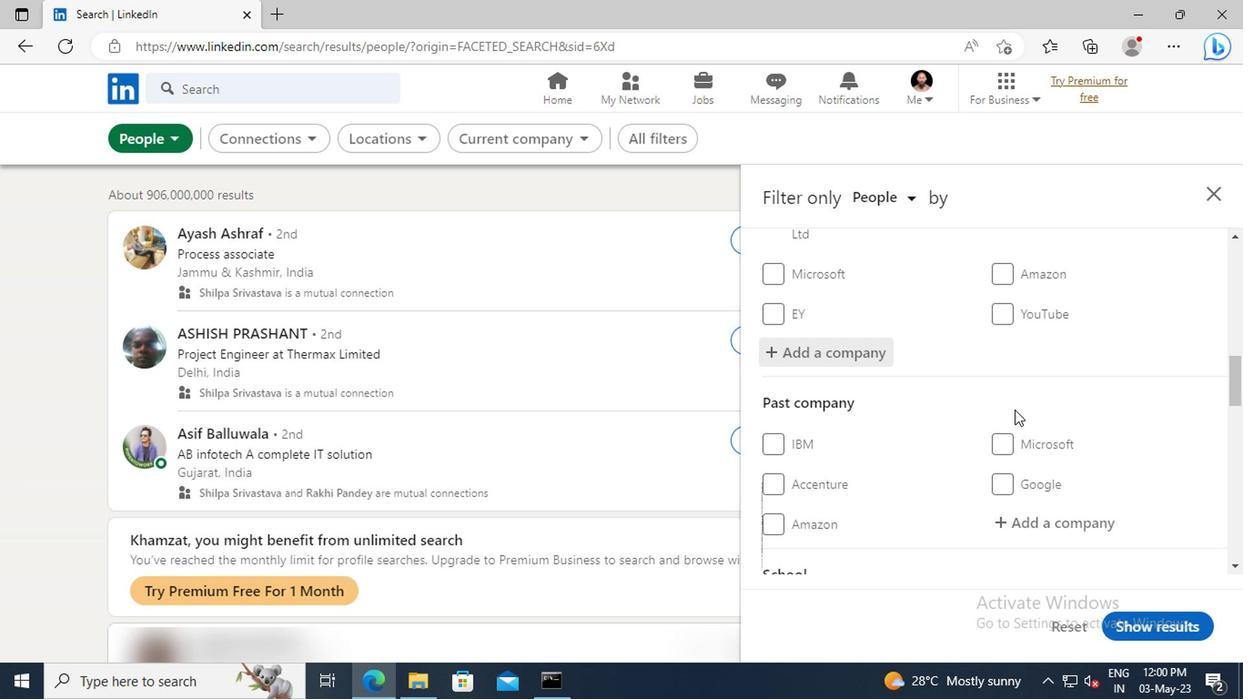 
Action: Mouse moved to (1002, 391)
Screenshot: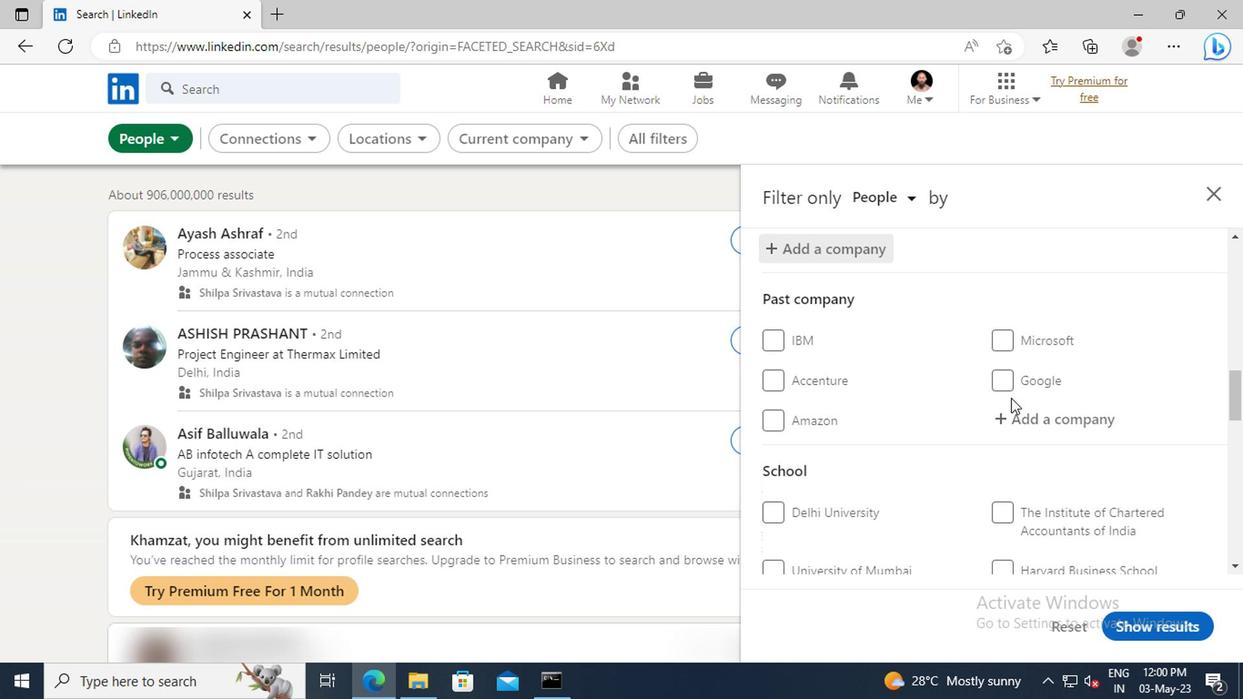 
Action: Mouse scrolled (1002, 389) with delta (0, -1)
Screenshot: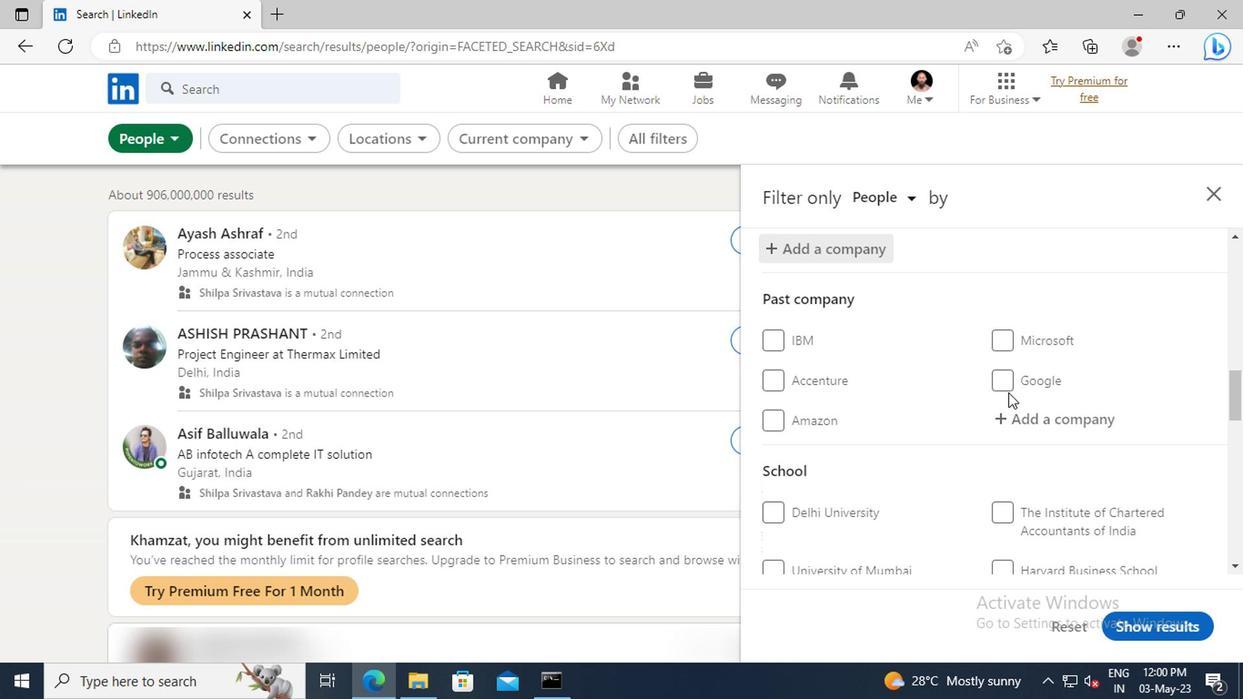 
Action: Mouse scrolled (1002, 389) with delta (0, -1)
Screenshot: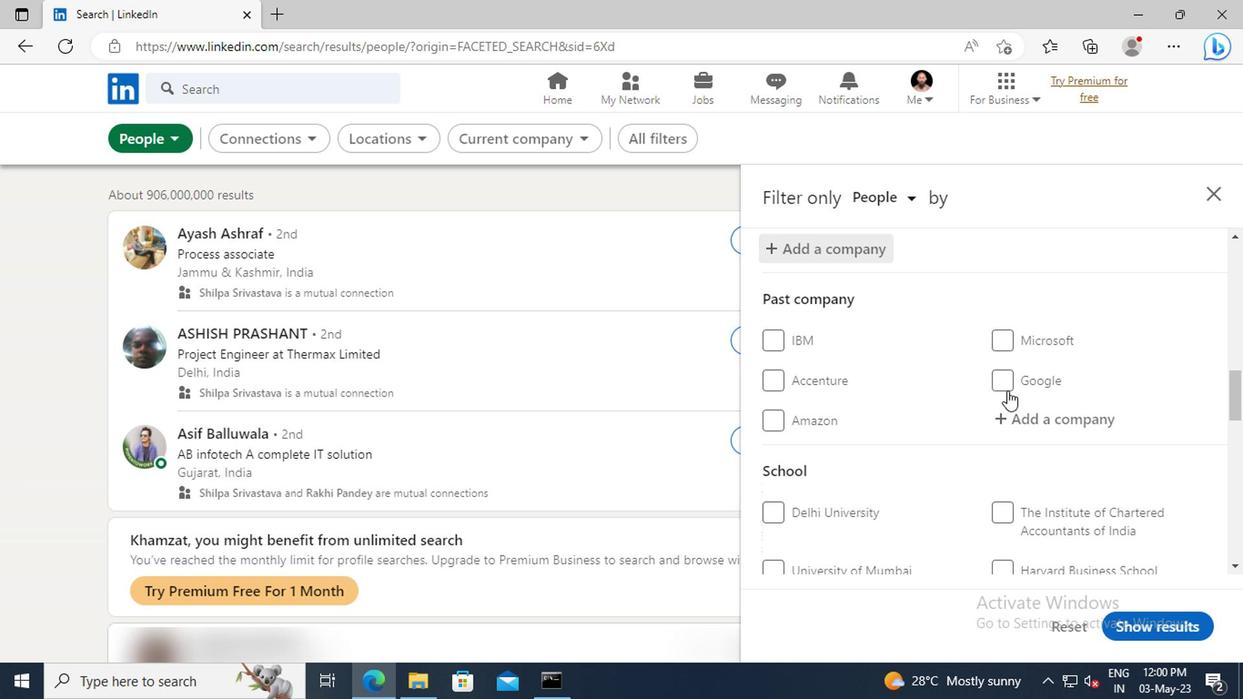 
Action: Mouse scrolled (1002, 389) with delta (0, -1)
Screenshot: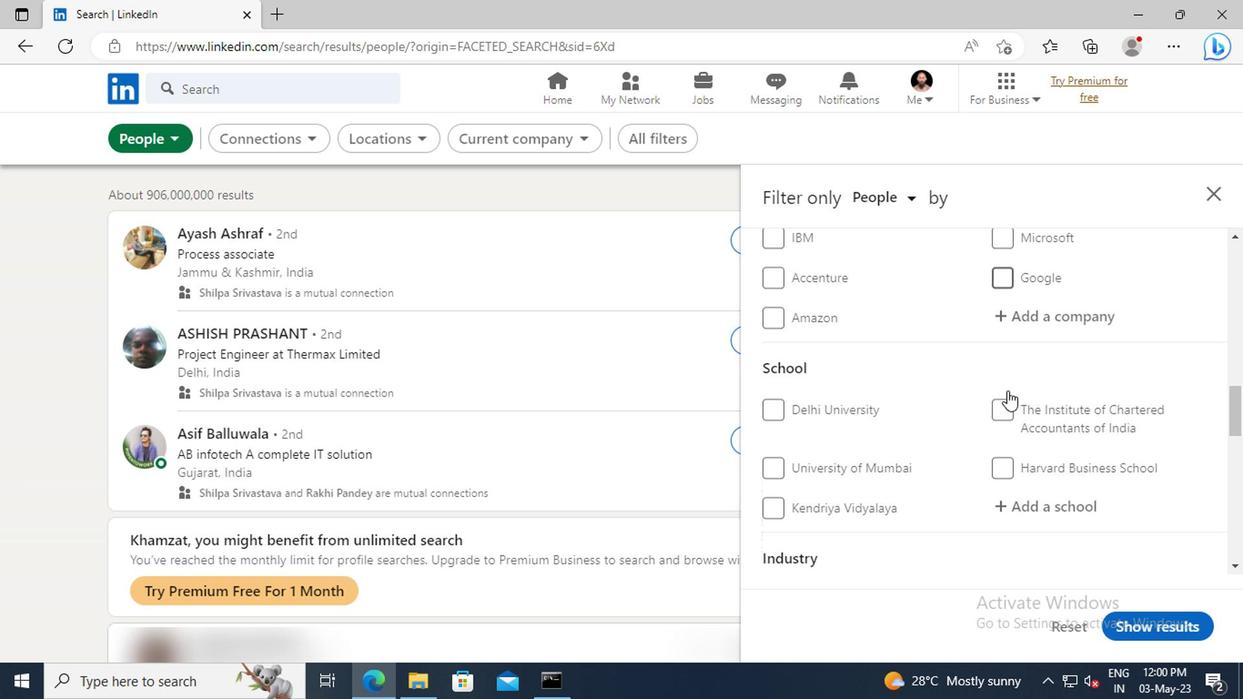 
Action: Mouse scrolled (1002, 389) with delta (0, -1)
Screenshot: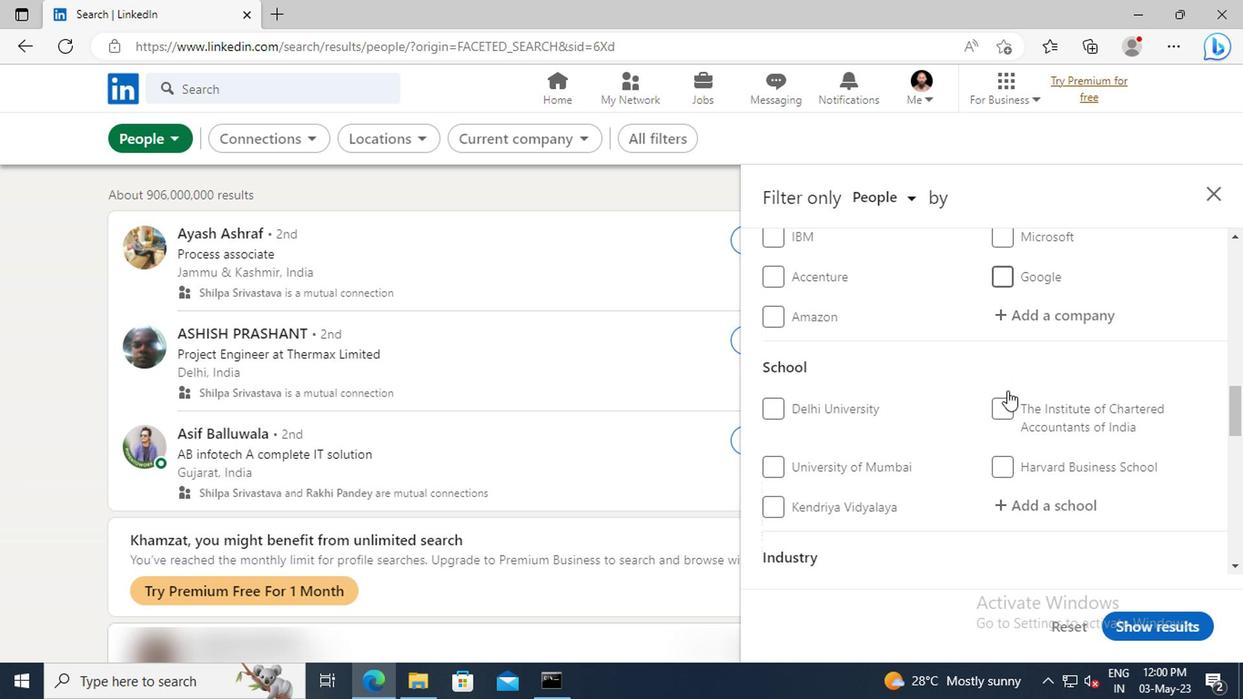 
Action: Mouse moved to (1008, 402)
Screenshot: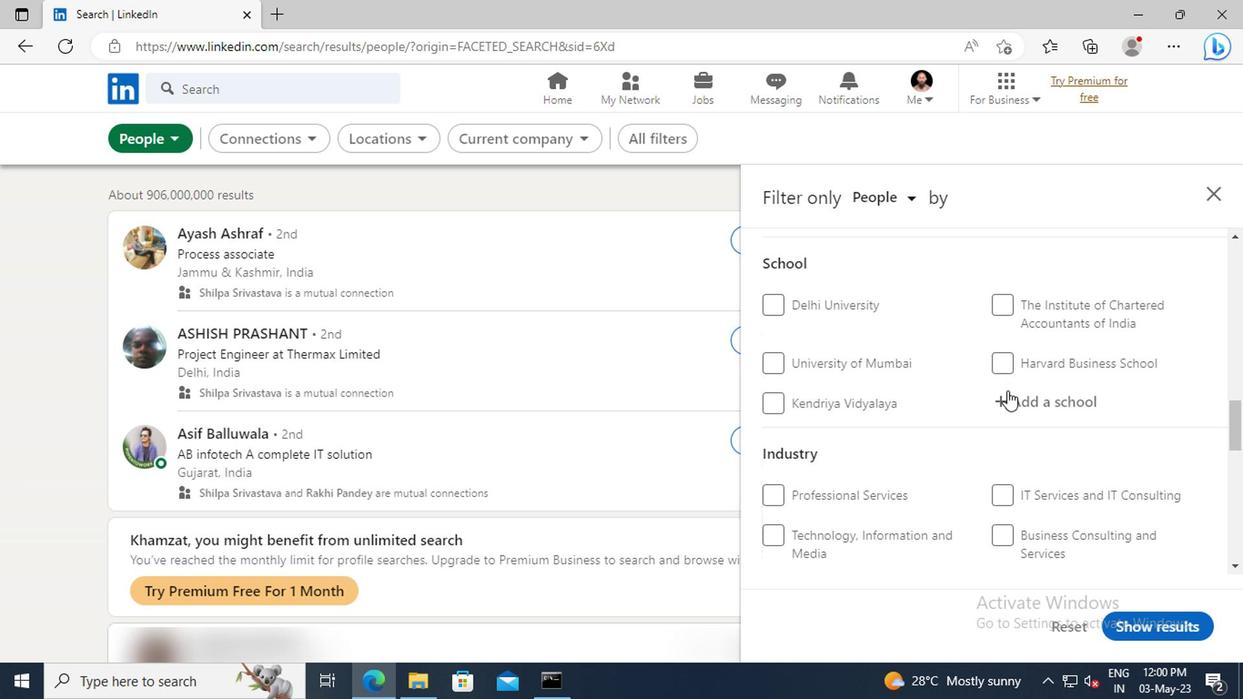 
Action: Mouse pressed left at (1008, 402)
Screenshot: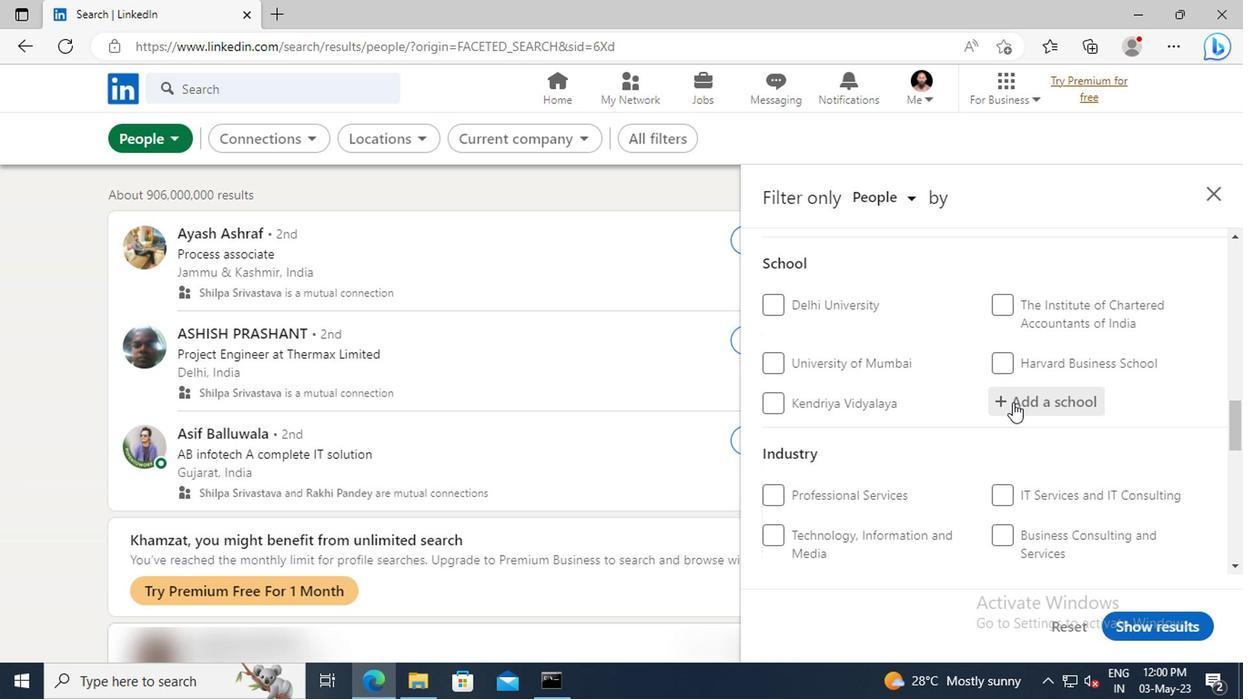 
Action: Mouse moved to (1008, 402)
Screenshot: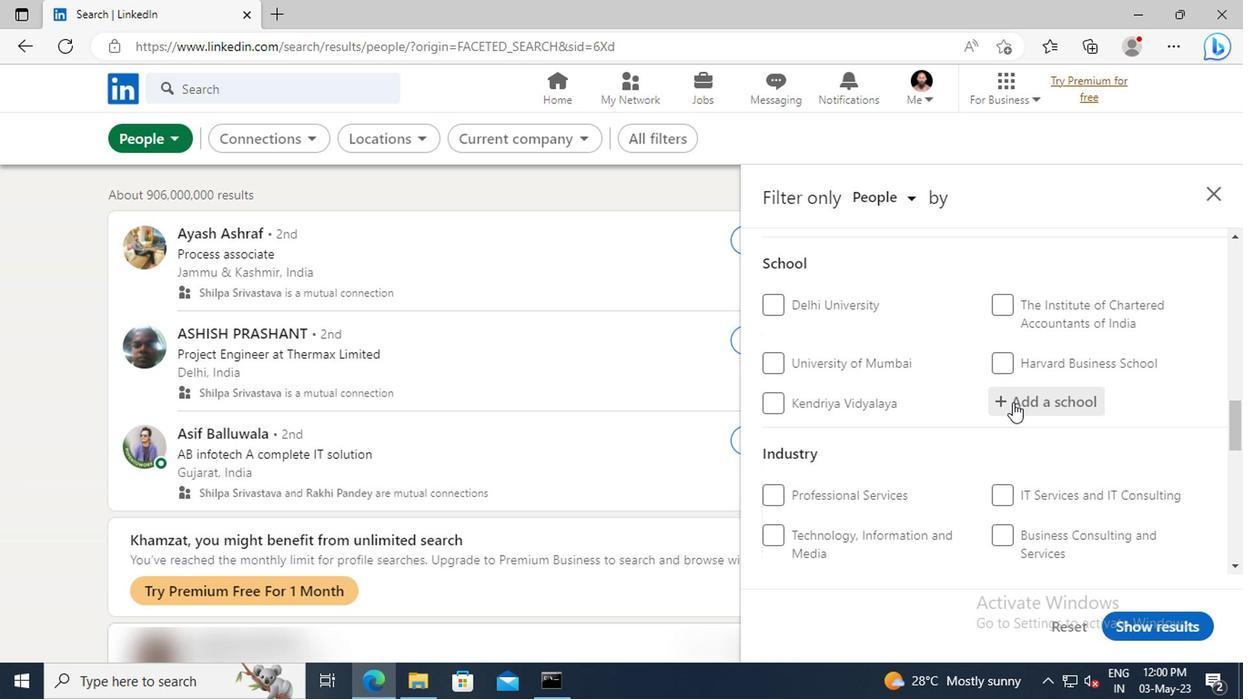 
Action: Key pressed <Key.shift>ST.<Key.space><Key.shift>JOSEPH'<Key.shift>S<Key.space><Key.shift>INST
Screenshot: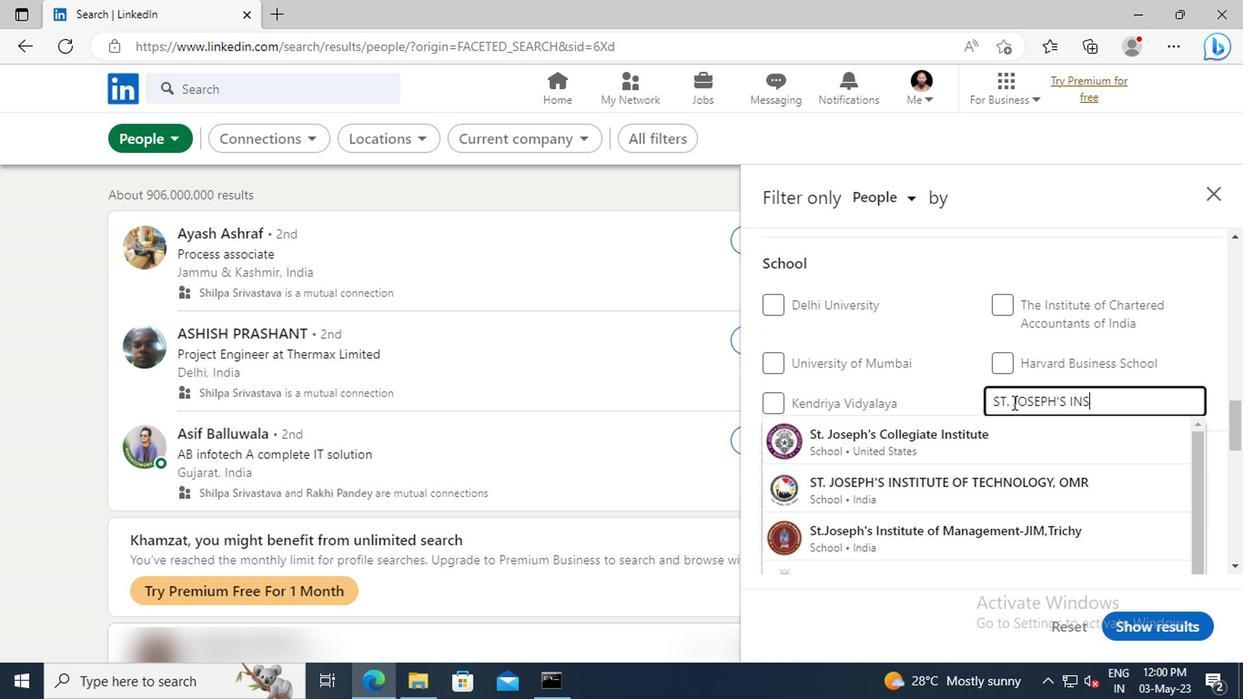 
Action: Mouse moved to (1028, 482)
Screenshot: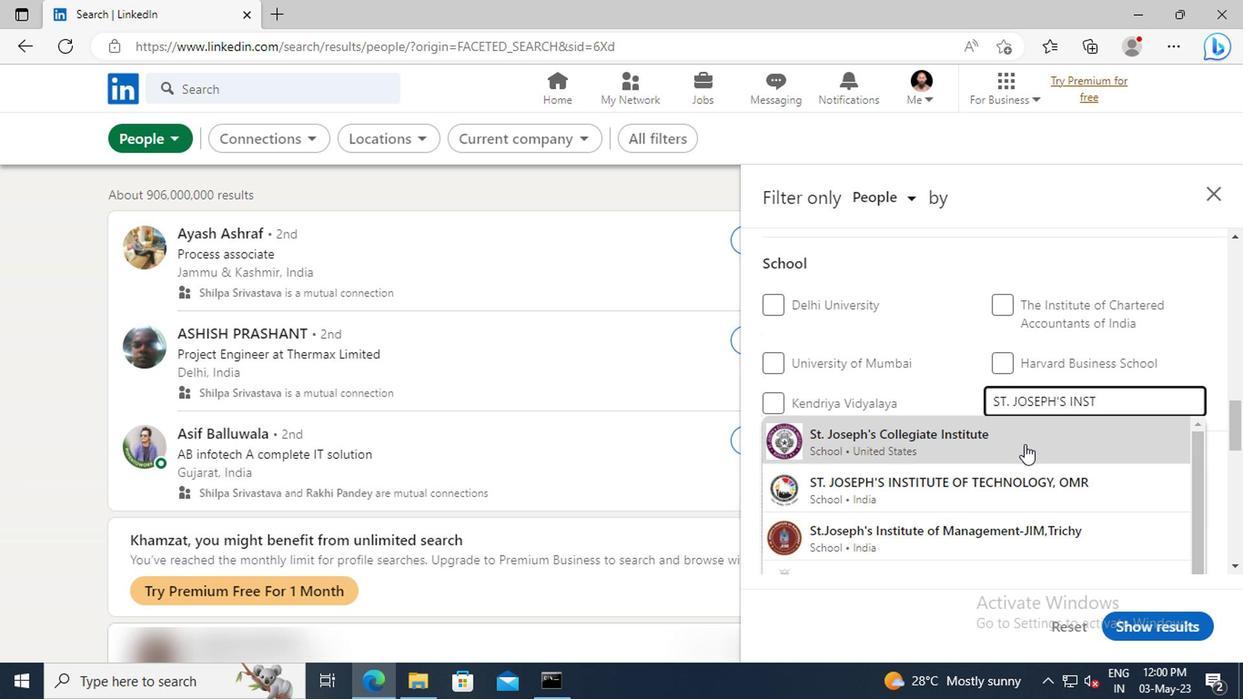 
Action: Mouse pressed left at (1028, 482)
Screenshot: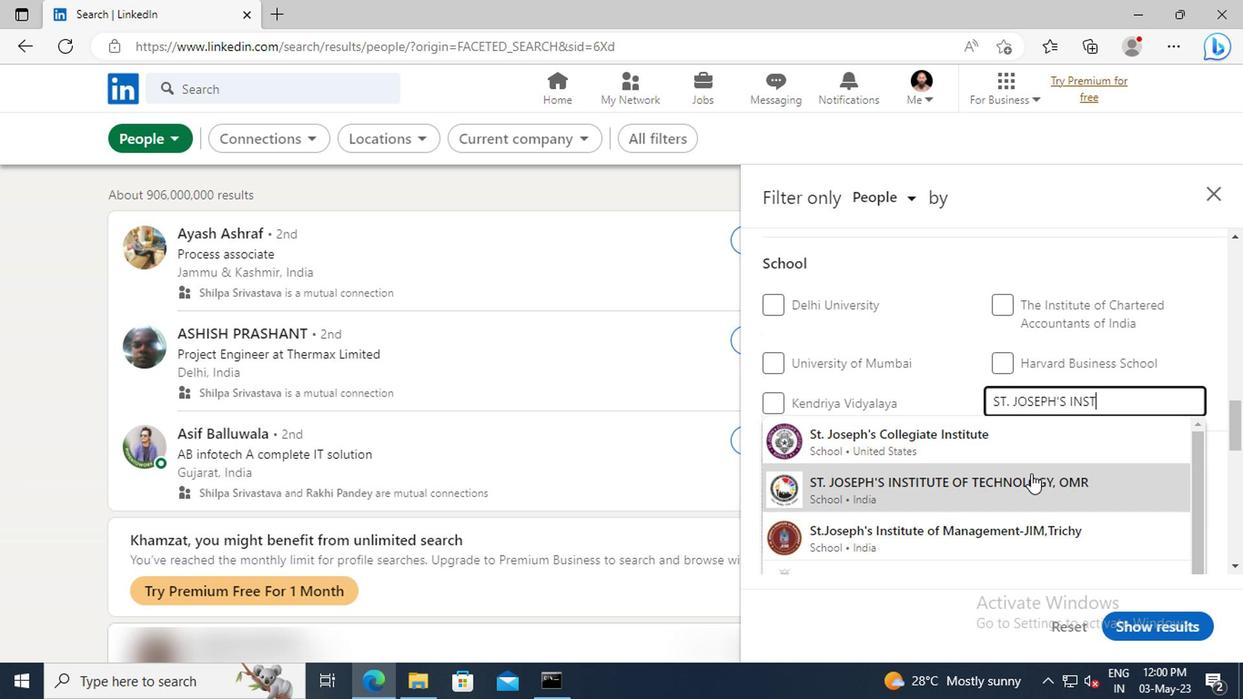 
Action: Mouse scrolled (1028, 481) with delta (0, 0)
Screenshot: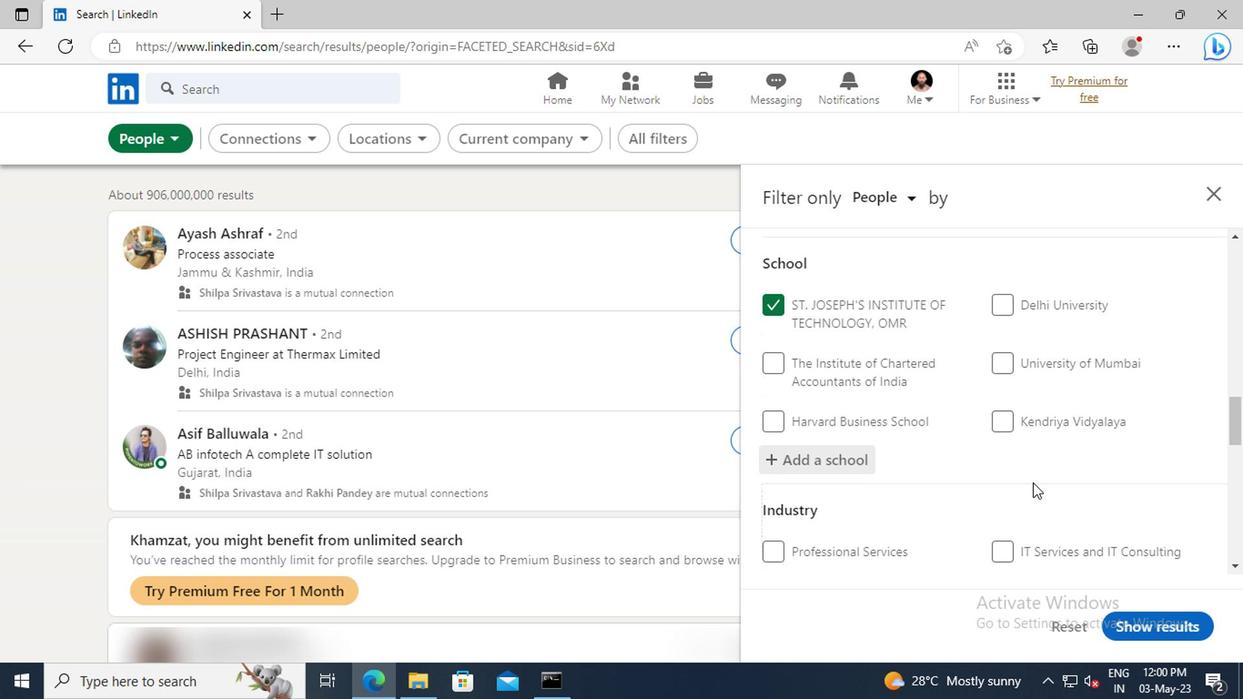 
Action: Mouse scrolled (1028, 481) with delta (0, 0)
Screenshot: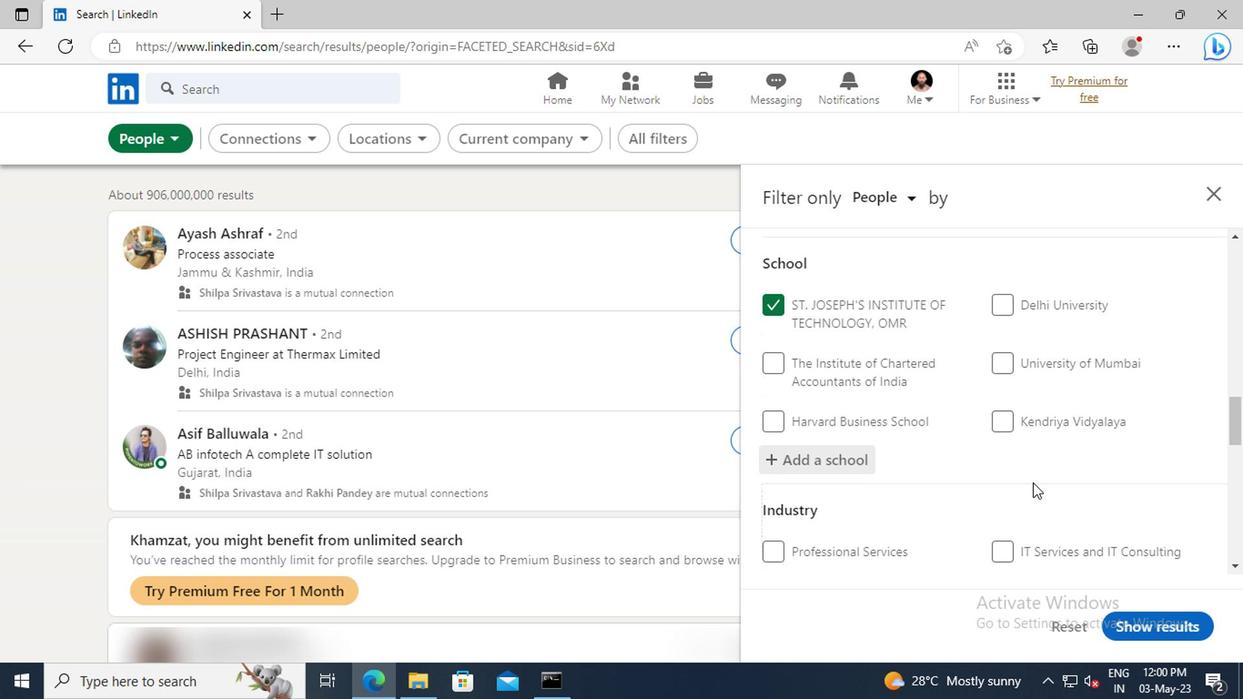 
Action: Mouse moved to (1018, 445)
Screenshot: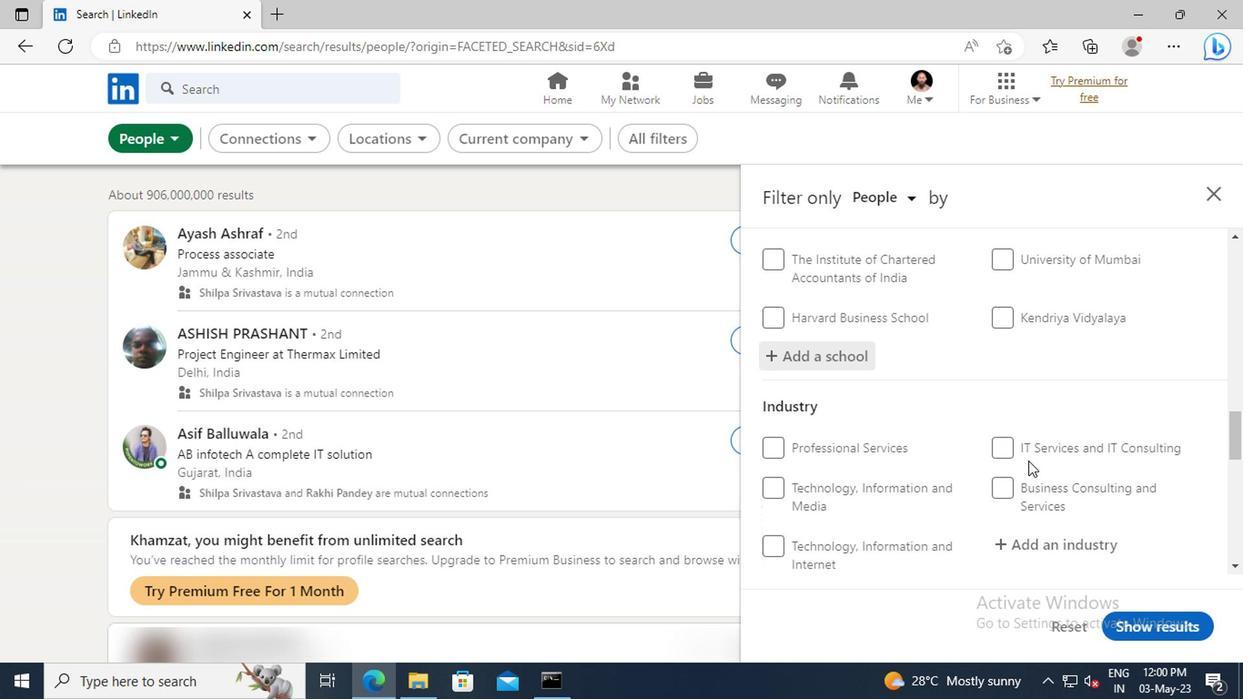
Action: Mouse scrolled (1018, 444) with delta (0, -1)
Screenshot: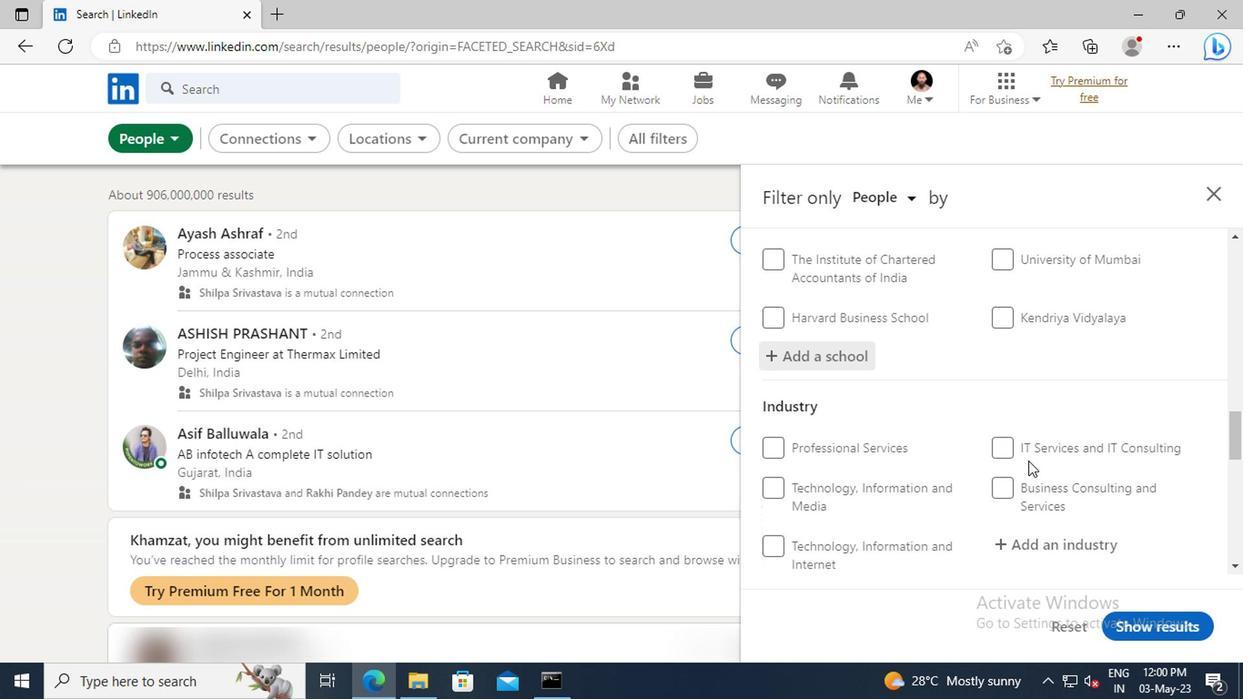 
Action: Mouse moved to (1017, 441)
Screenshot: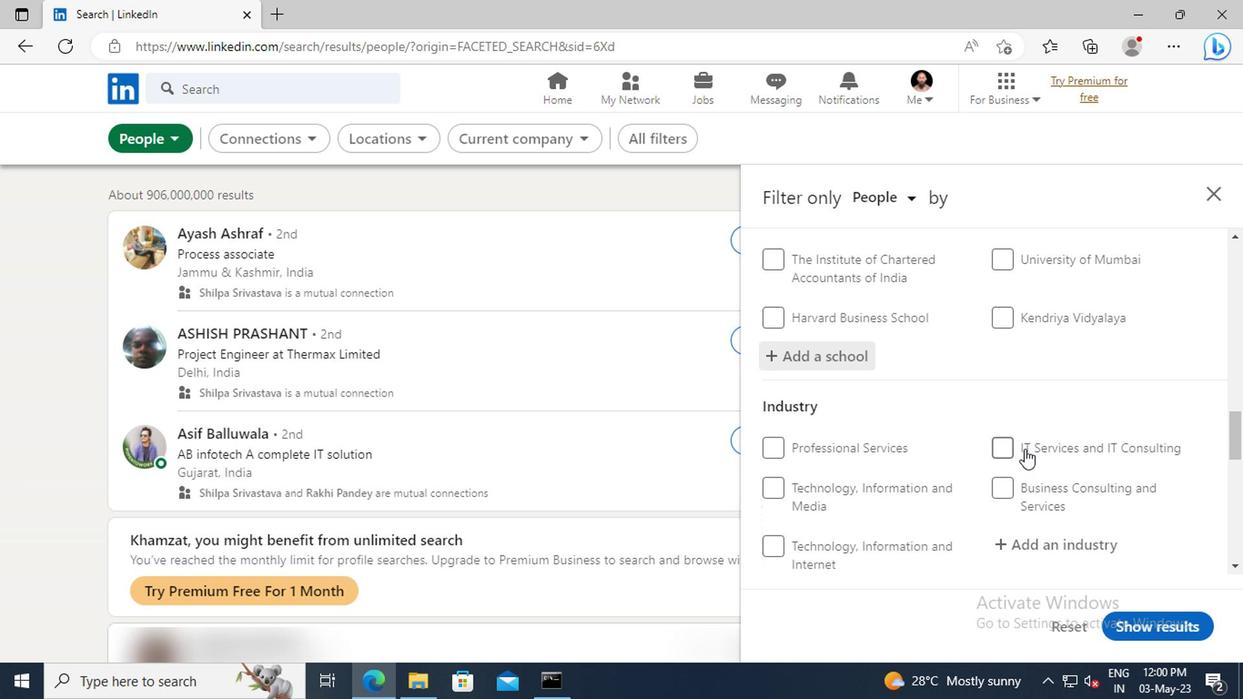 
Action: Mouse scrolled (1017, 441) with delta (0, 0)
Screenshot: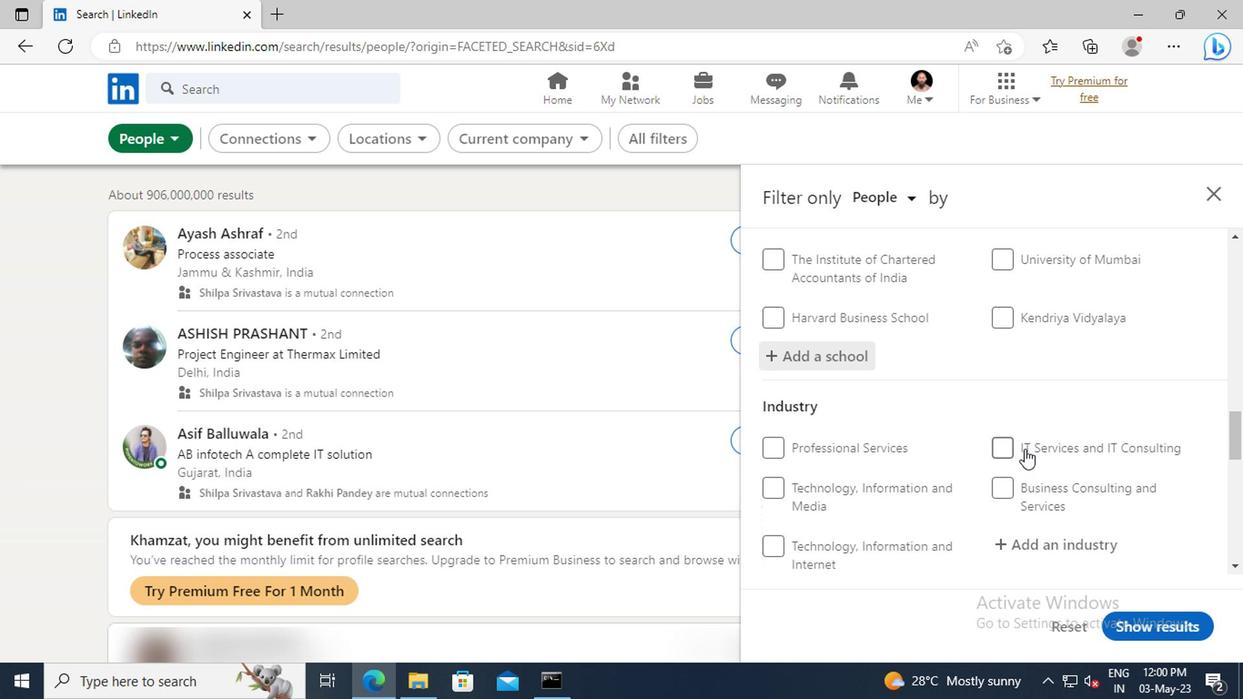 
Action: Mouse moved to (1020, 441)
Screenshot: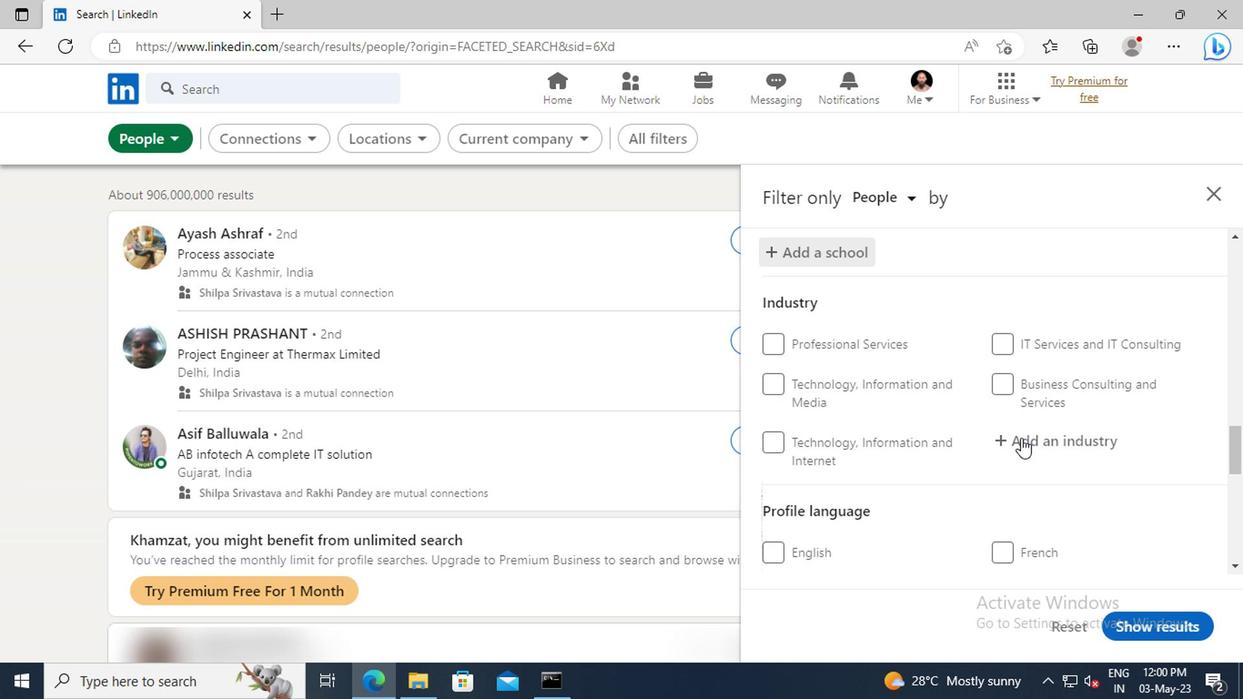 
Action: Mouse pressed left at (1020, 441)
Screenshot: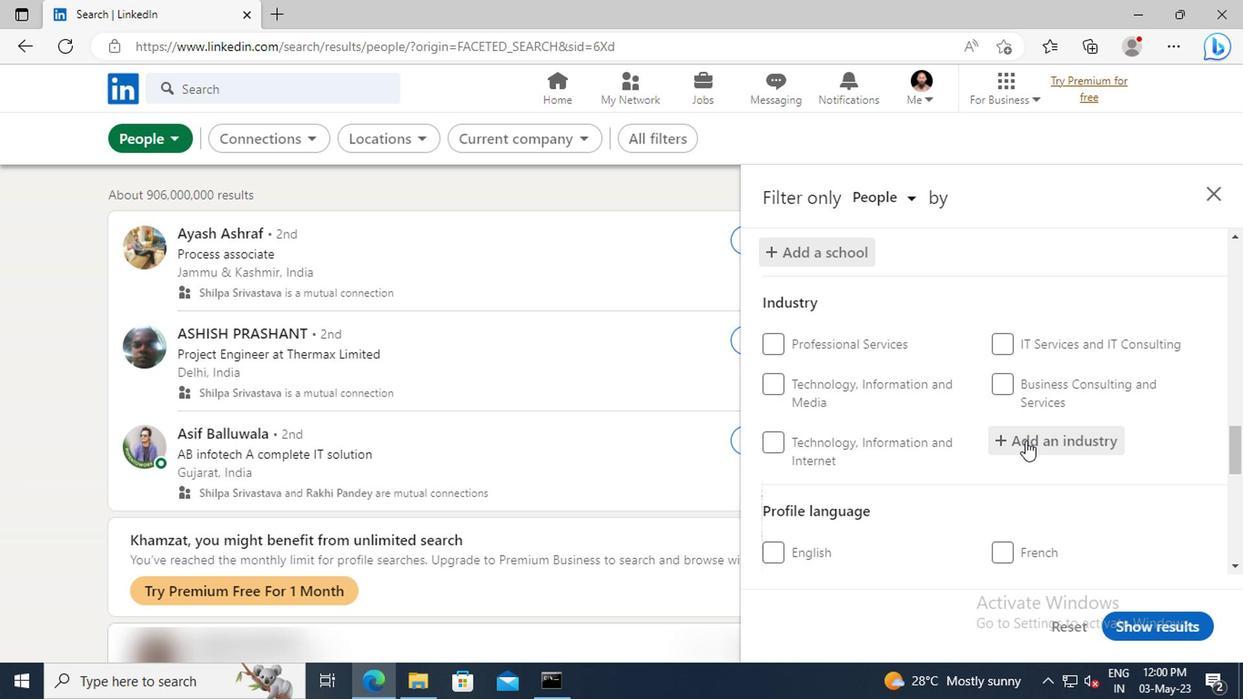 
Action: Key pressed <Key.shift><Key.shift><Key.shift><Key.shift><Key.shift><Key.shift>RETAIL<Key.space><Key.shift>REC
Screenshot: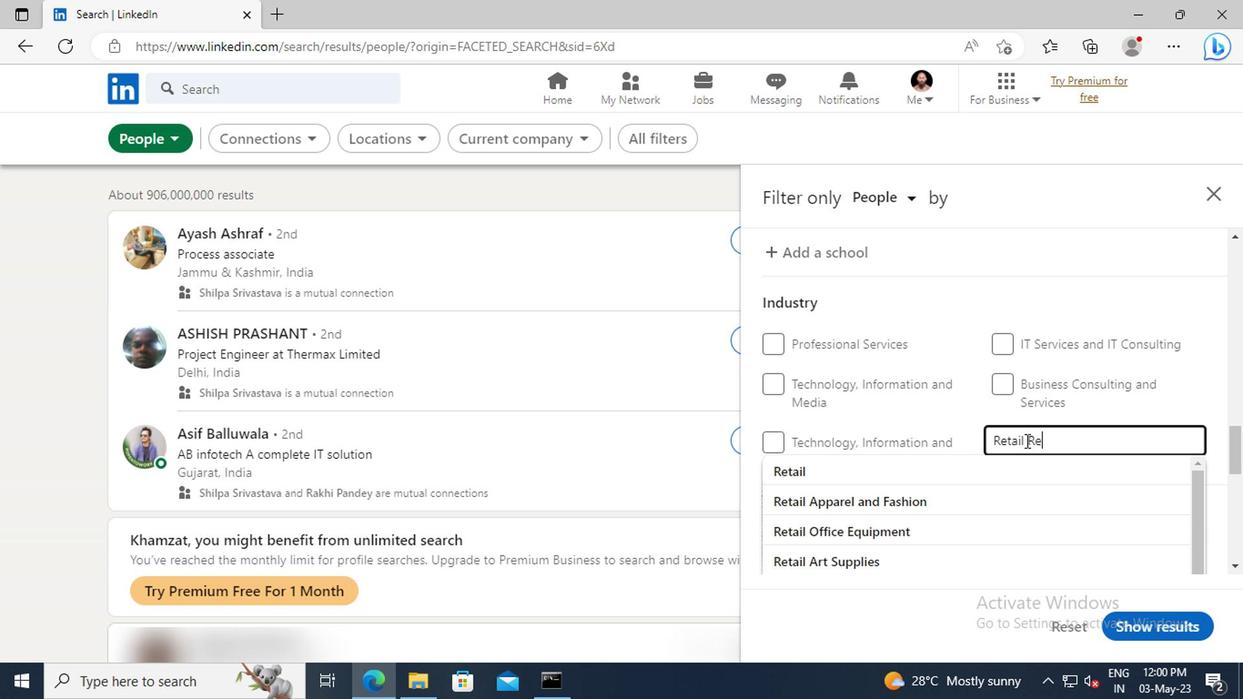 
Action: Mouse moved to (1033, 468)
Screenshot: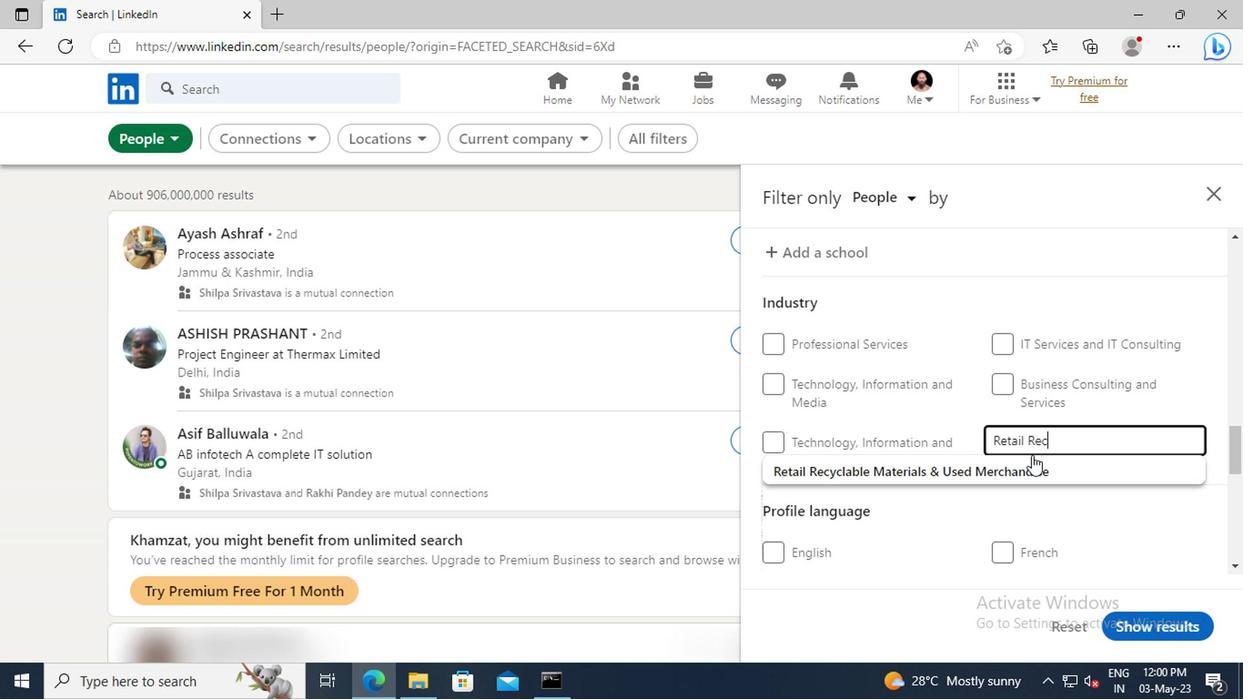 
Action: Mouse pressed left at (1033, 468)
Screenshot: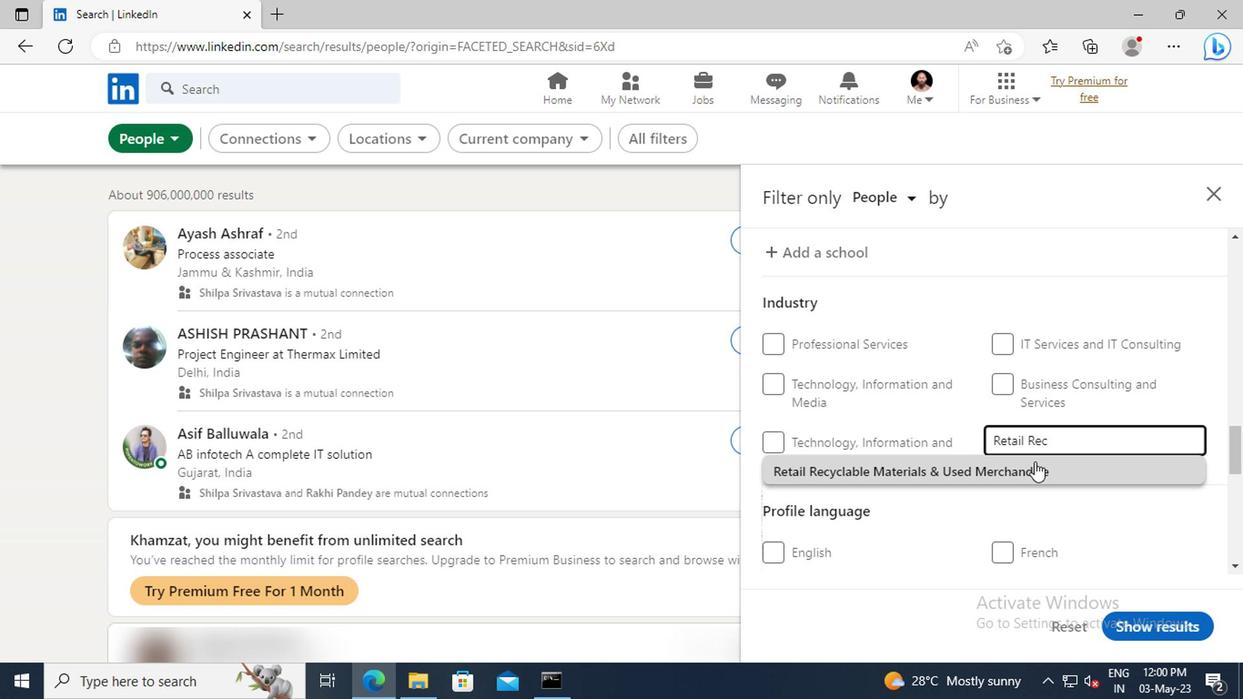 
Action: Mouse scrolled (1033, 467) with delta (0, -1)
Screenshot: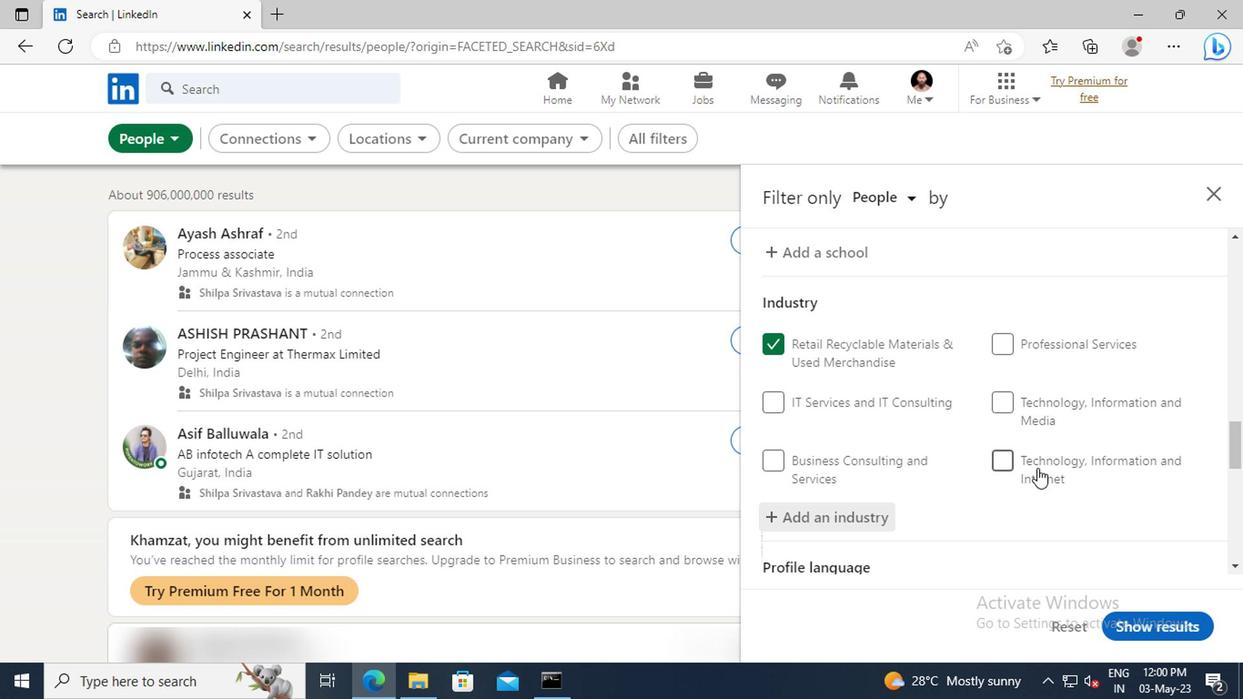 
Action: Mouse scrolled (1033, 467) with delta (0, -1)
Screenshot: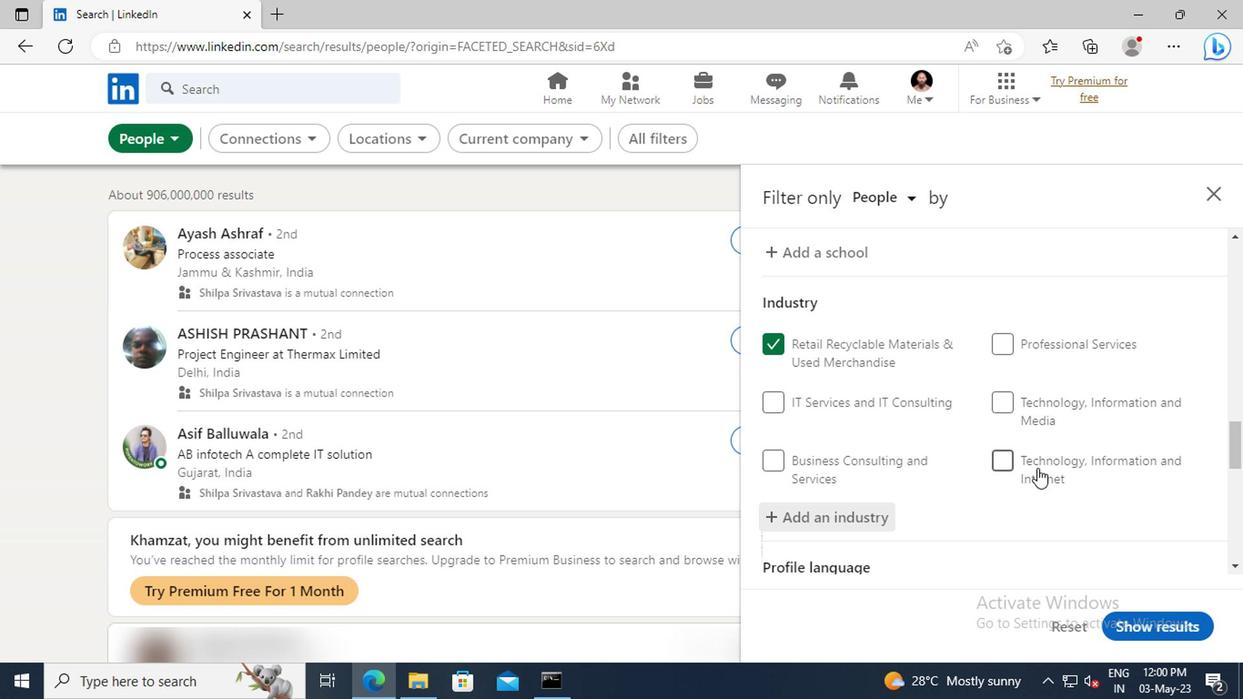 
Action: Mouse scrolled (1033, 467) with delta (0, -1)
Screenshot: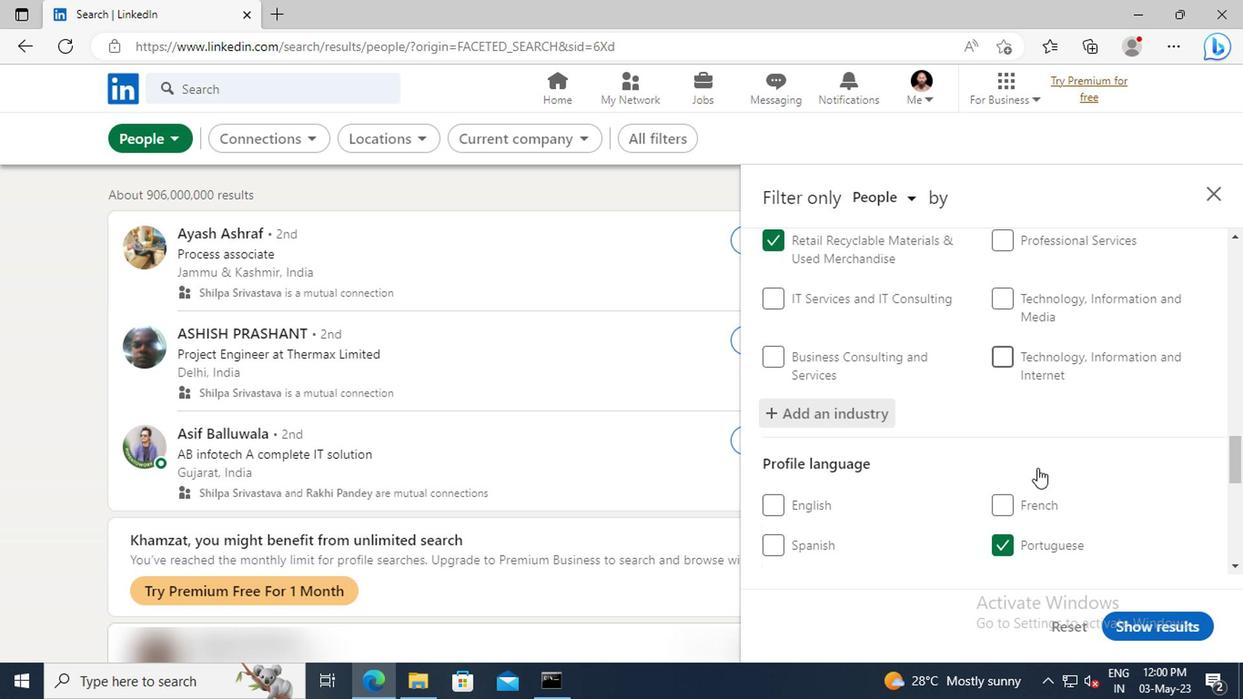 
Action: Mouse scrolled (1033, 467) with delta (0, -1)
Screenshot: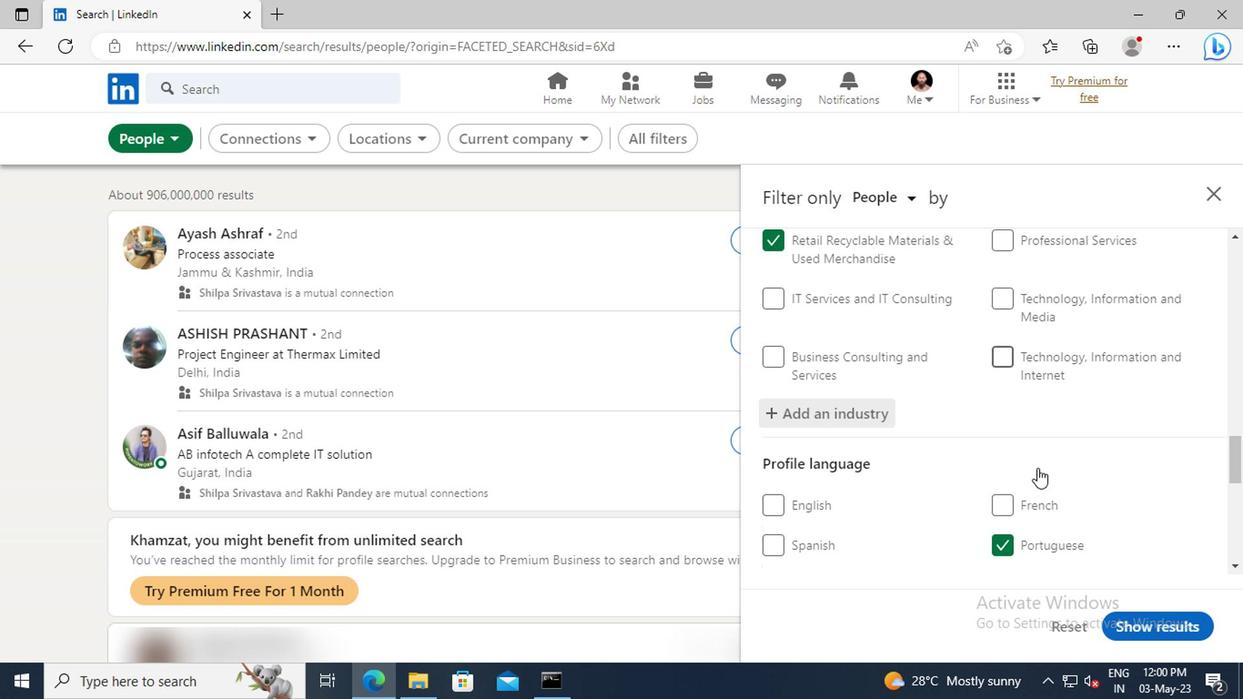 
Action: Mouse moved to (1026, 447)
Screenshot: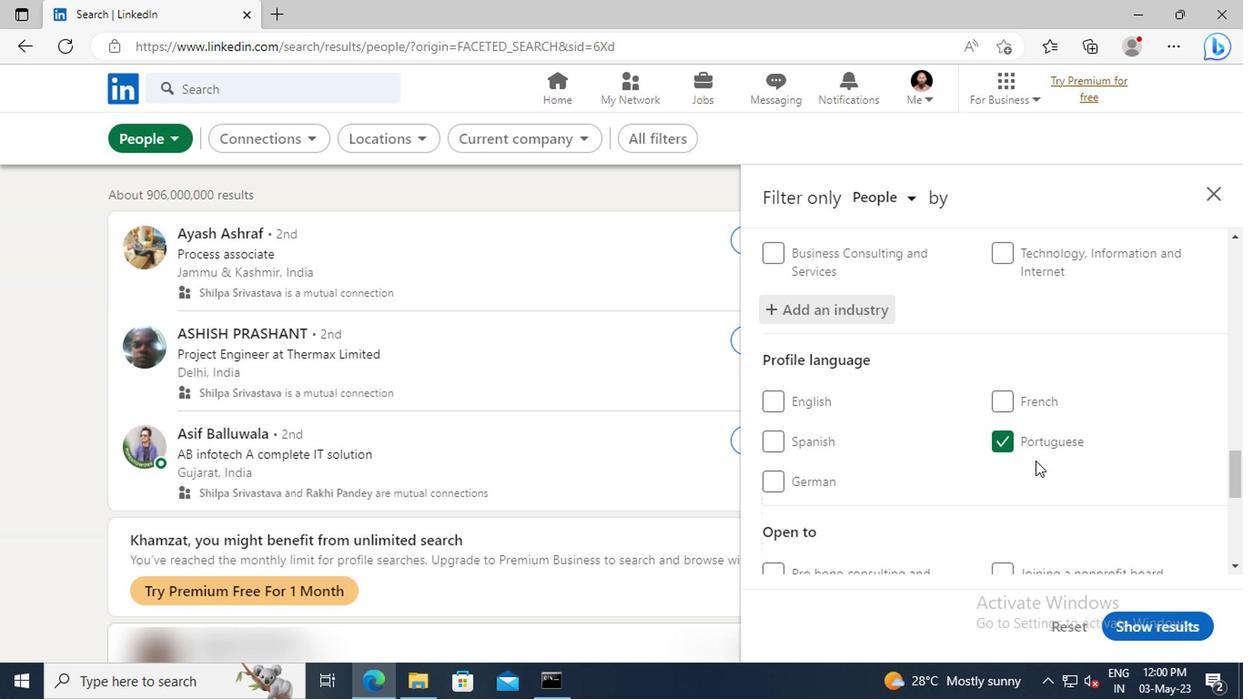 
Action: Mouse scrolled (1026, 446) with delta (0, -1)
Screenshot: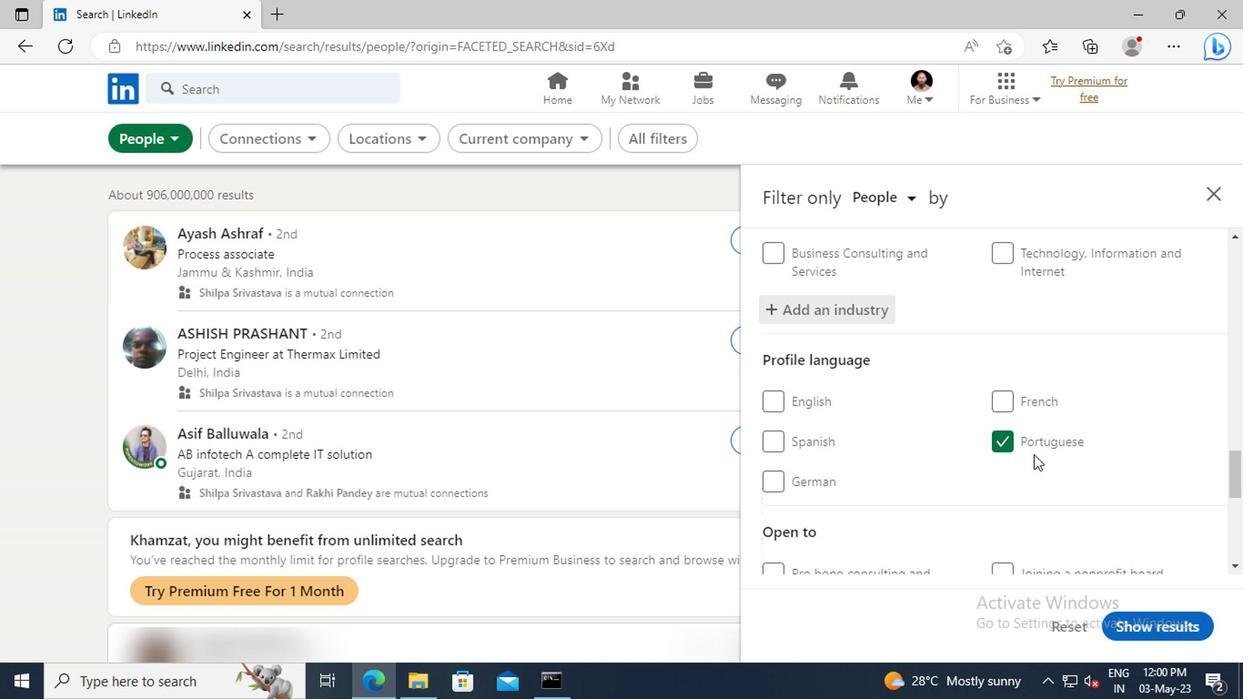 
Action: Mouse moved to (1026, 443)
Screenshot: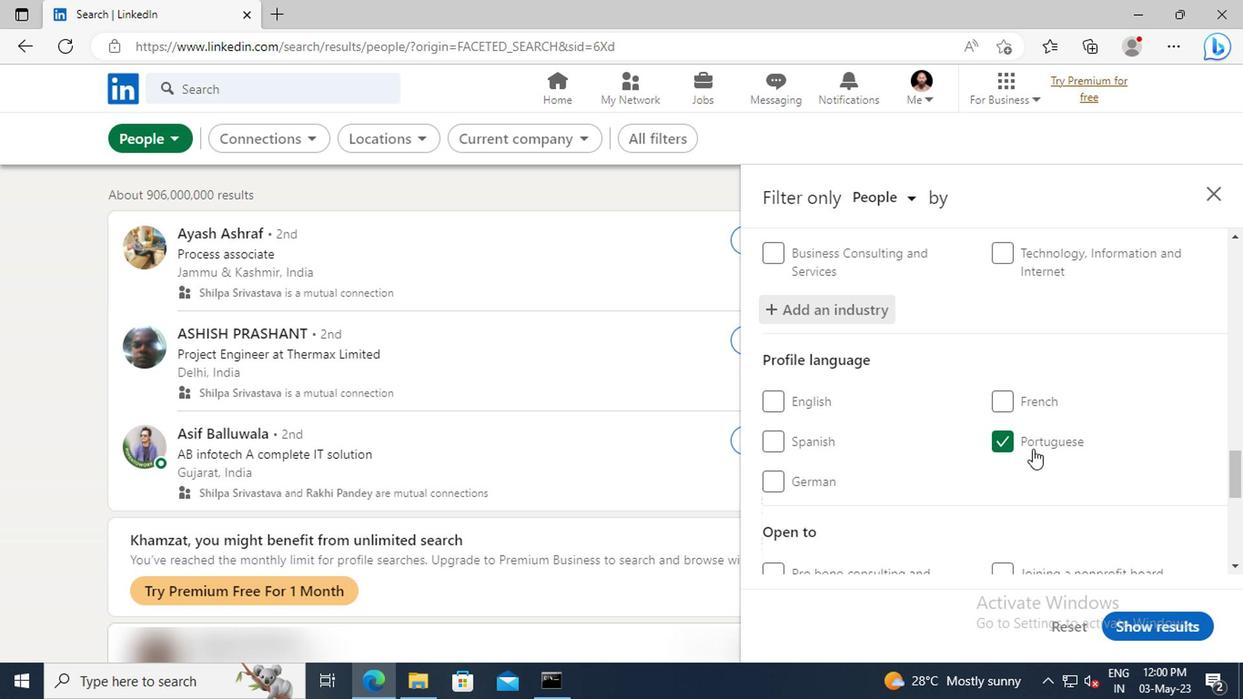 
Action: Mouse scrolled (1026, 443) with delta (0, 0)
Screenshot: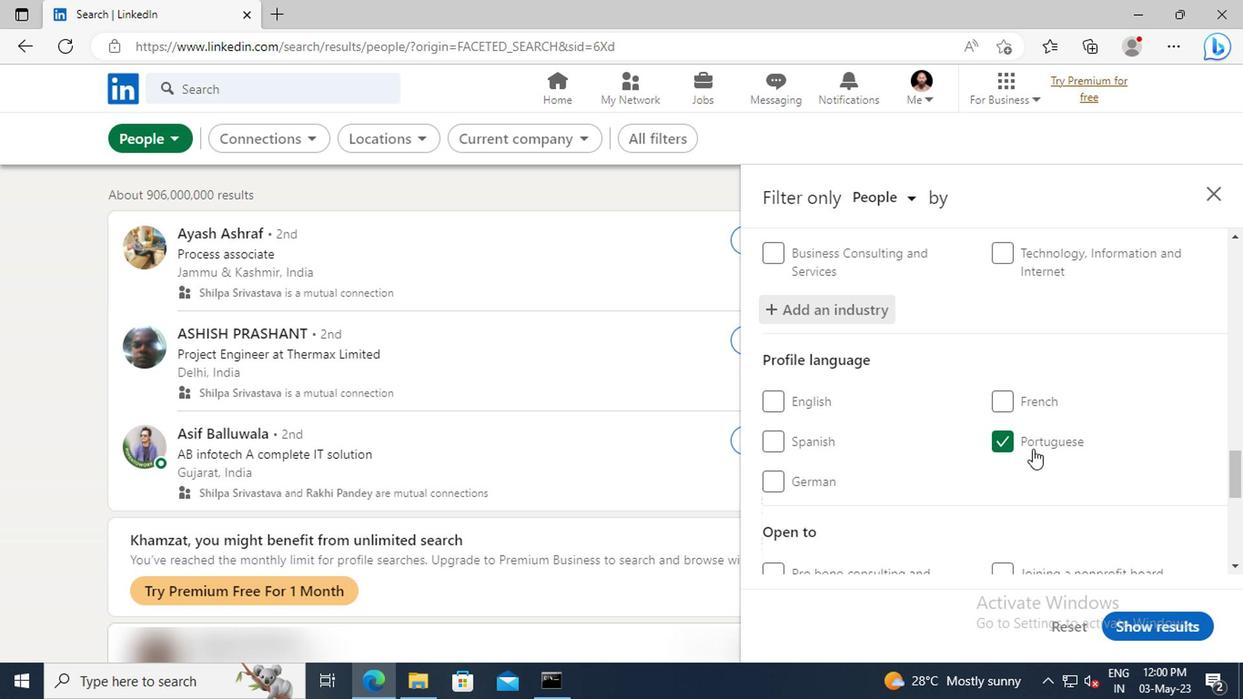 
Action: Mouse moved to (1018, 405)
Screenshot: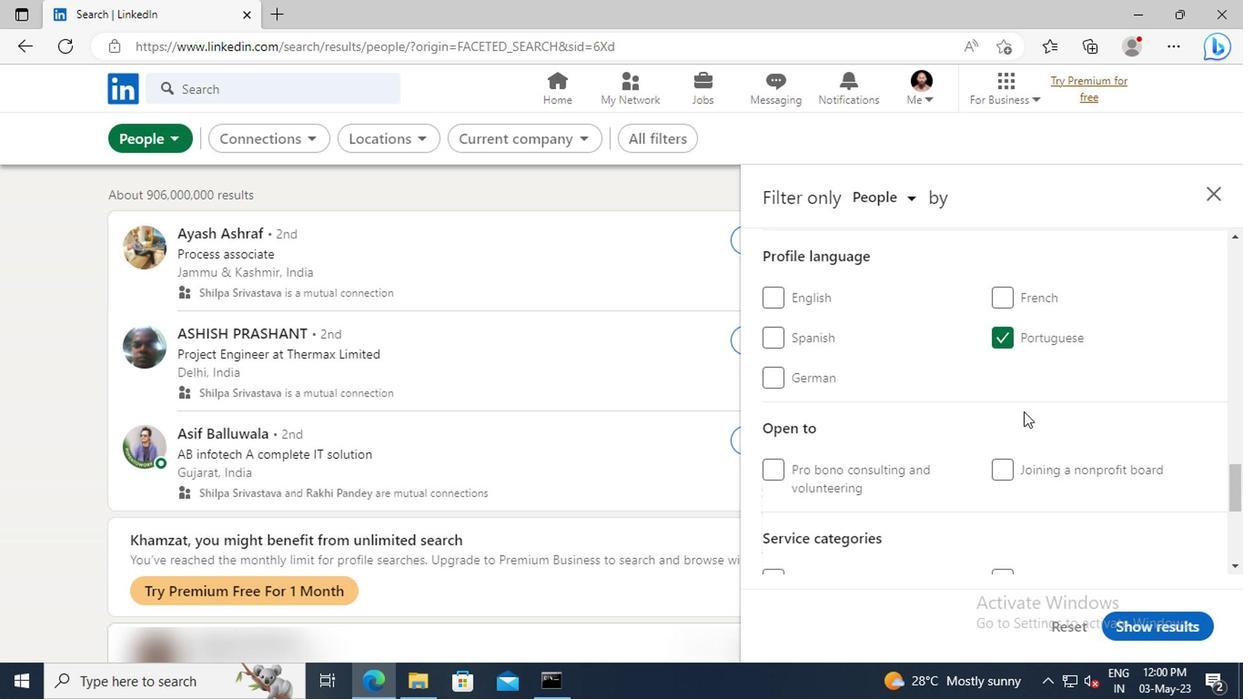 
Action: Mouse scrolled (1018, 404) with delta (0, 0)
Screenshot: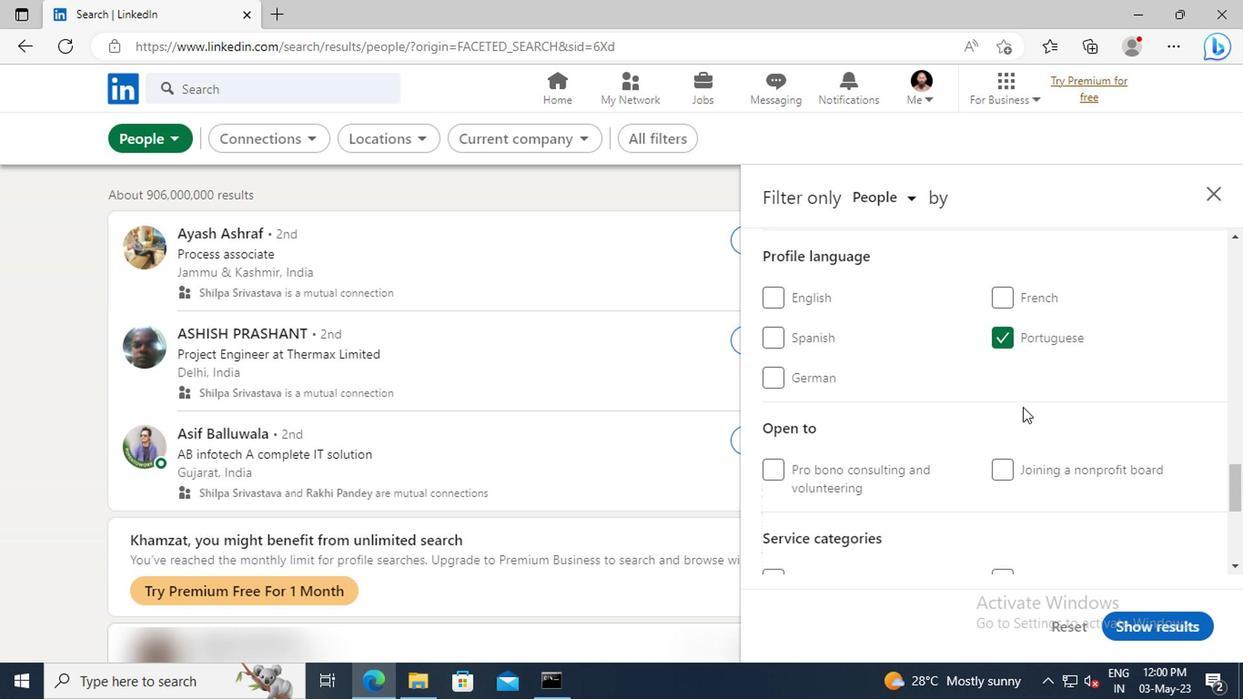 
Action: Mouse scrolled (1018, 404) with delta (0, 0)
Screenshot: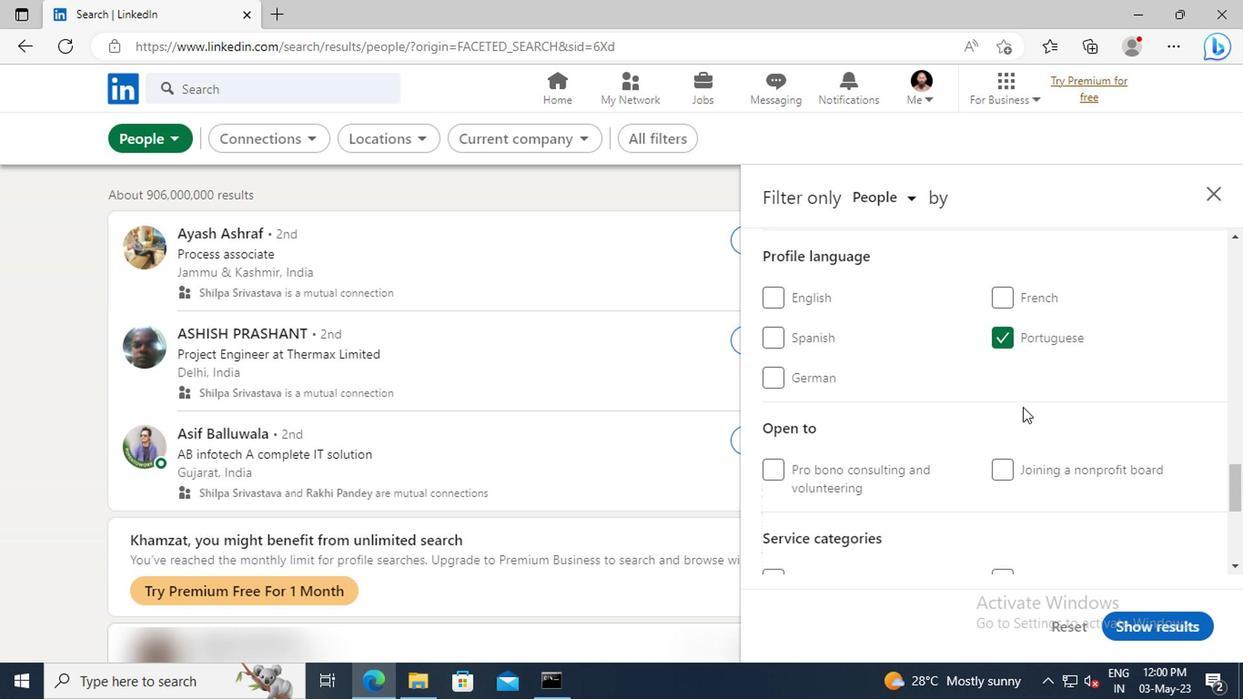 
Action: Mouse scrolled (1018, 404) with delta (0, 0)
Screenshot: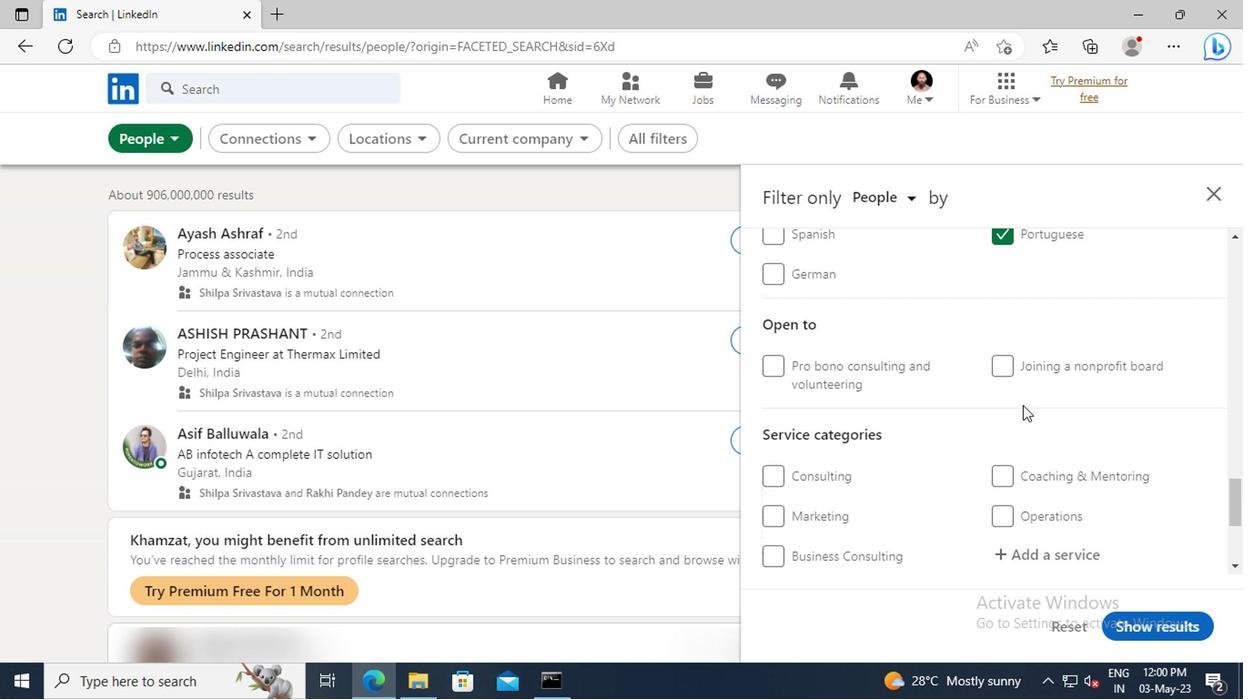 
Action: Mouse scrolled (1018, 404) with delta (0, 0)
Screenshot: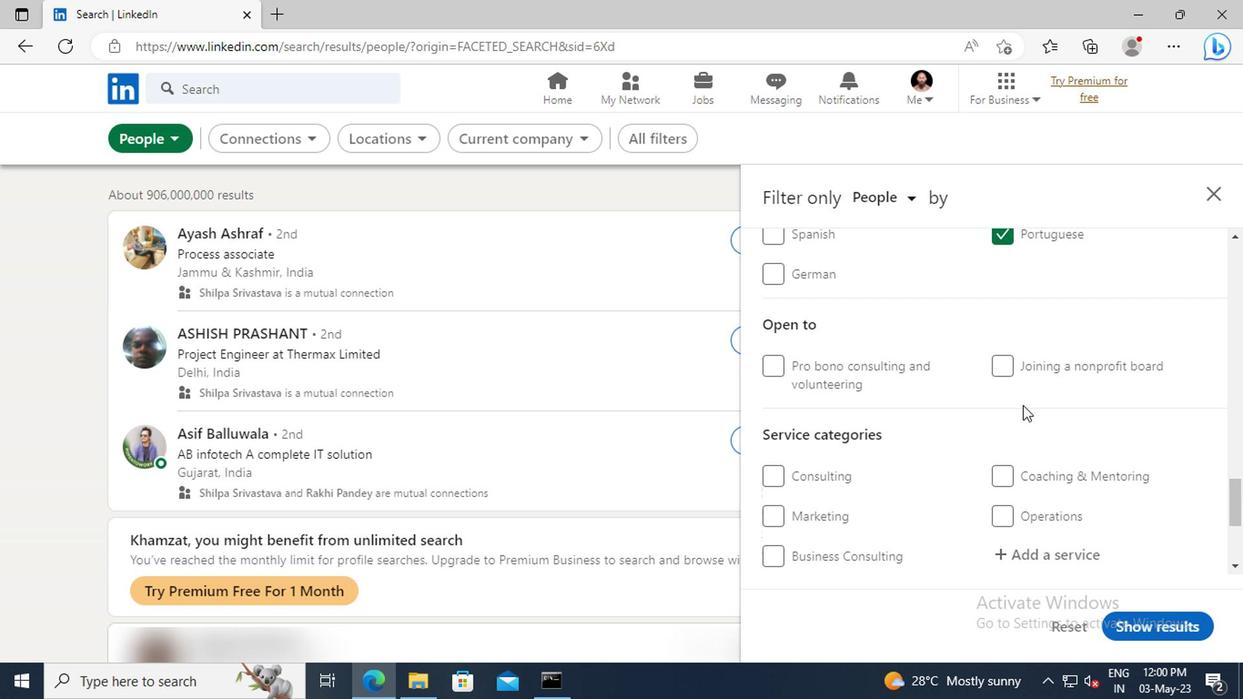 
Action: Mouse moved to (1020, 450)
Screenshot: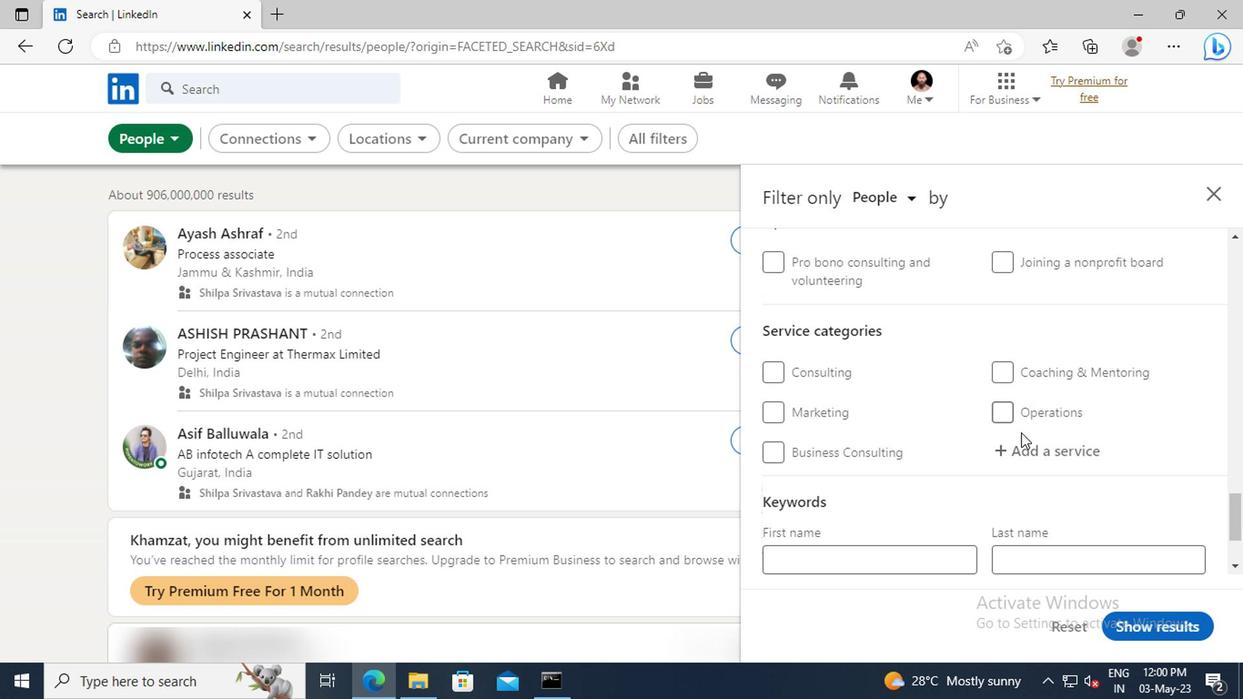 
Action: Mouse pressed left at (1020, 450)
Screenshot: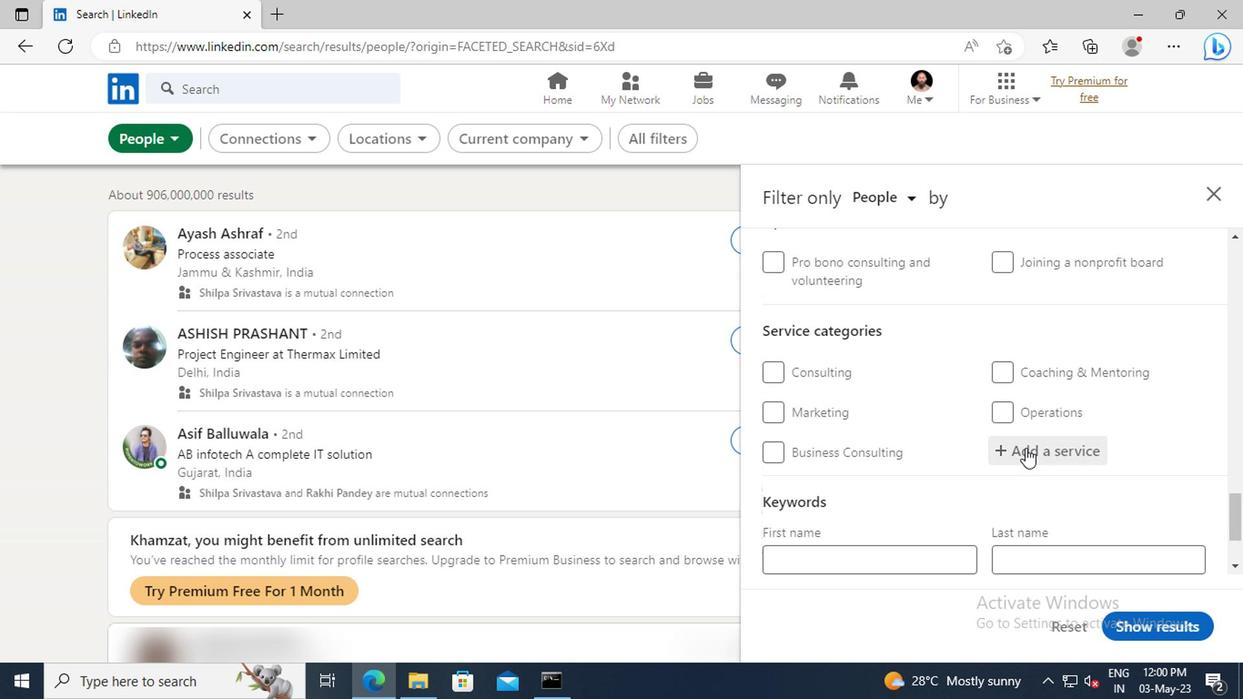 
Action: Key pressed <Key.shift>SEARCH<Key.space><Key.shift>ENGI
Screenshot: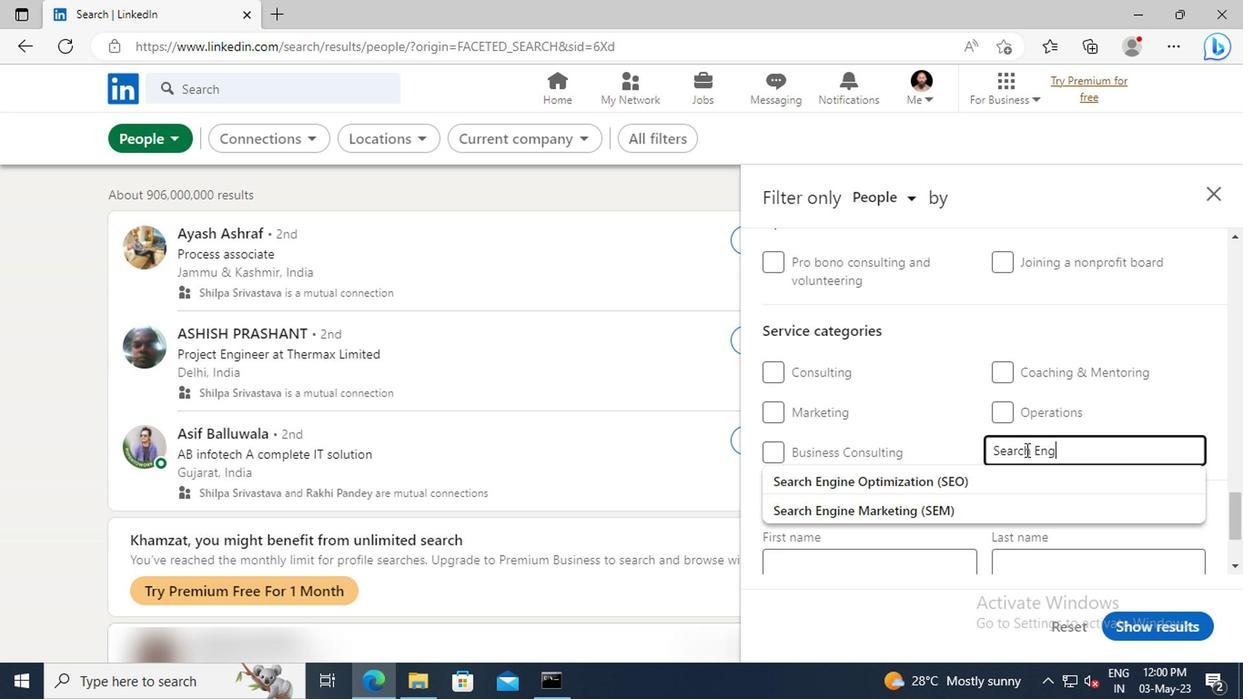 
Action: Mouse moved to (1024, 504)
Screenshot: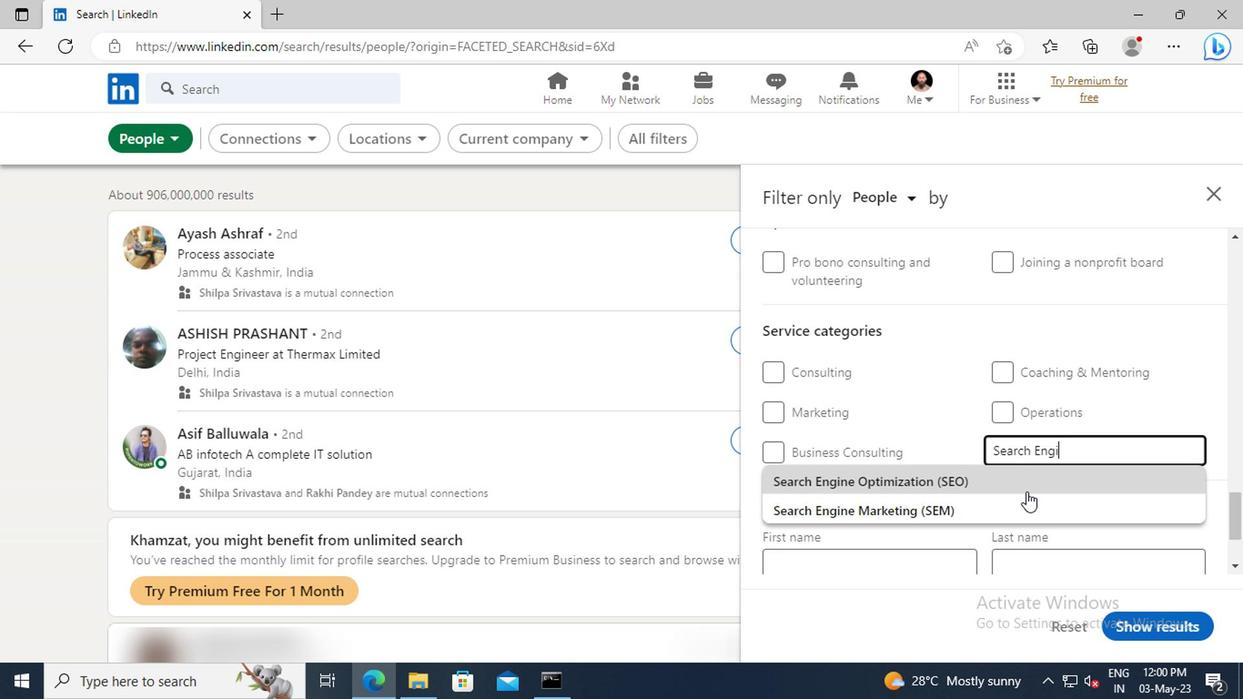 
Action: Mouse pressed left at (1024, 504)
Screenshot: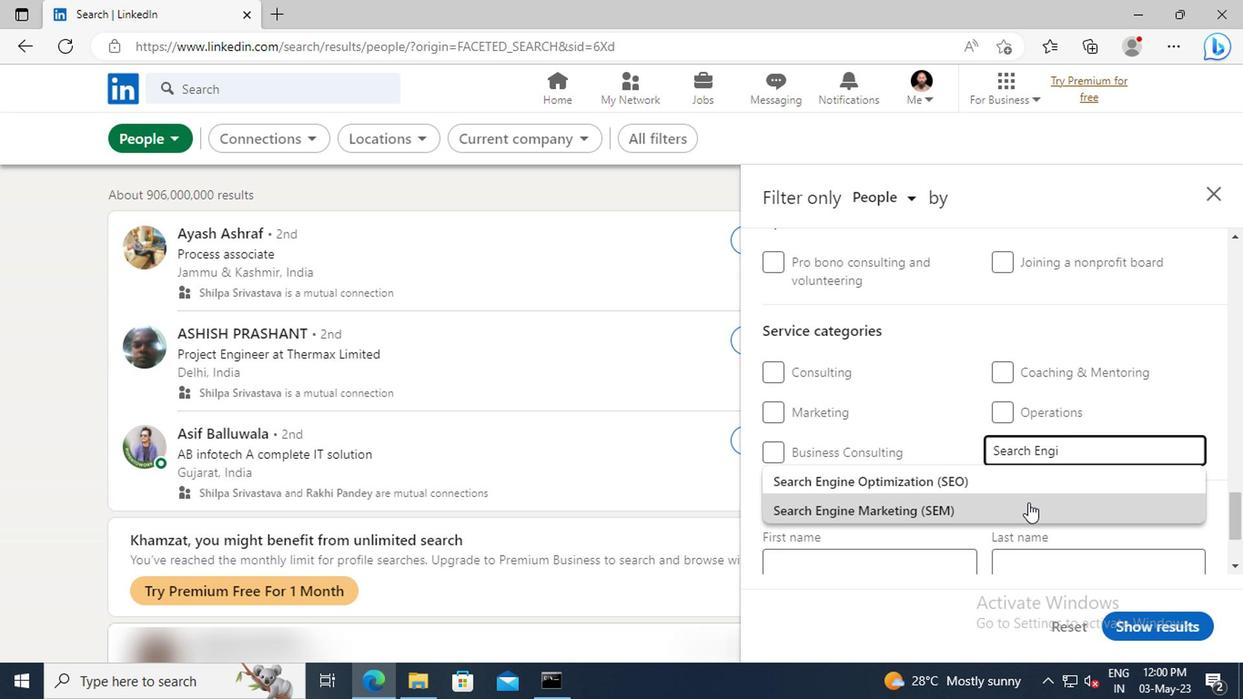 
Action: Mouse scrolled (1024, 503) with delta (0, -1)
Screenshot: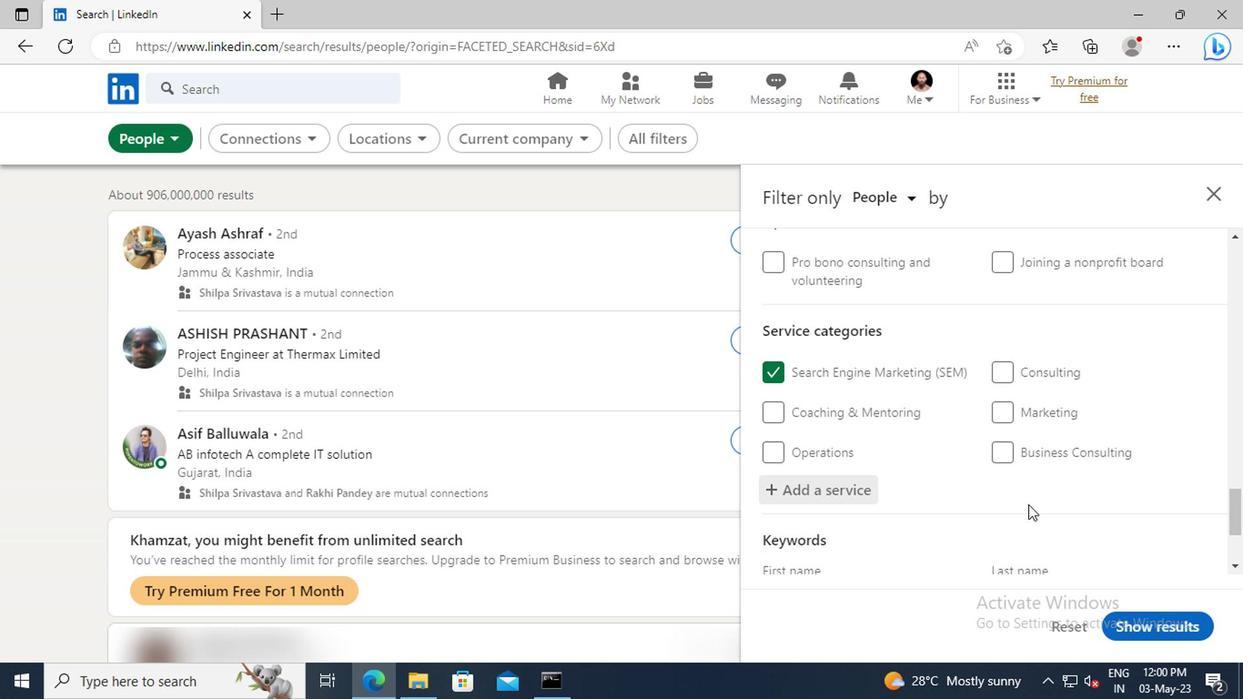 
Action: Mouse scrolled (1024, 503) with delta (0, -1)
Screenshot: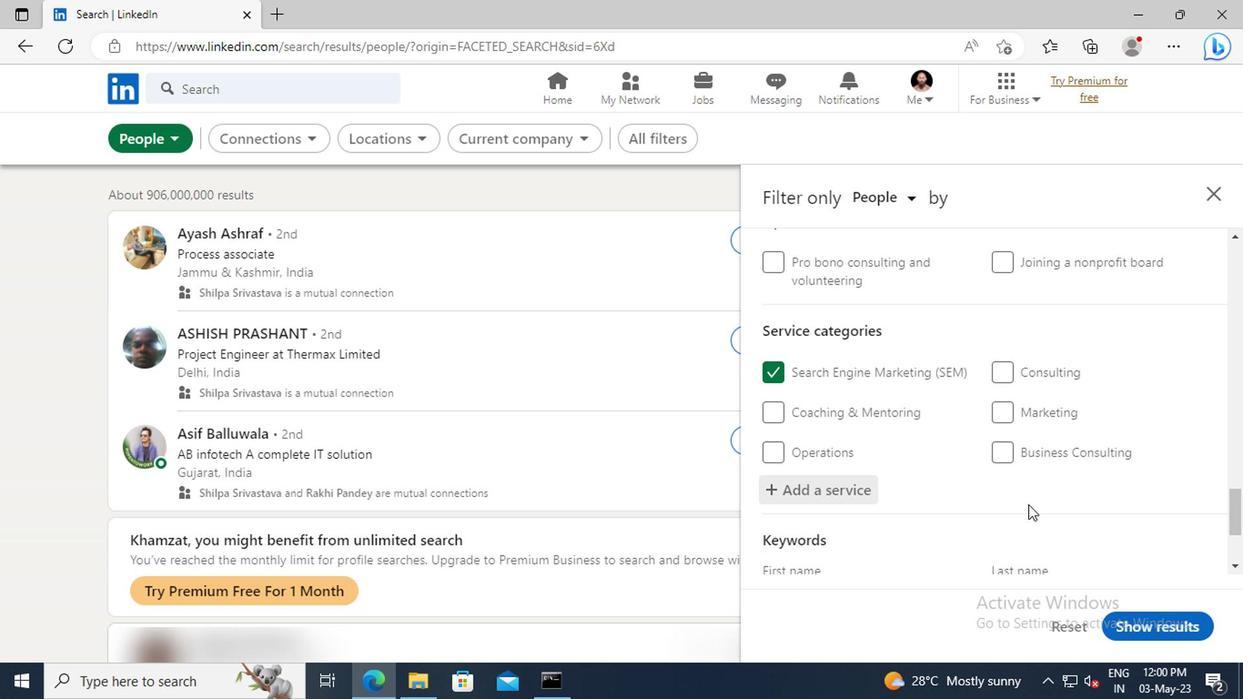 
Action: Mouse scrolled (1024, 503) with delta (0, -1)
Screenshot: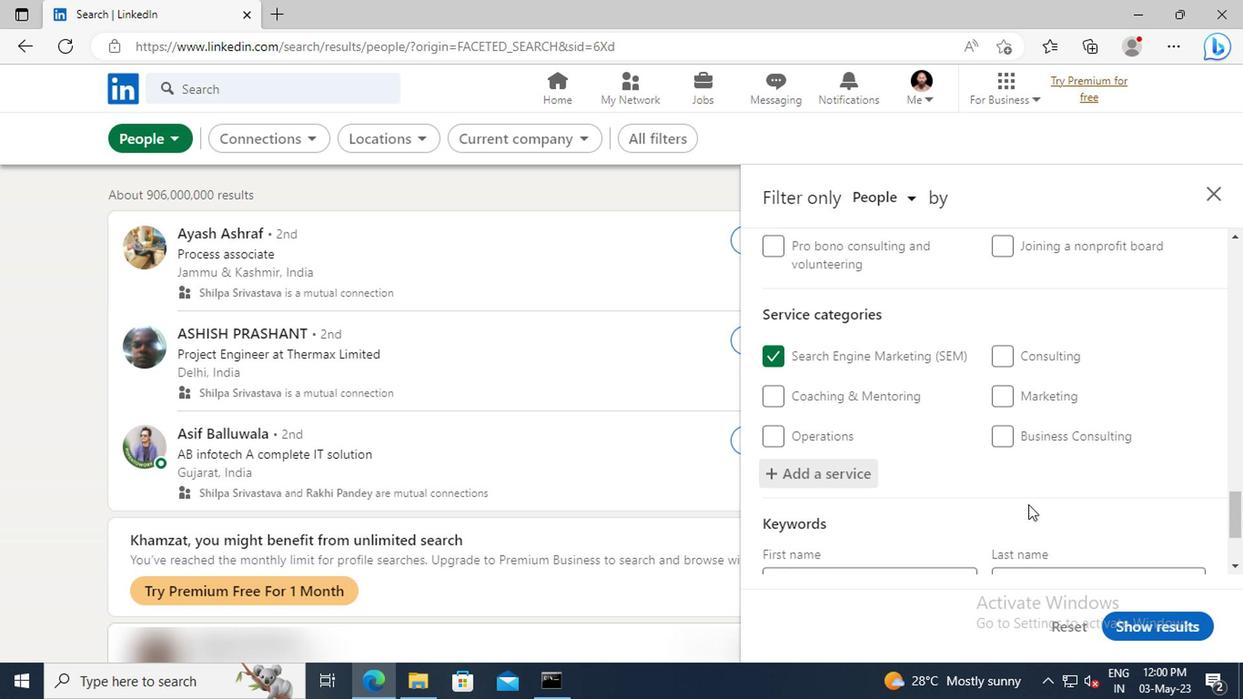 
Action: Mouse scrolled (1024, 503) with delta (0, -1)
Screenshot: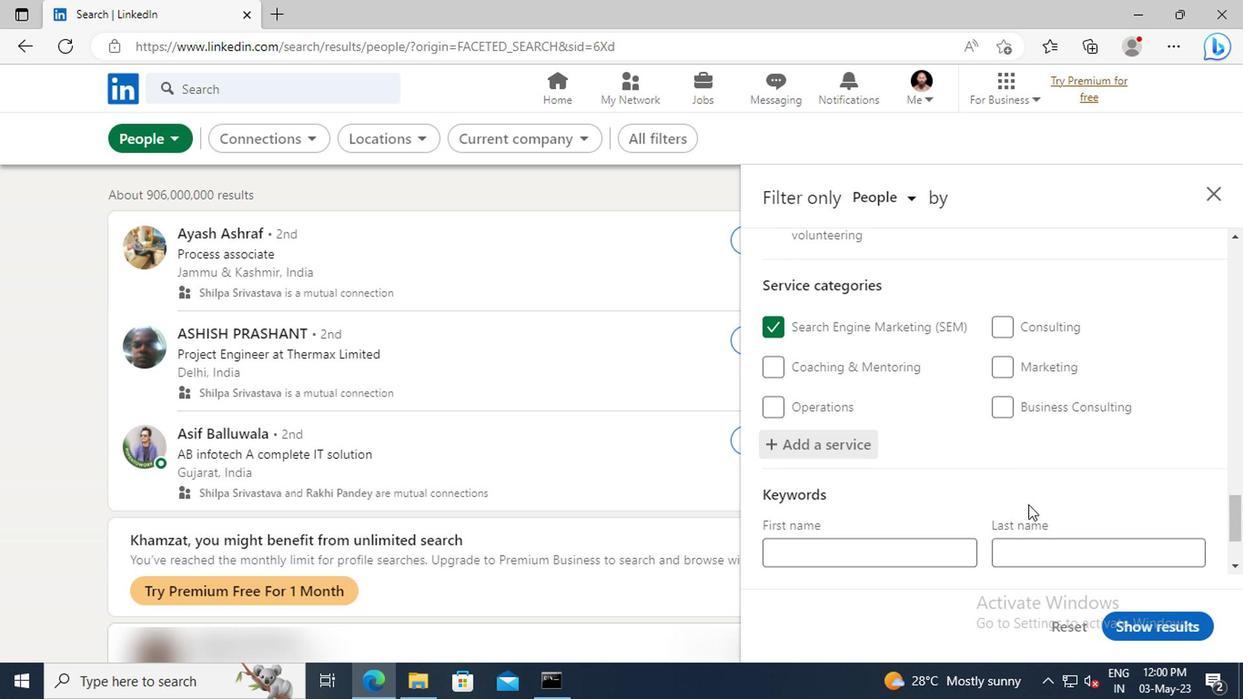 
Action: Mouse moved to (894, 504)
Screenshot: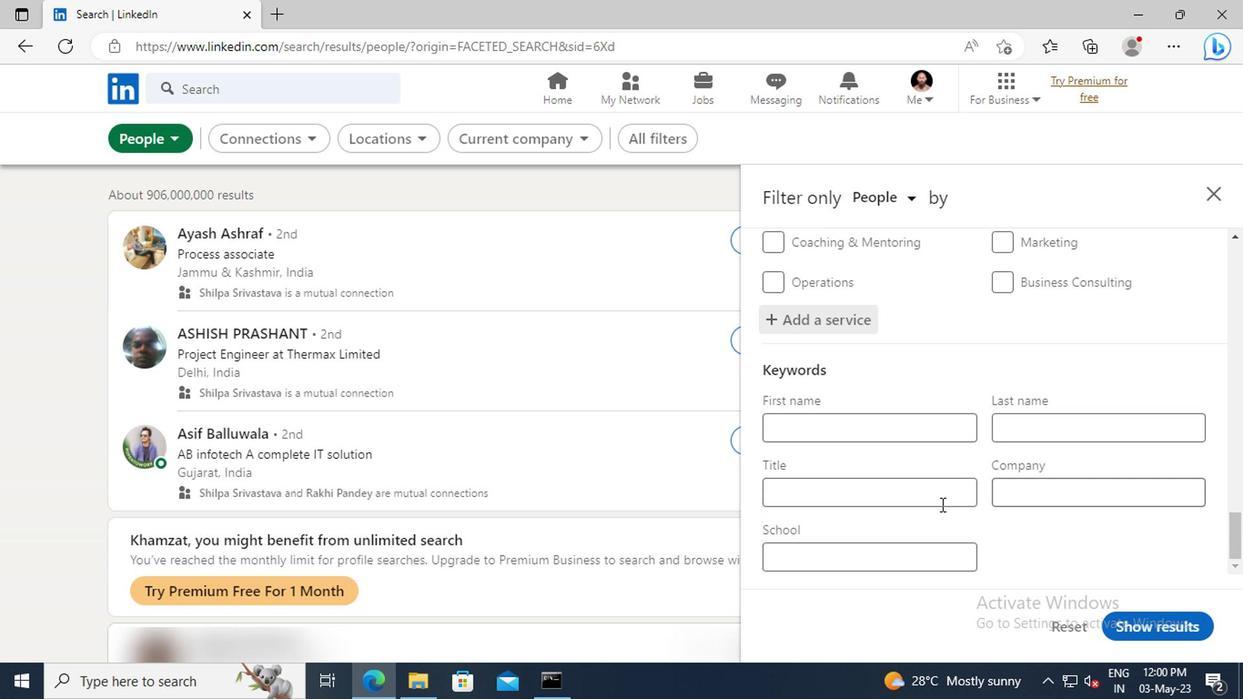 
Action: Mouse pressed left at (894, 504)
Screenshot: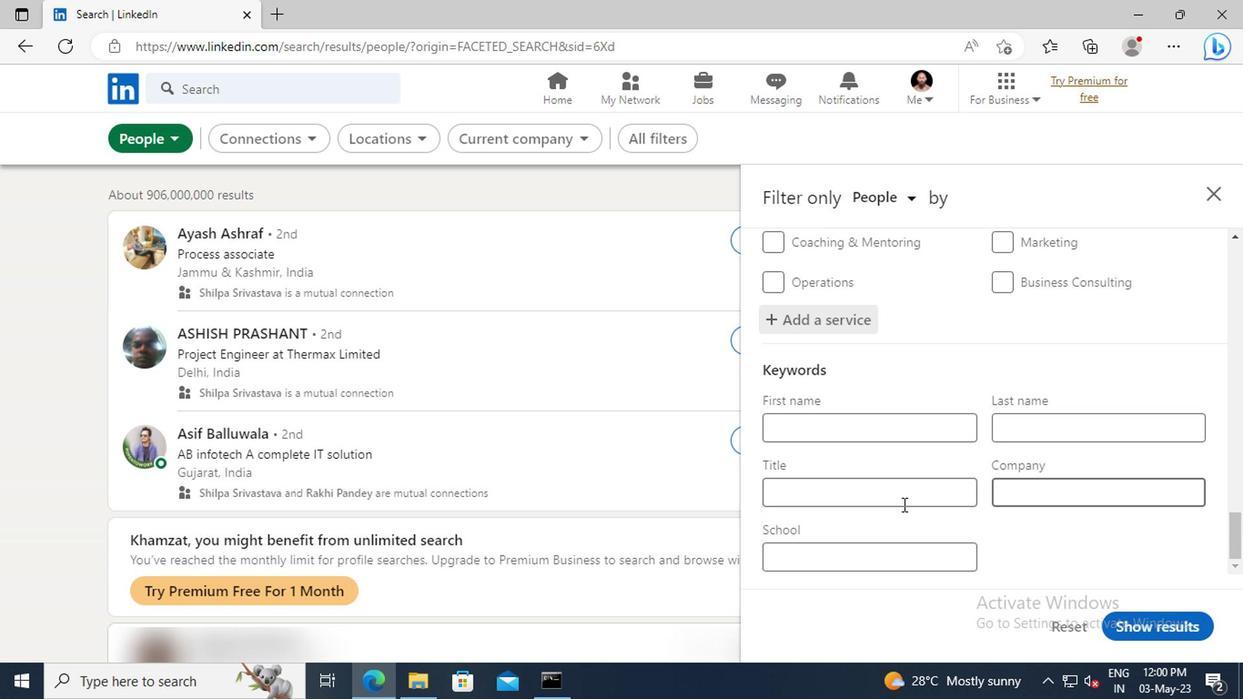
Action: Mouse moved to (895, 502)
Screenshot: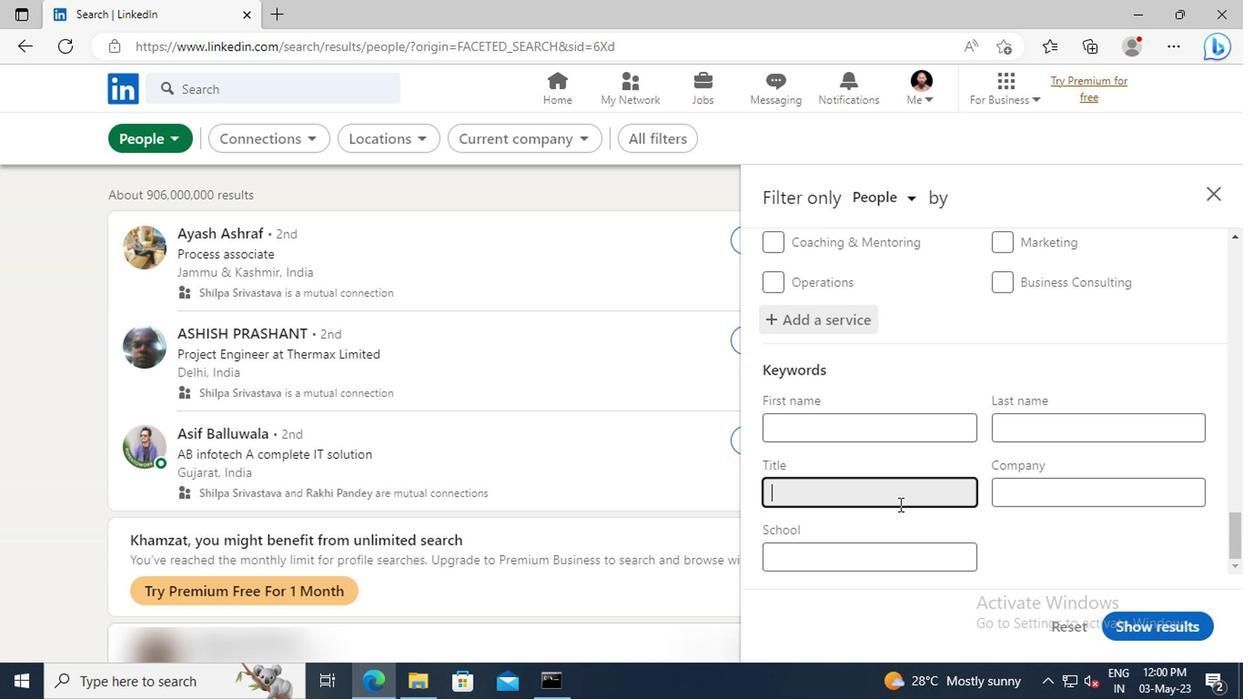 
Action: Key pressed <Key.shift>
Screenshot: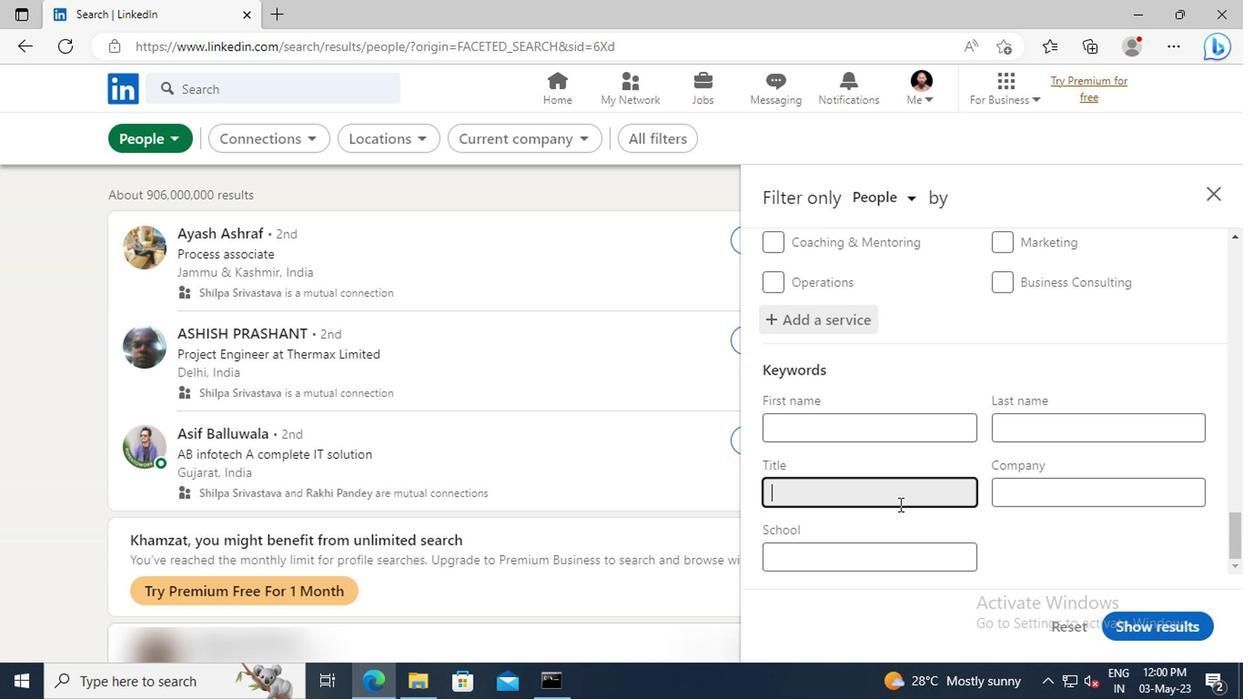 
Action: Mouse moved to (903, 498)
Screenshot: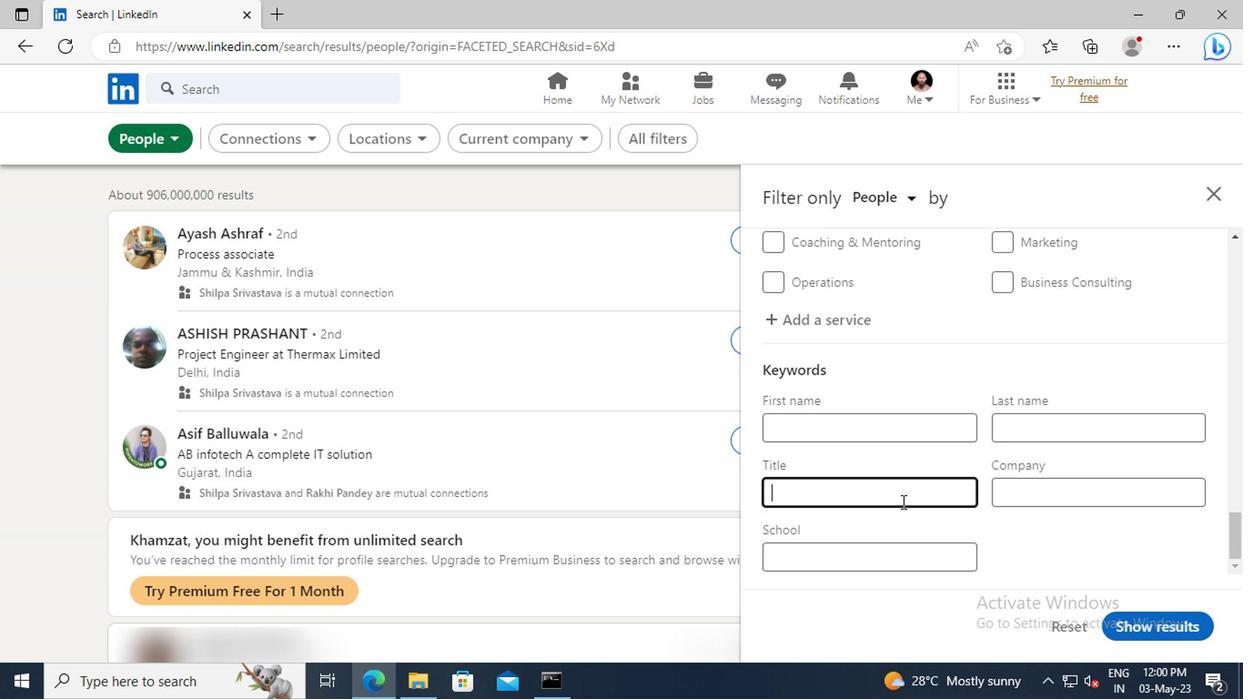 
Action: Key pressed A
Screenshot: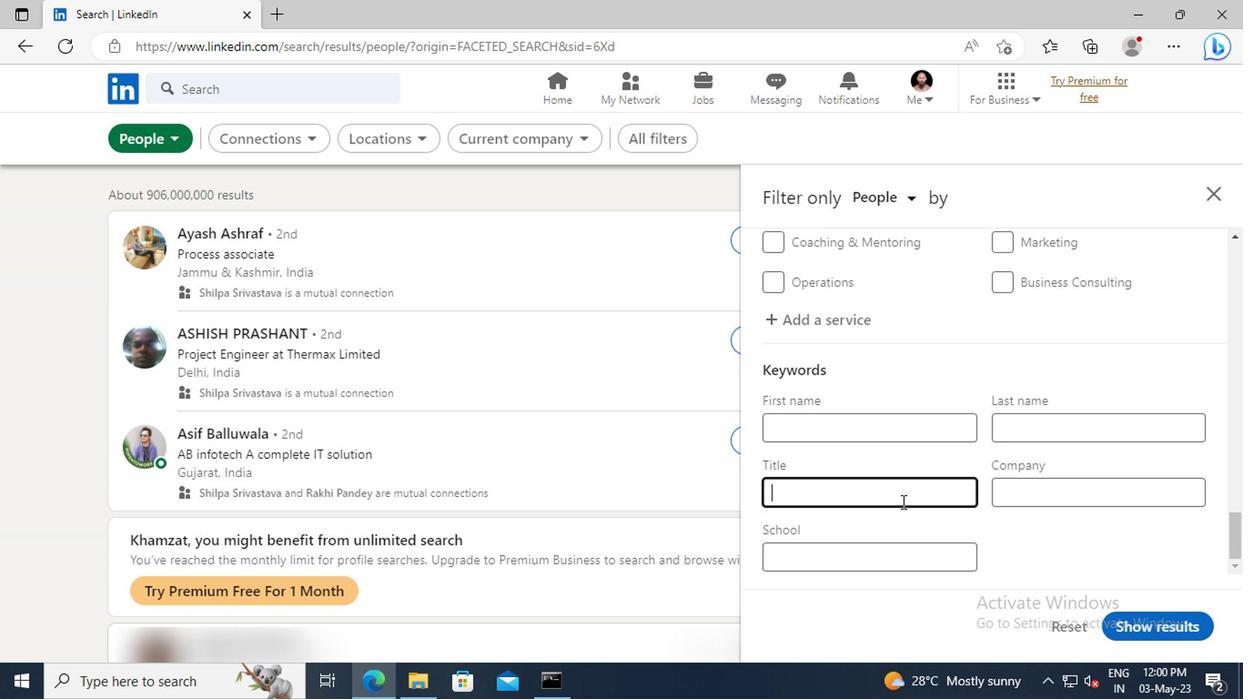 
Action: Mouse moved to (903, 497)
Screenshot: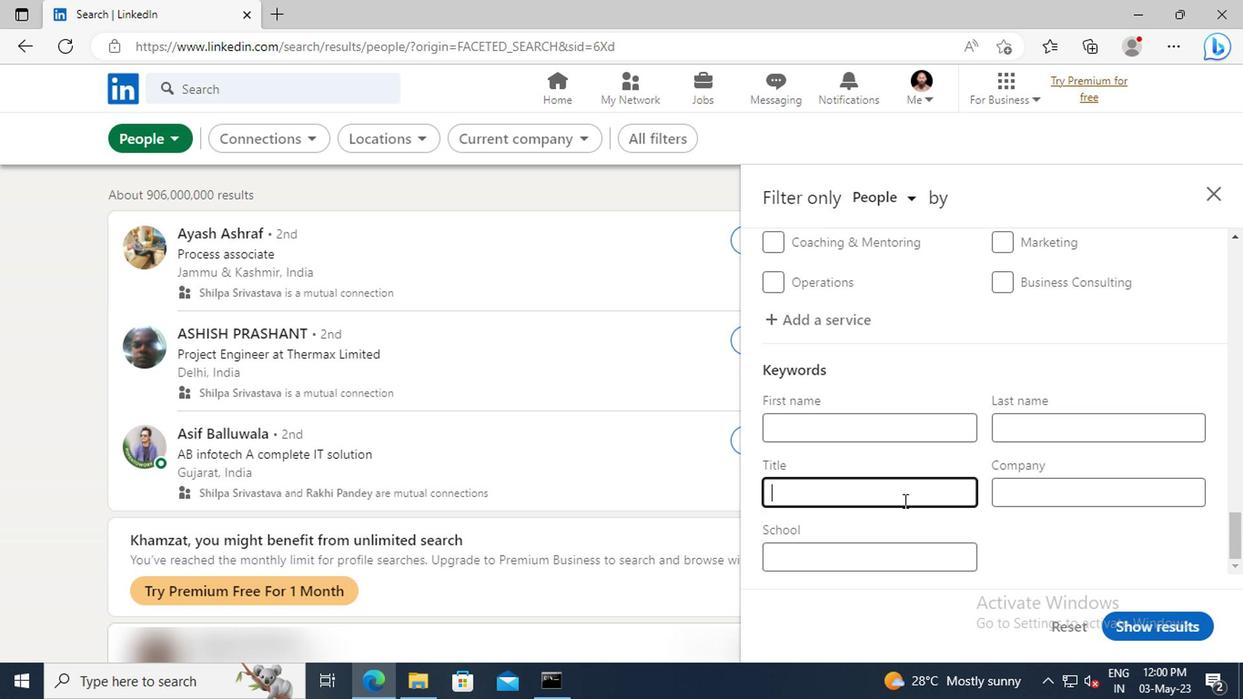 
Action: Key pressed DMINISTRATIVE<Key.space><Key.shift>SPECIALIST<Key.enter>
Screenshot: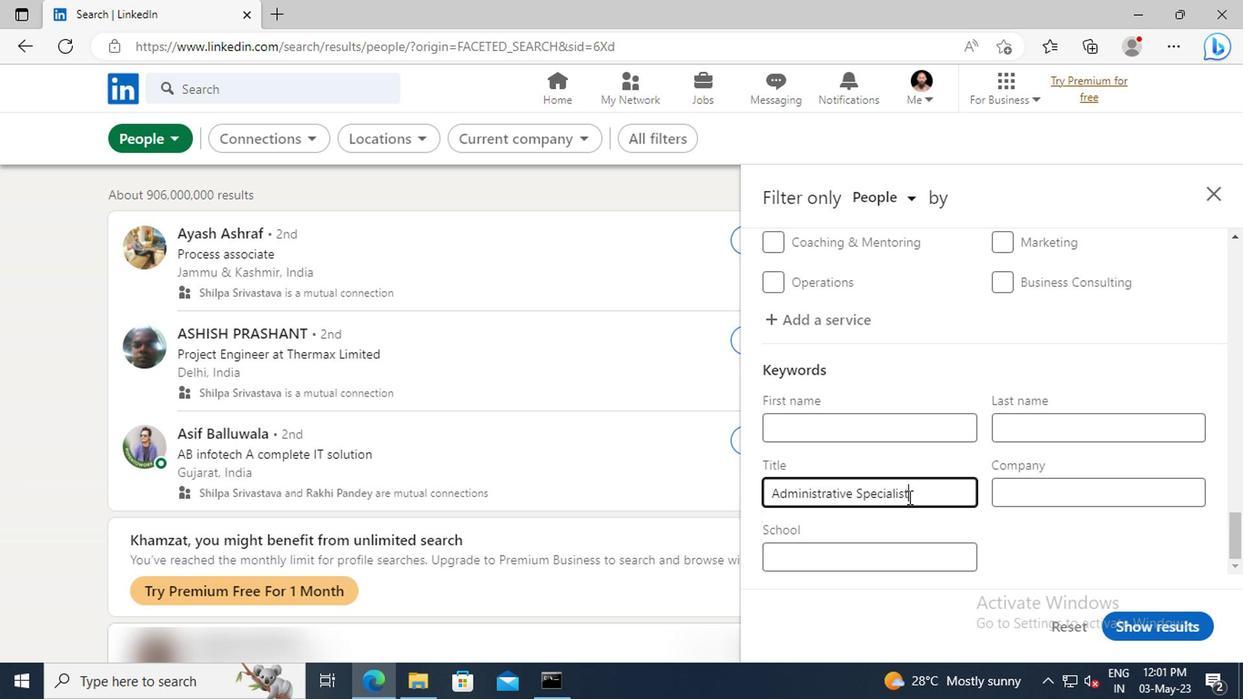 
Action: Mouse moved to (1127, 625)
Screenshot: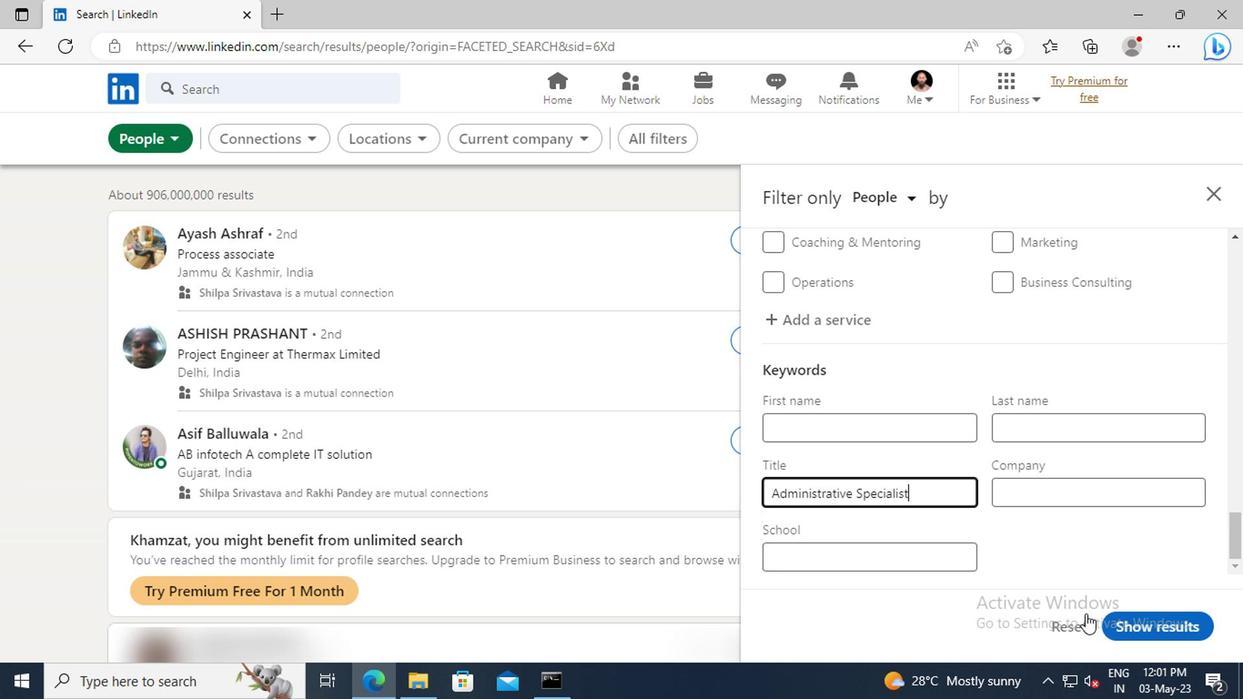 
Action: Mouse pressed left at (1127, 625)
Screenshot: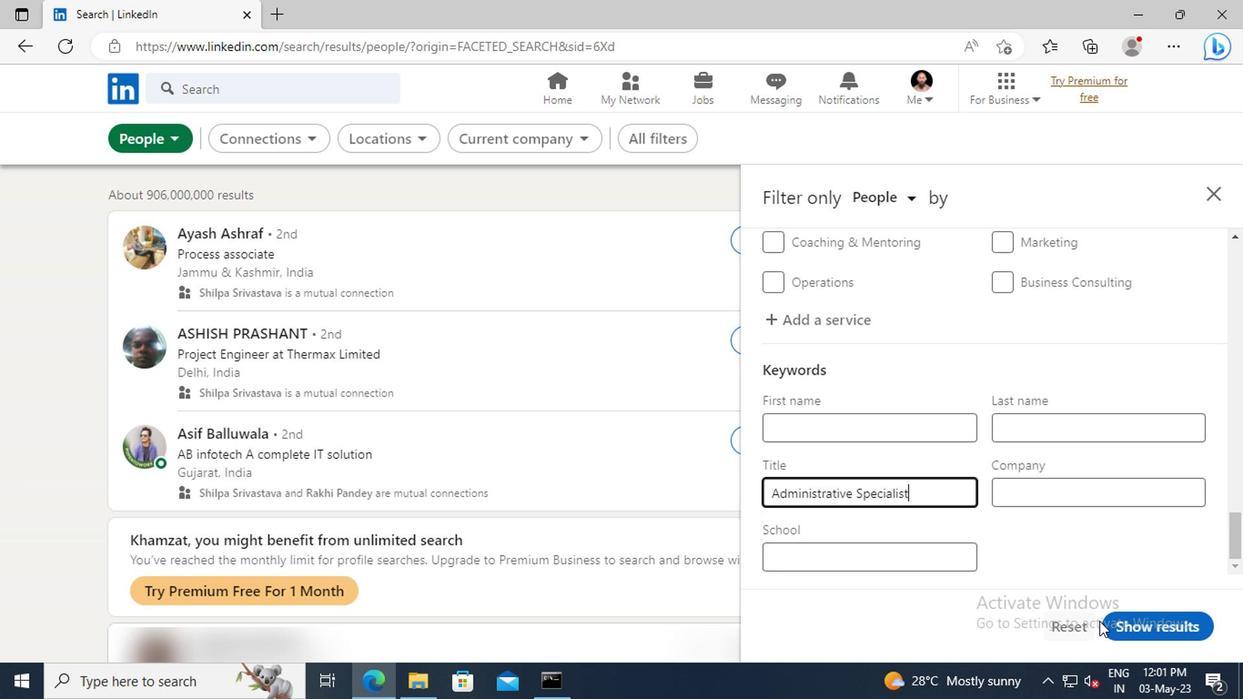 
